 Task: Find connections with filter location Barakaldo with filter topic #Mobileapplicationswith filter profile language German with filter current company NXP Semiconductors with filter school Chetana's Institute of Management & Research with filter industry Abrasives and Nonmetallic Minerals Manufacturing with filter service category Video Editing with filter keywords title Painter
Action: Mouse moved to (694, 89)
Screenshot: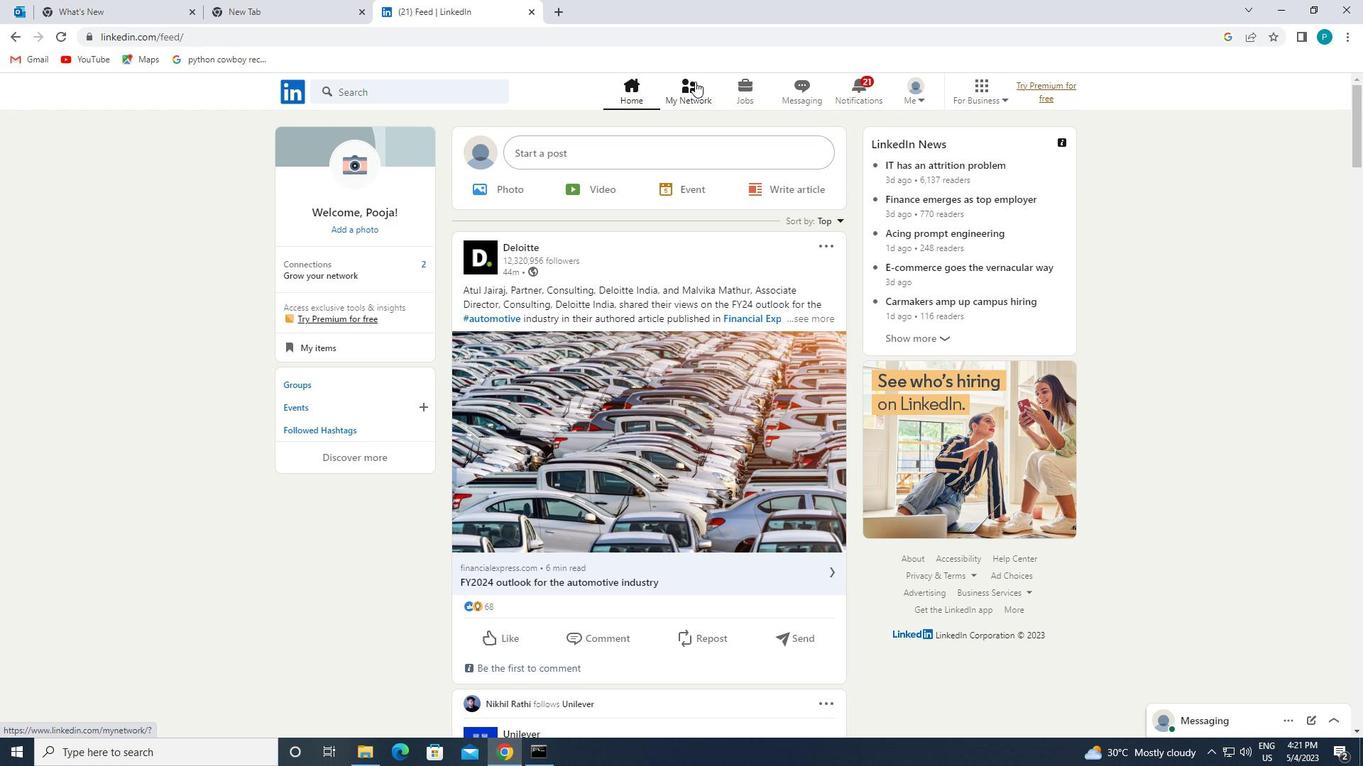 
Action: Mouse pressed left at (694, 89)
Screenshot: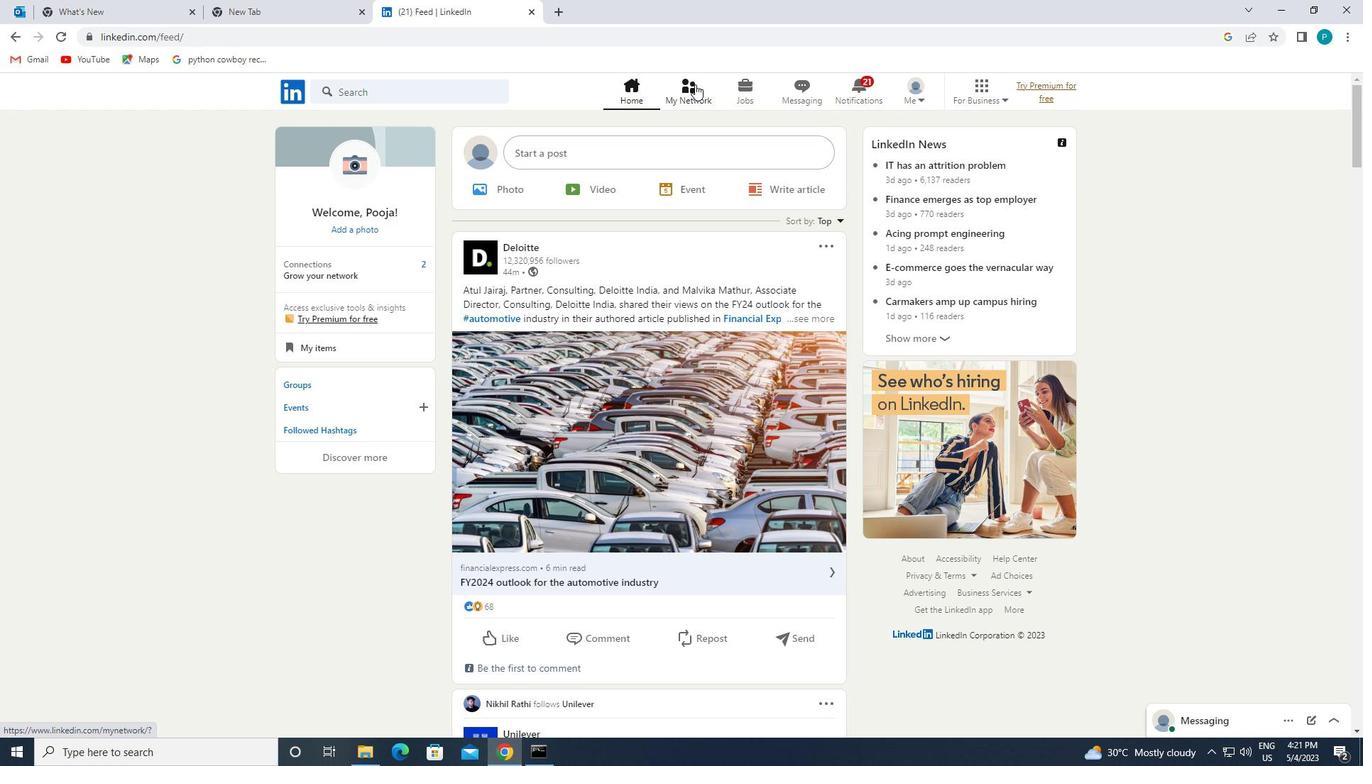 
Action: Mouse moved to (423, 169)
Screenshot: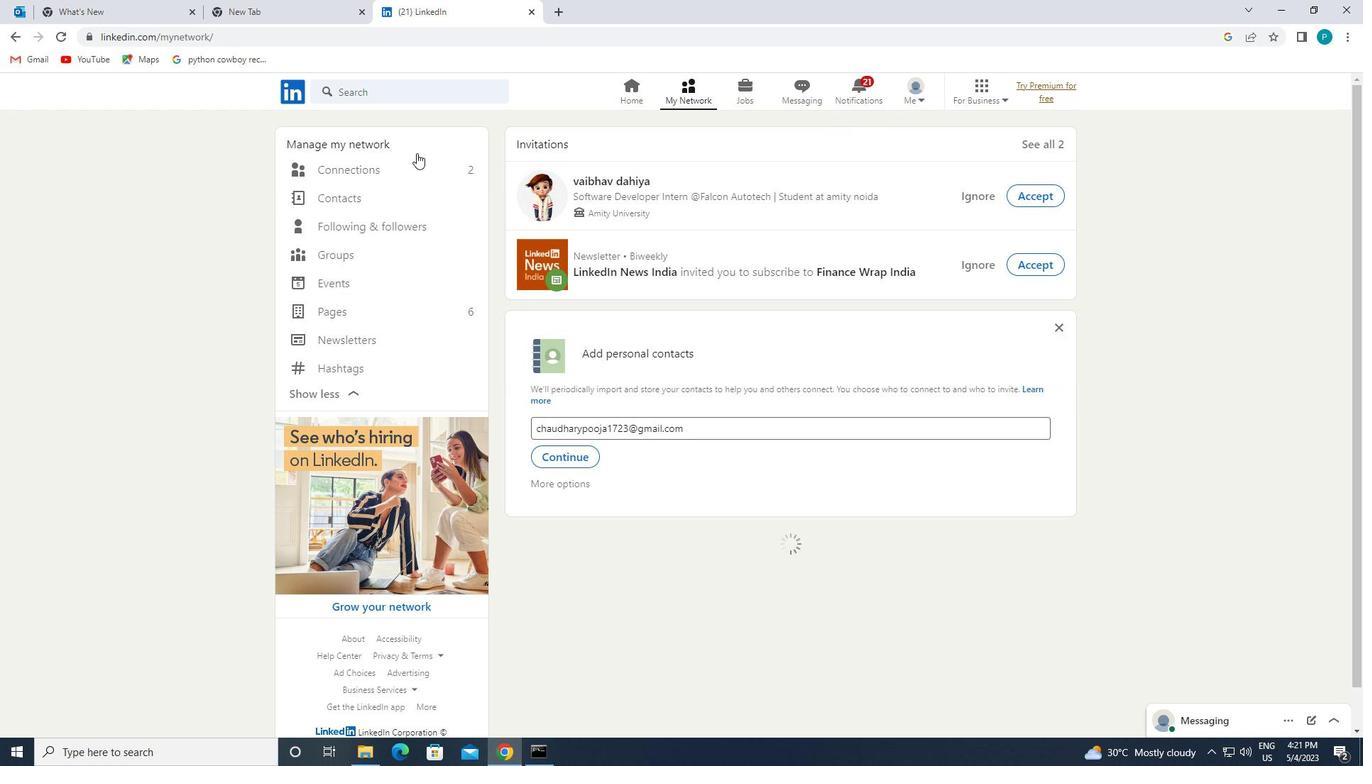 
Action: Mouse pressed left at (423, 169)
Screenshot: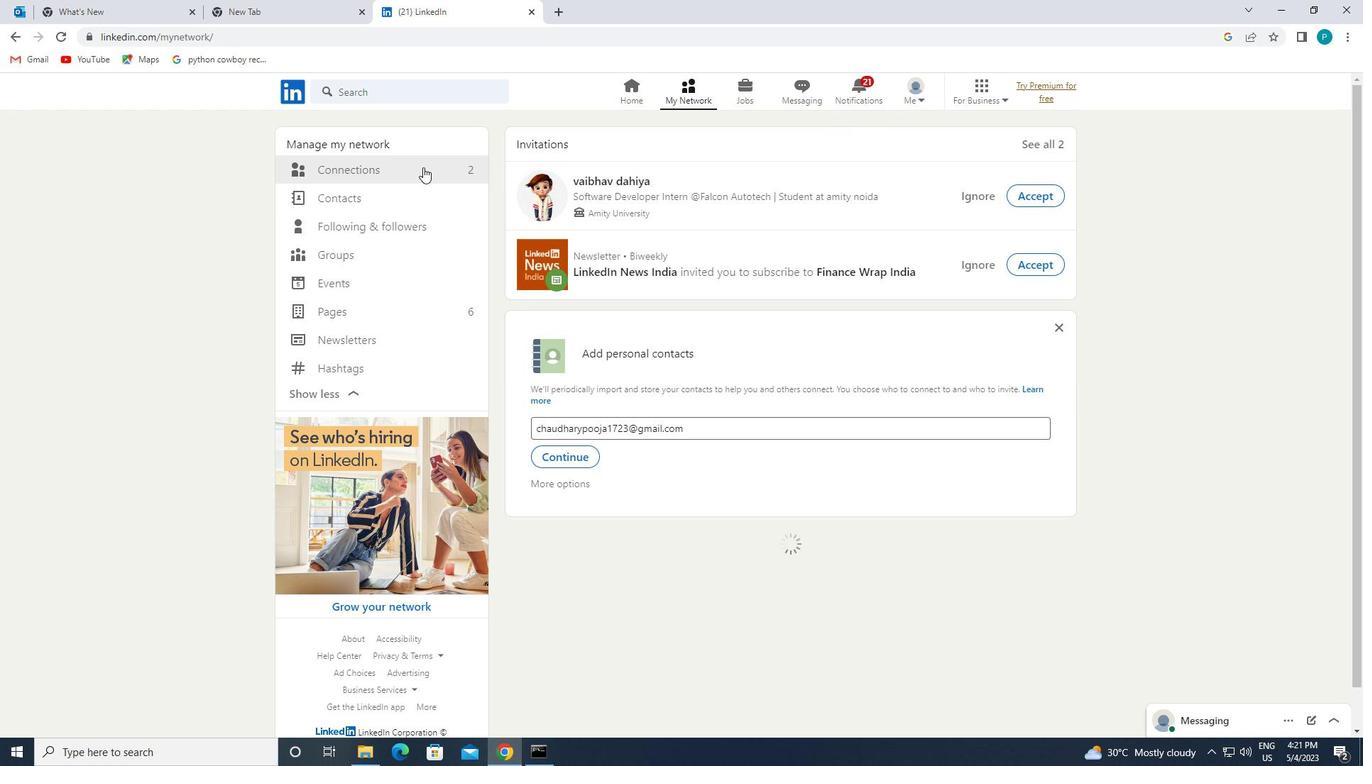
Action: Mouse moved to (785, 170)
Screenshot: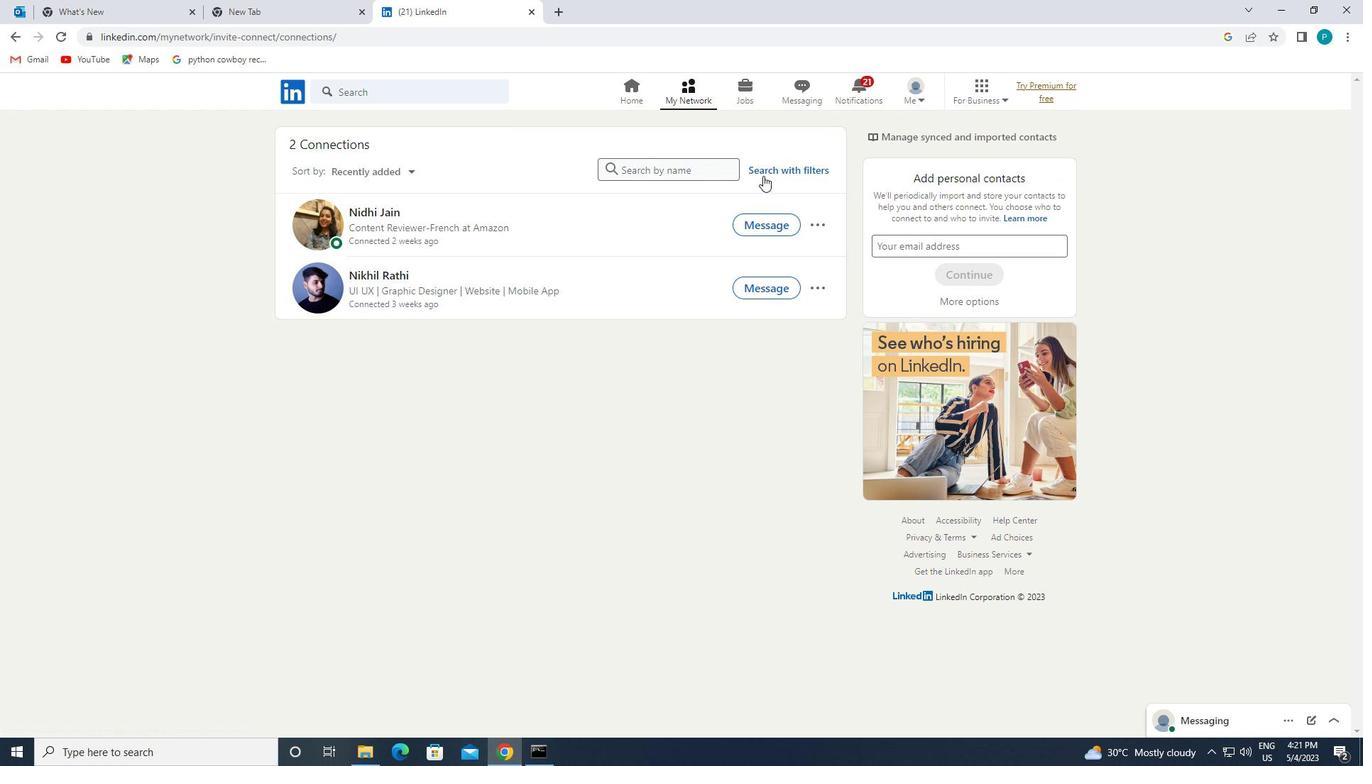 
Action: Mouse pressed left at (785, 170)
Screenshot: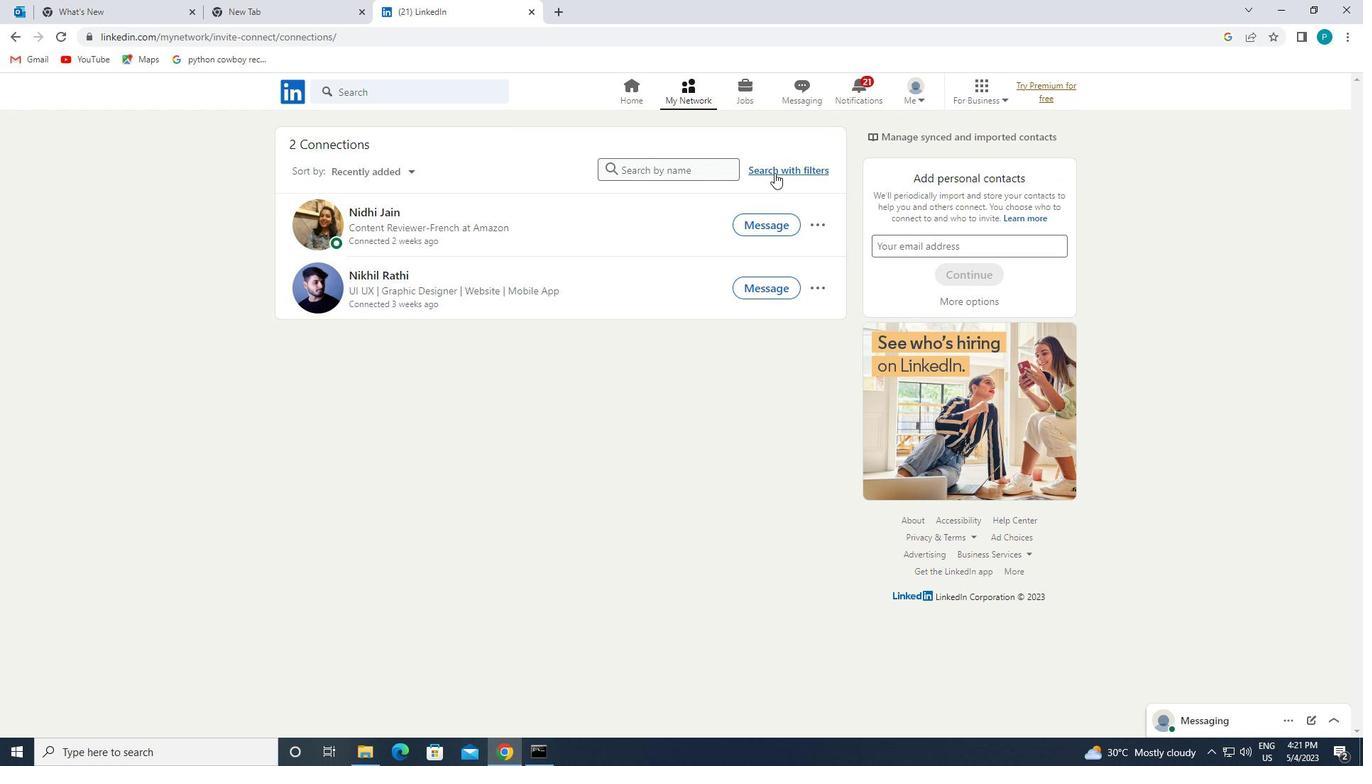 
Action: Mouse moved to (741, 130)
Screenshot: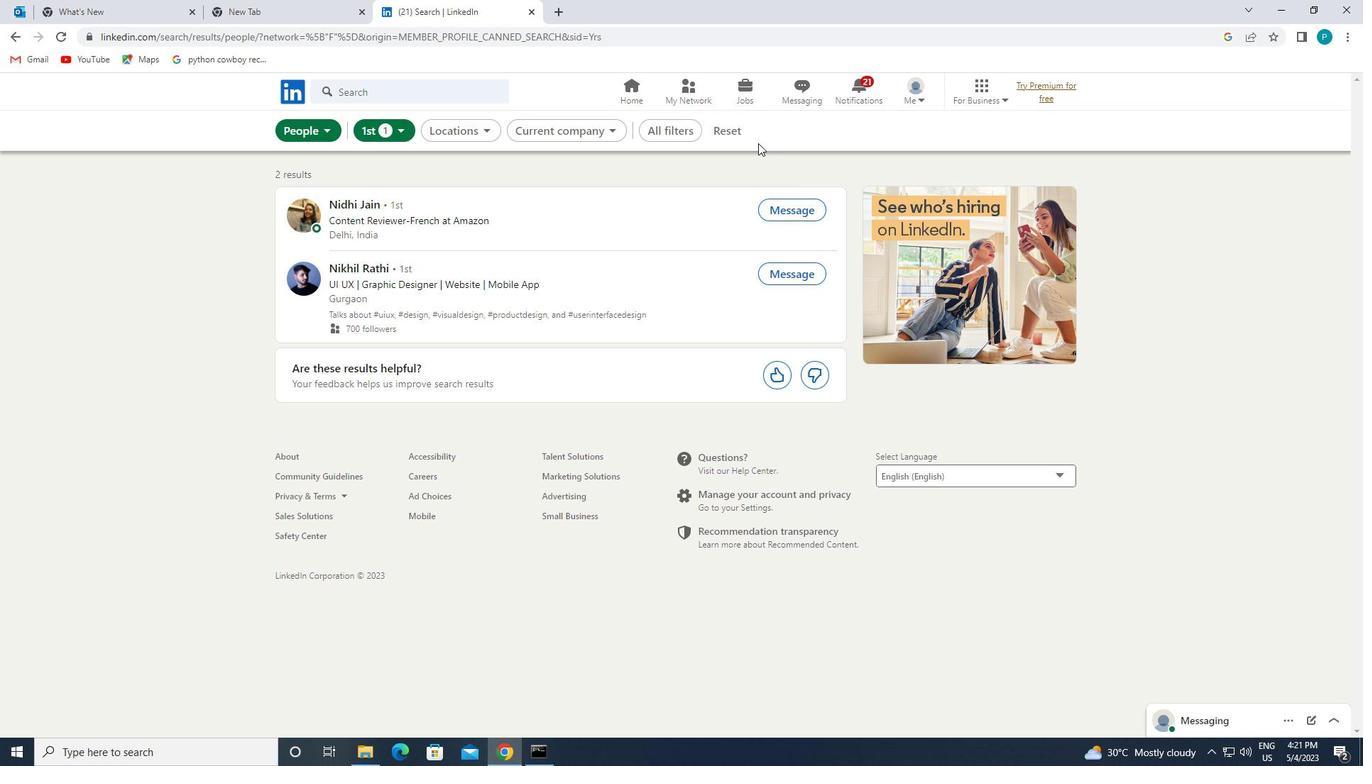 
Action: Mouse pressed left at (741, 130)
Screenshot: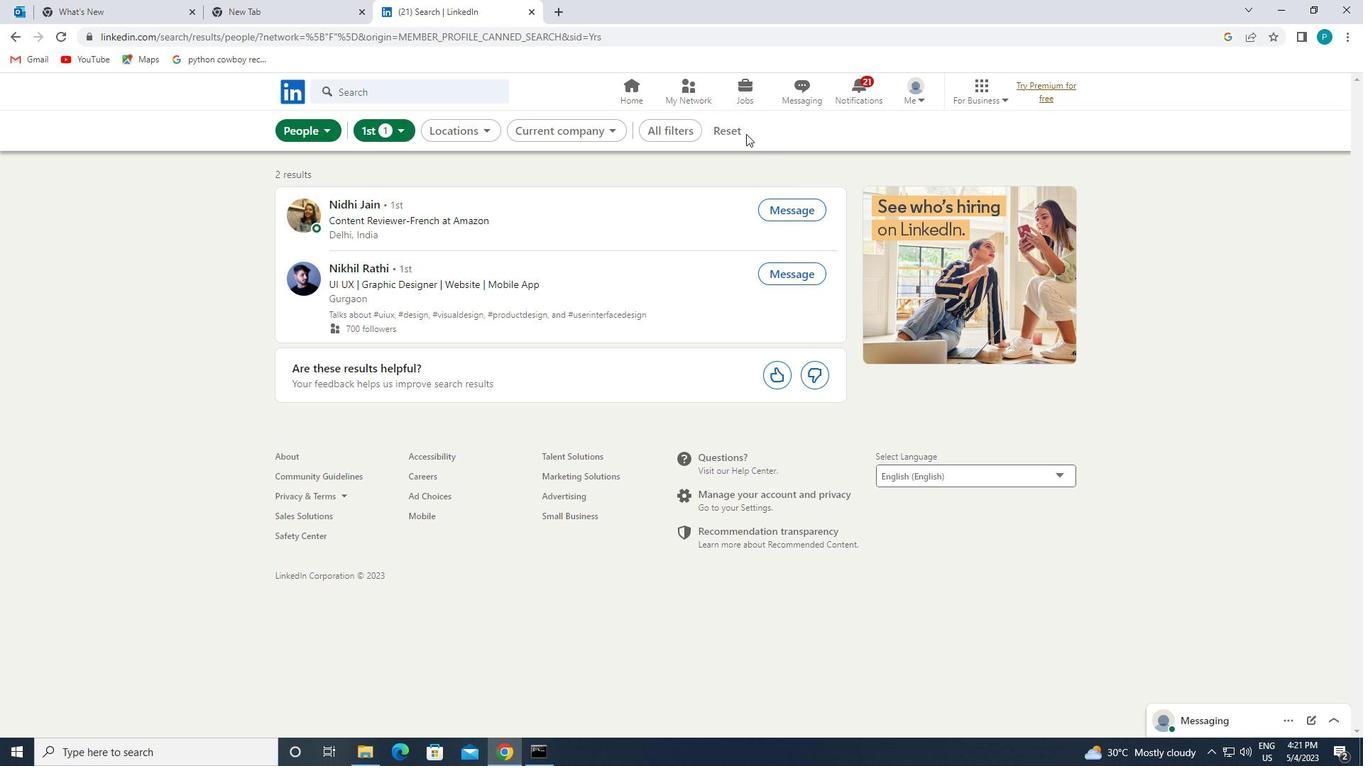 
Action: Mouse moved to (707, 134)
Screenshot: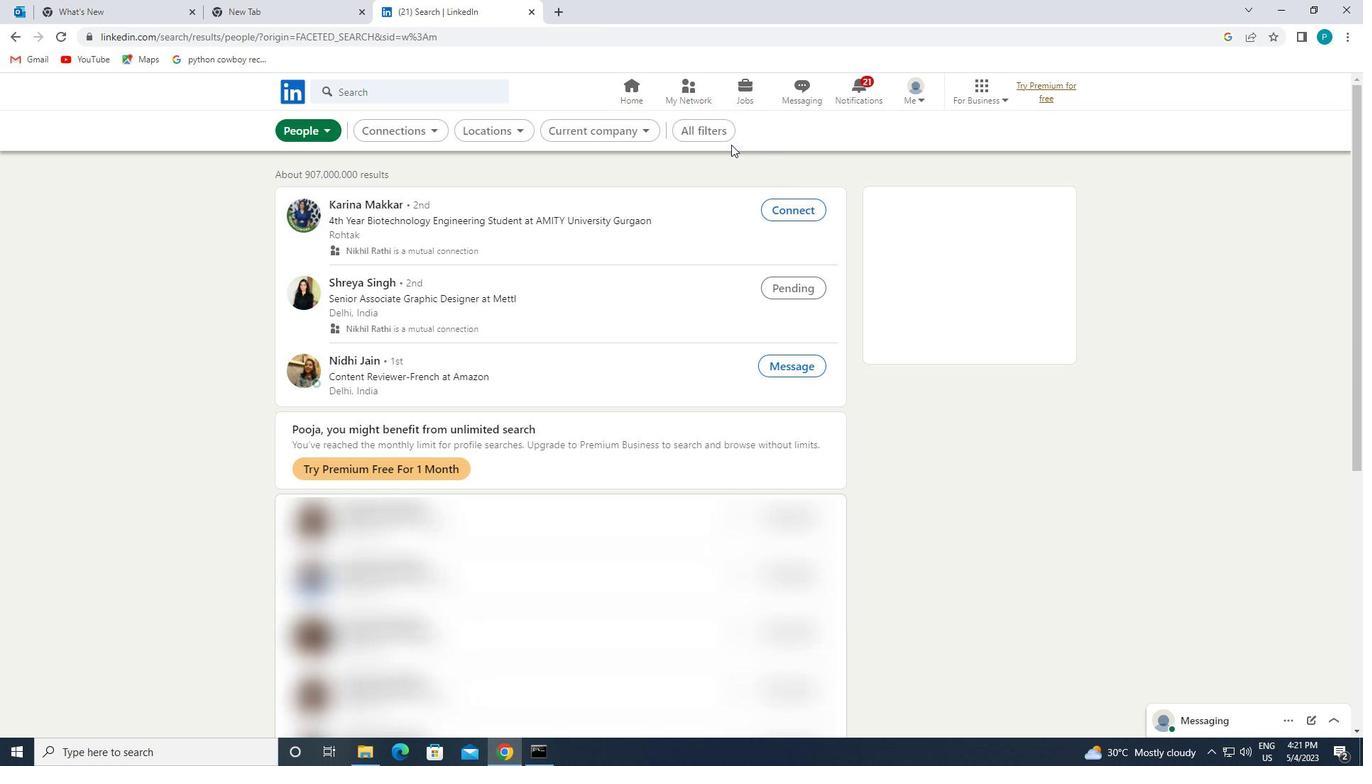 
Action: Mouse pressed left at (707, 134)
Screenshot: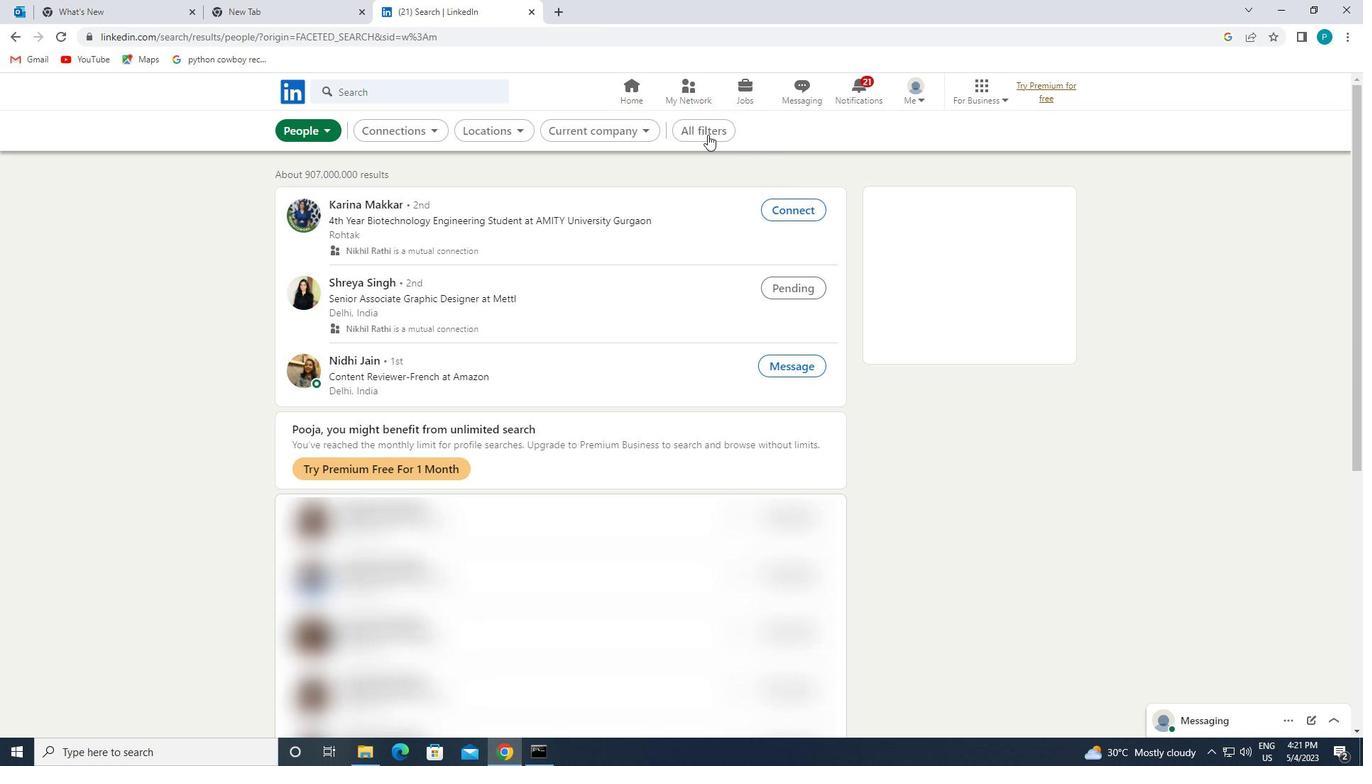 
Action: Mouse moved to (1061, 391)
Screenshot: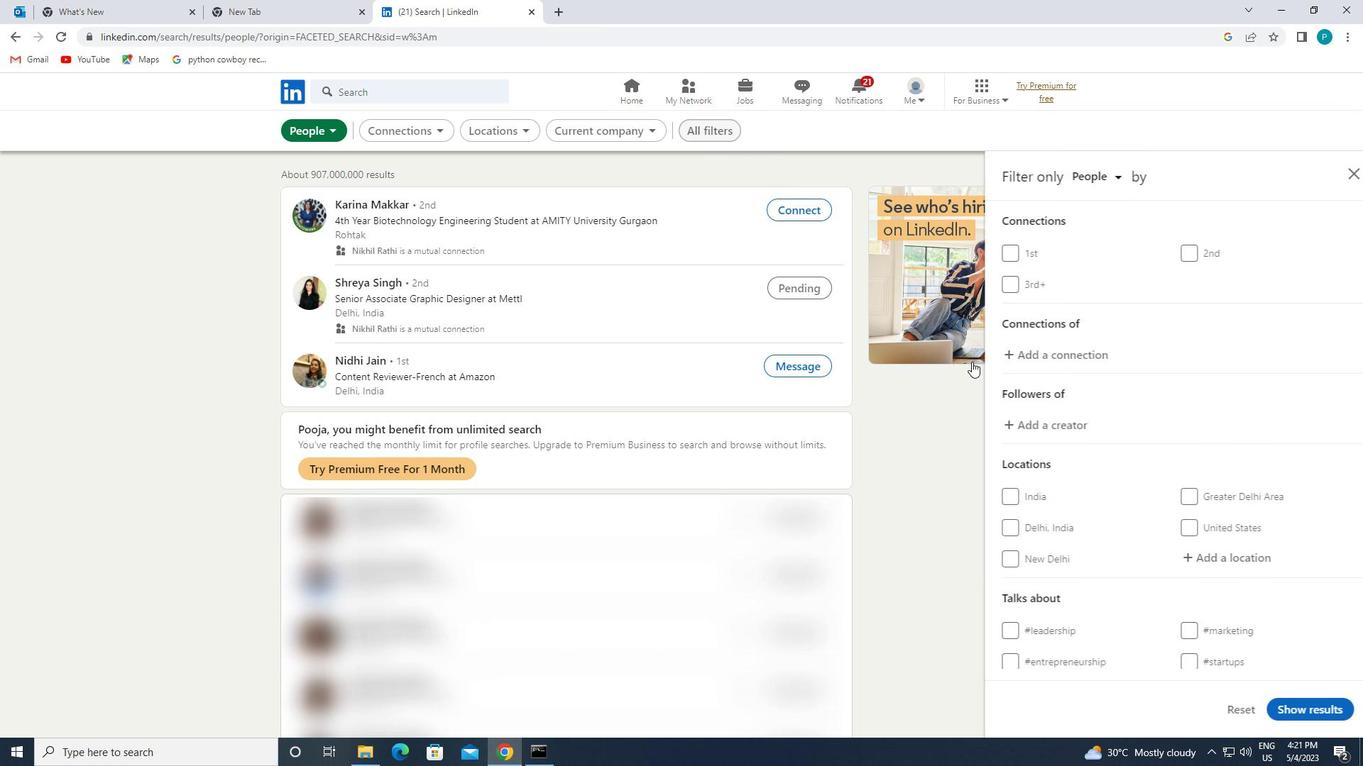 
Action: Mouse scrolled (1061, 391) with delta (0, 0)
Screenshot: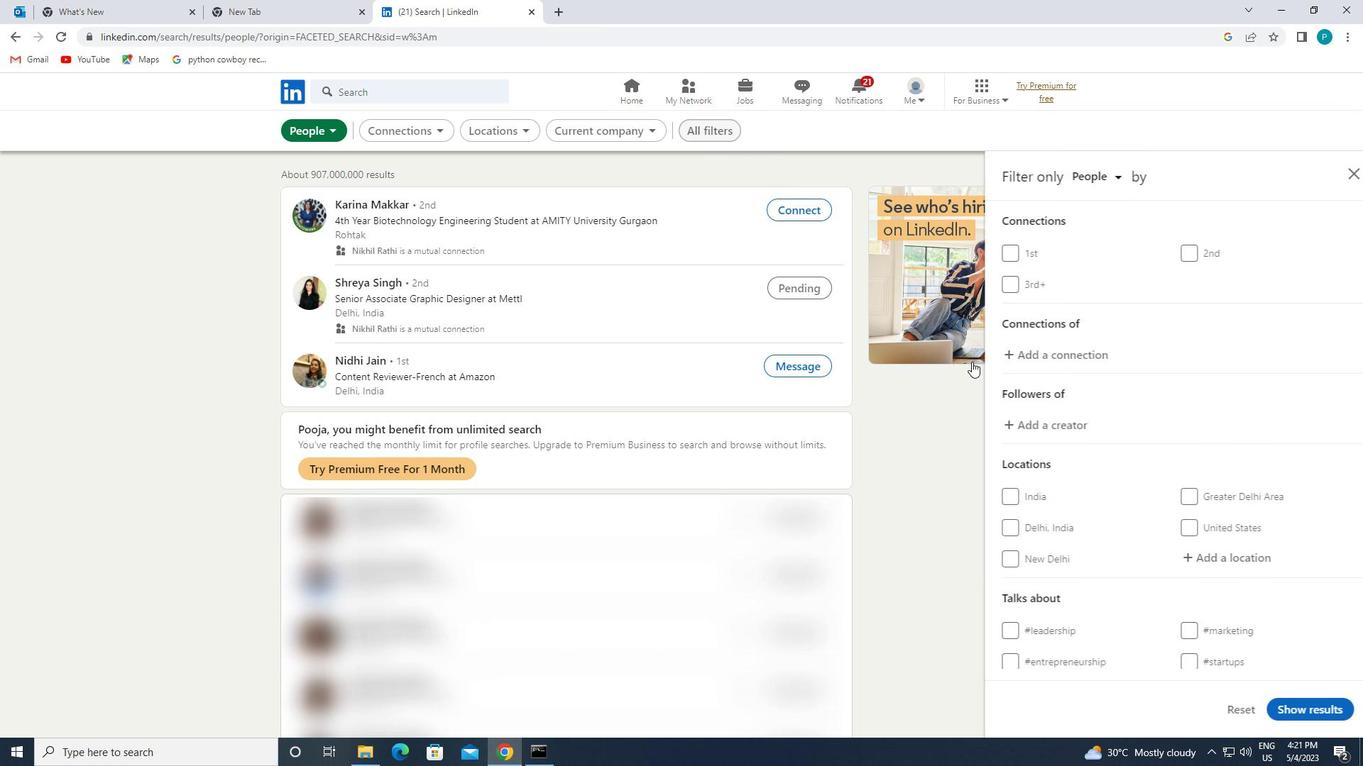 
Action: Mouse scrolled (1061, 391) with delta (0, 0)
Screenshot: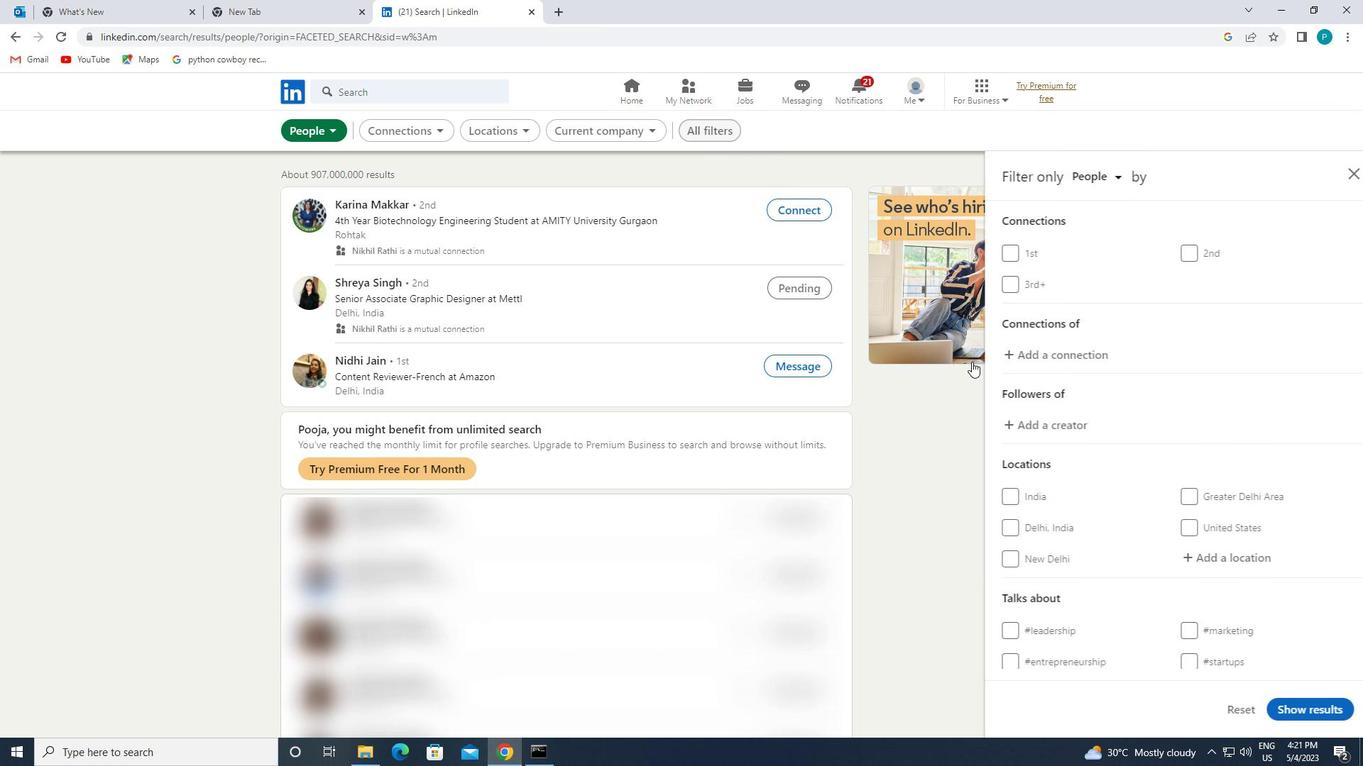 
Action: Mouse moved to (1062, 391)
Screenshot: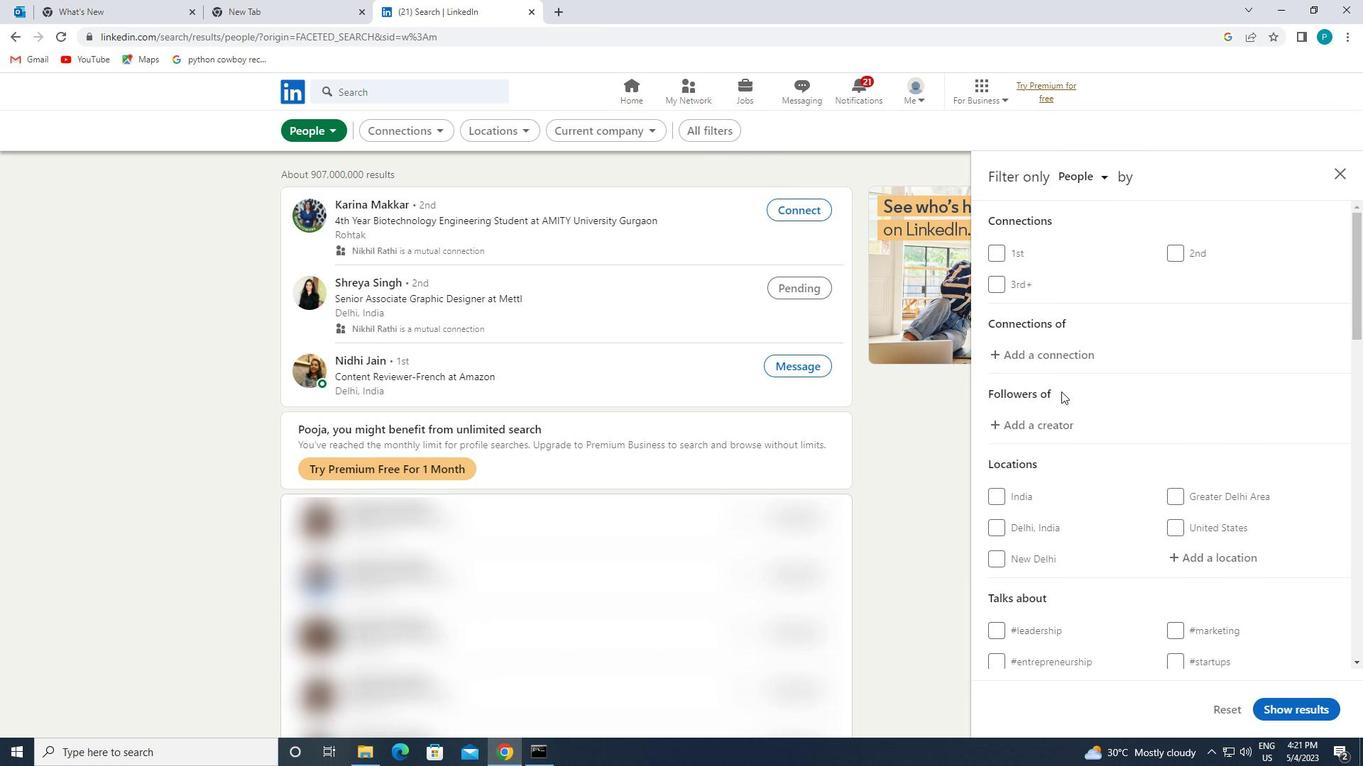 
Action: Mouse scrolled (1062, 390) with delta (0, 0)
Screenshot: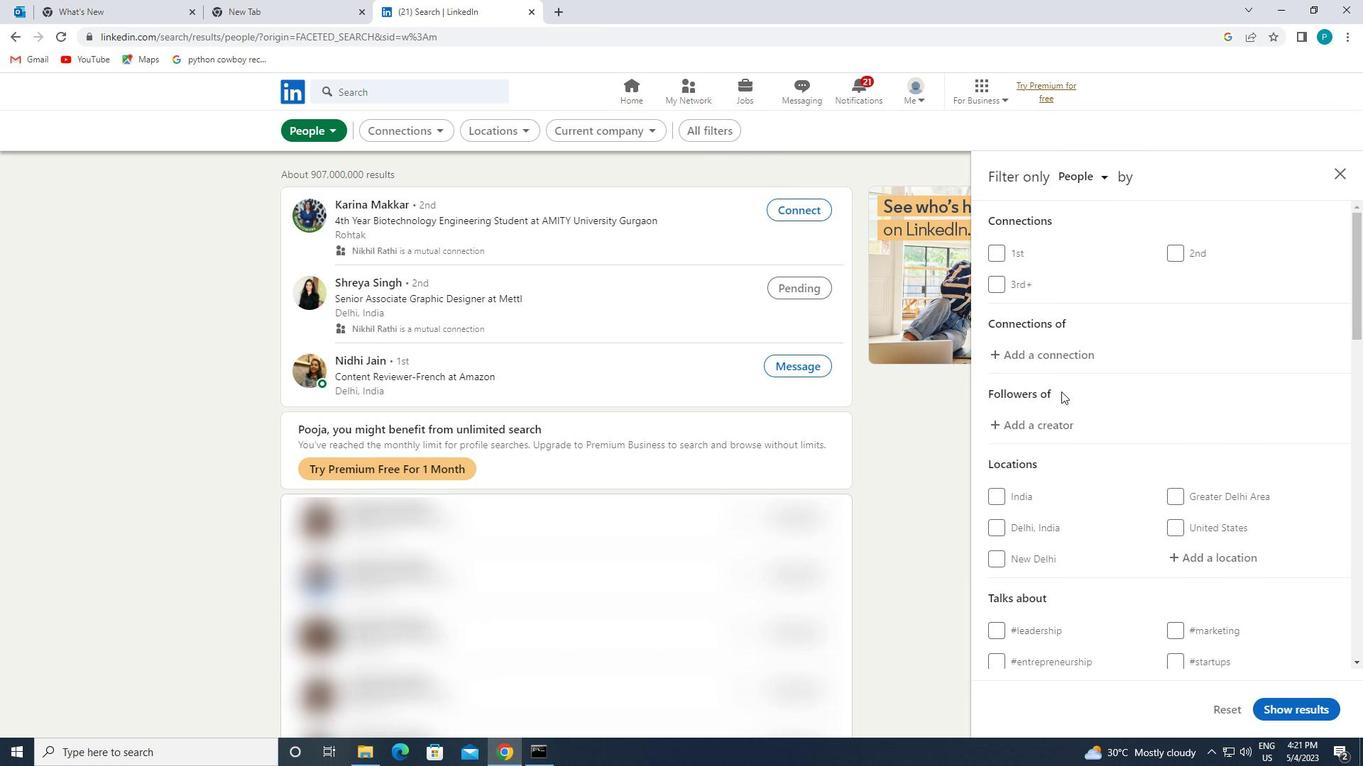 
Action: Mouse moved to (1207, 350)
Screenshot: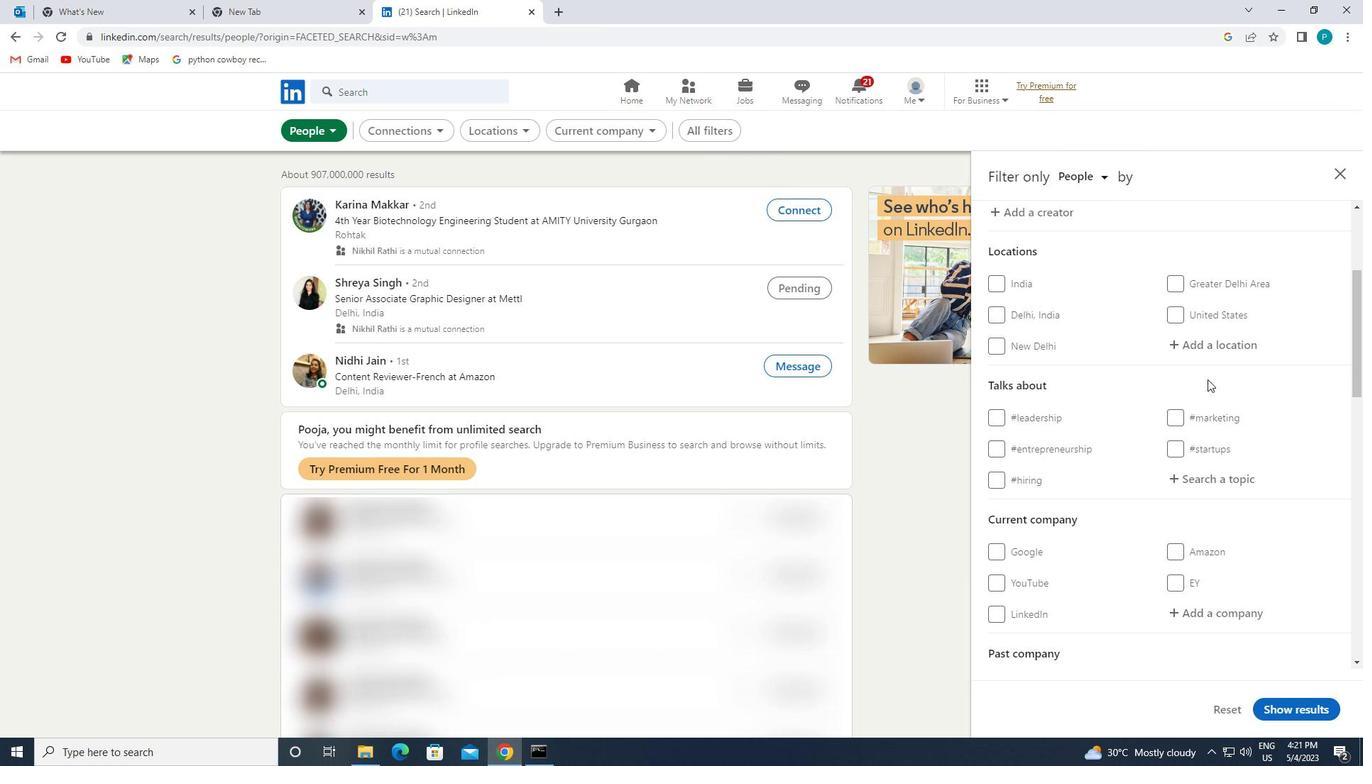 
Action: Mouse pressed left at (1207, 350)
Screenshot: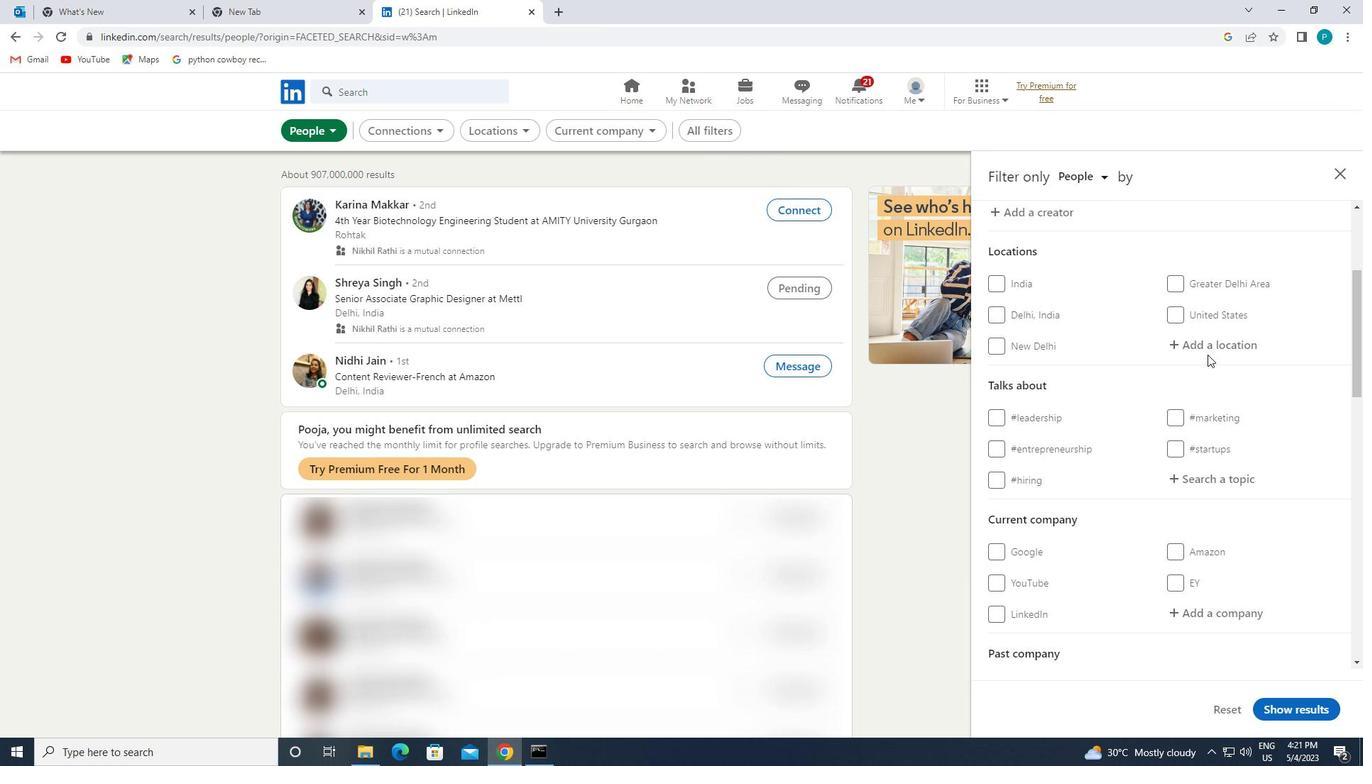 
Action: Key pressed <Key.caps_lock>b<Key.caps_lock>arakaldo
Screenshot: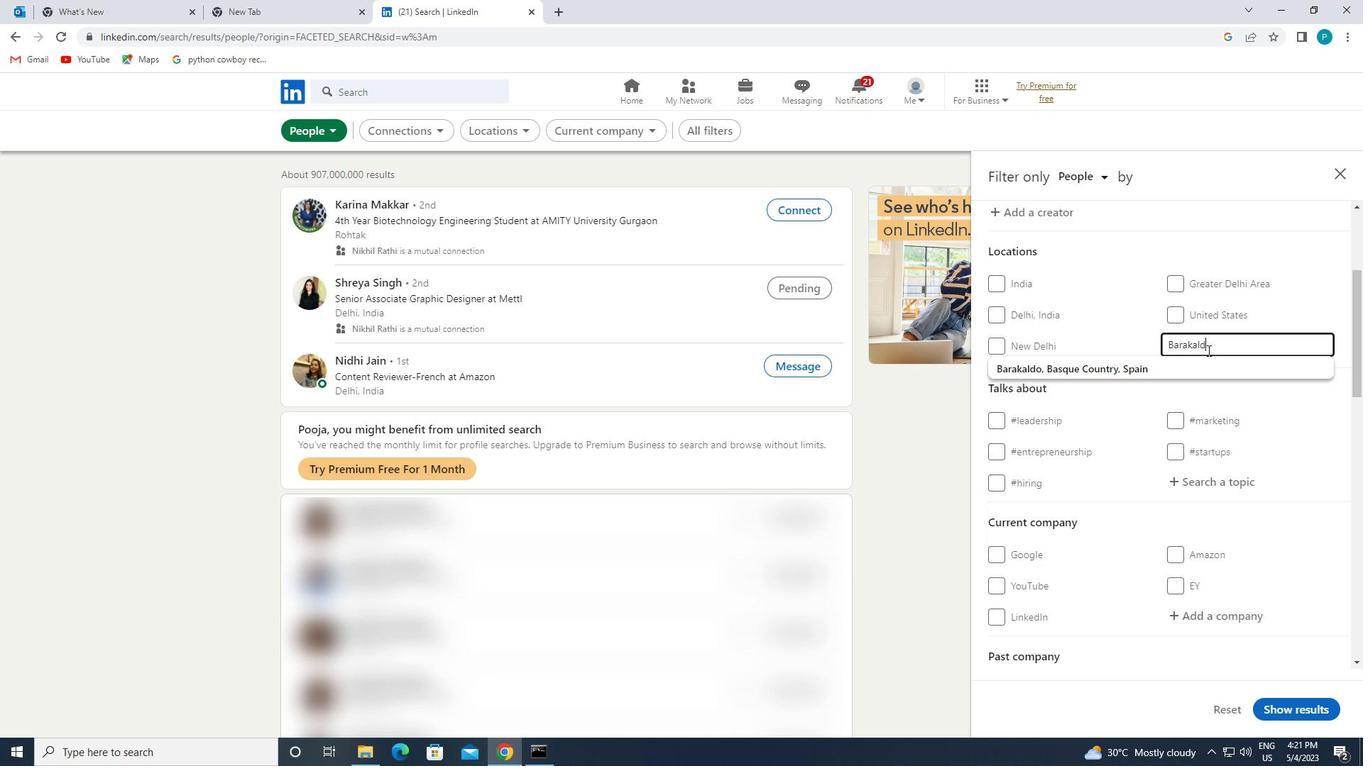 
Action: Mouse moved to (1189, 364)
Screenshot: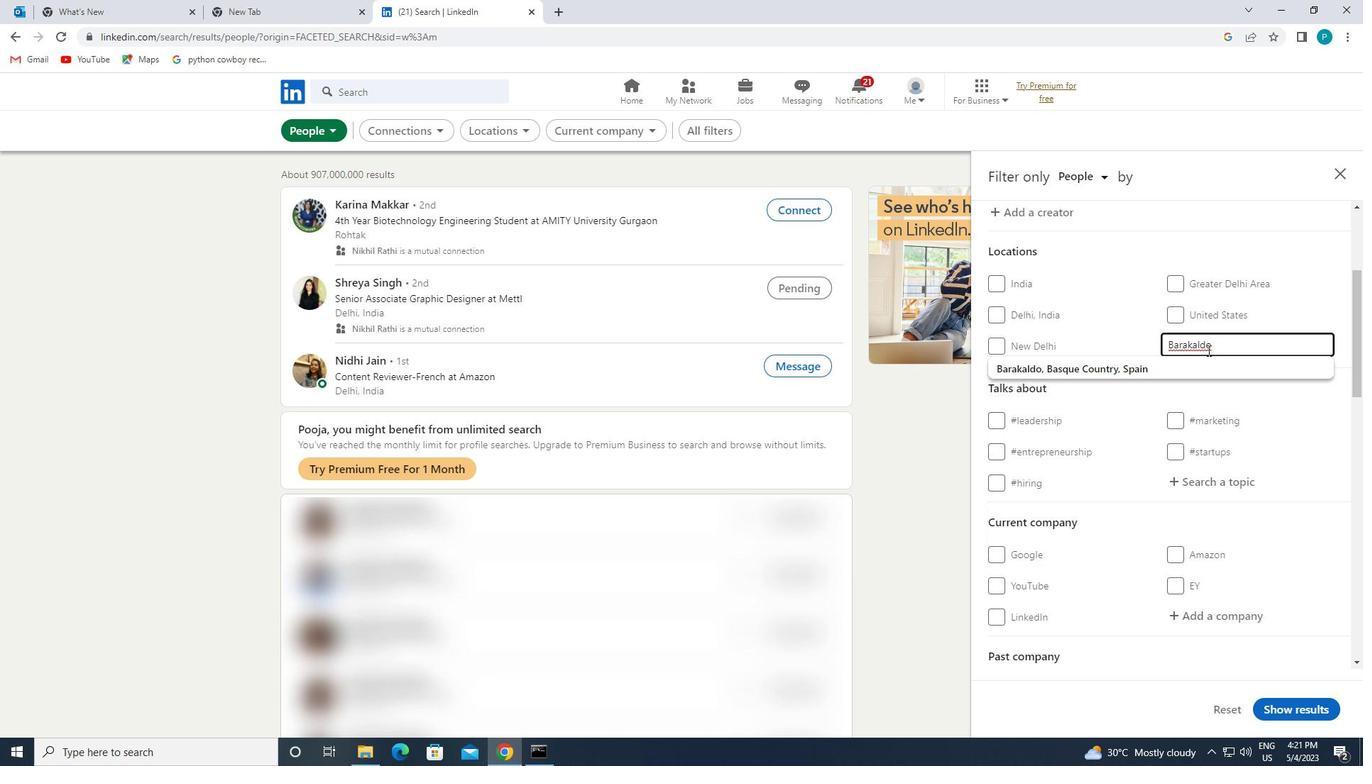 
Action: Mouse pressed left at (1189, 364)
Screenshot: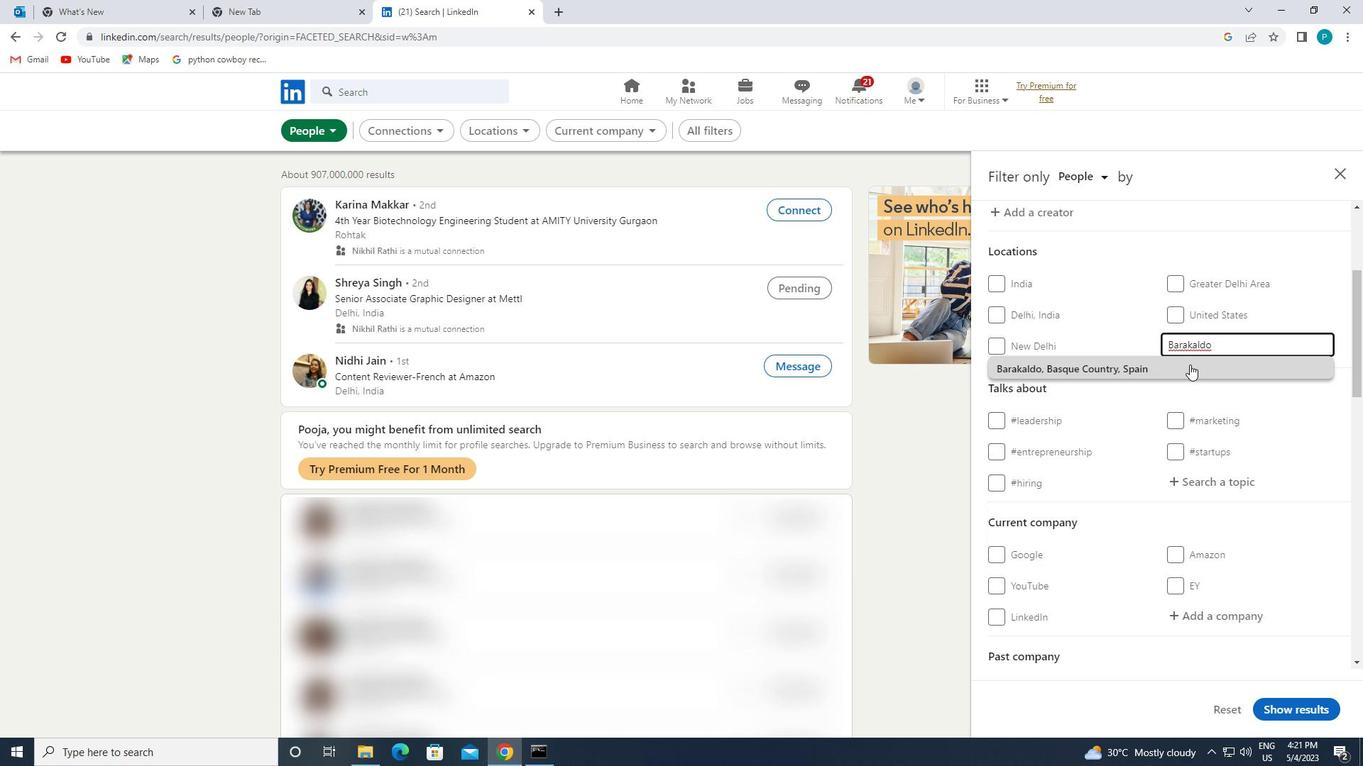 
Action: Mouse moved to (1185, 399)
Screenshot: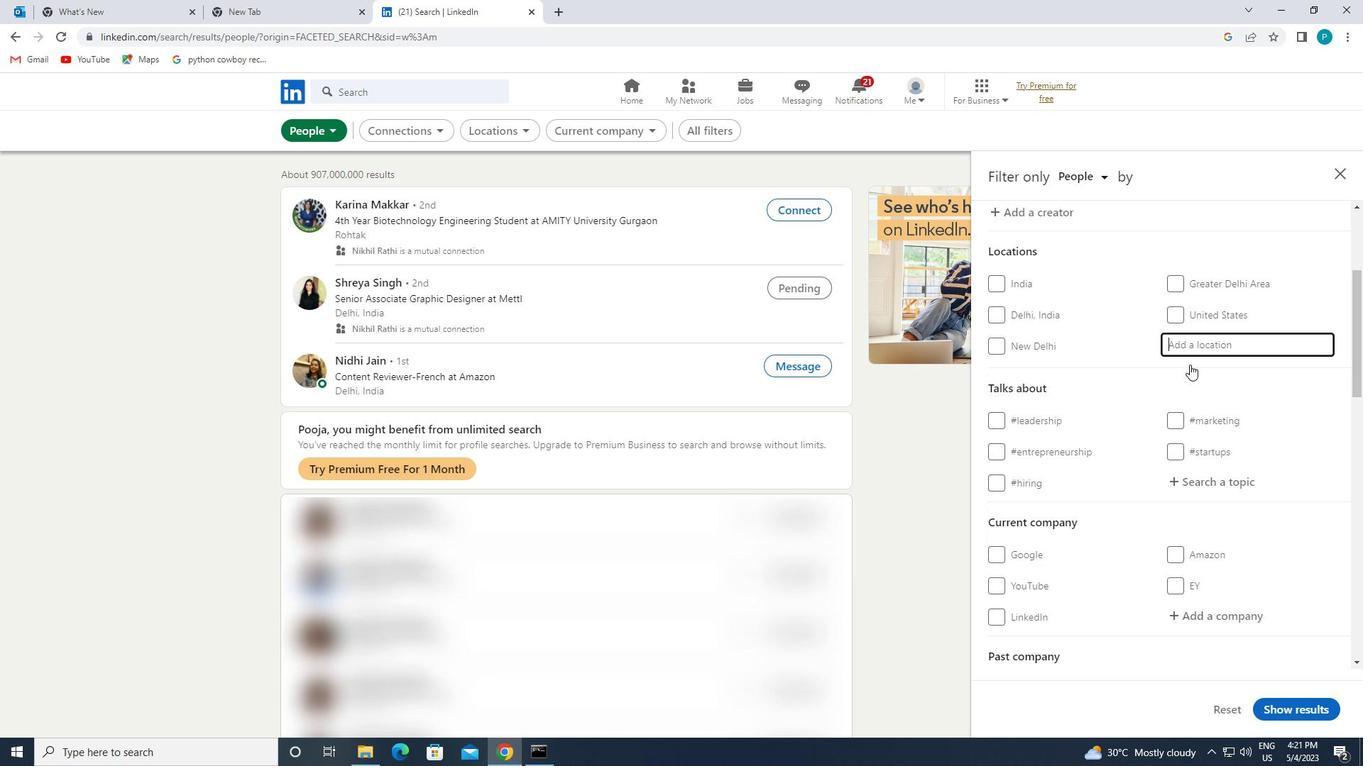 
Action: Mouse scrolled (1185, 398) with delta (0, 0)
Screenshot: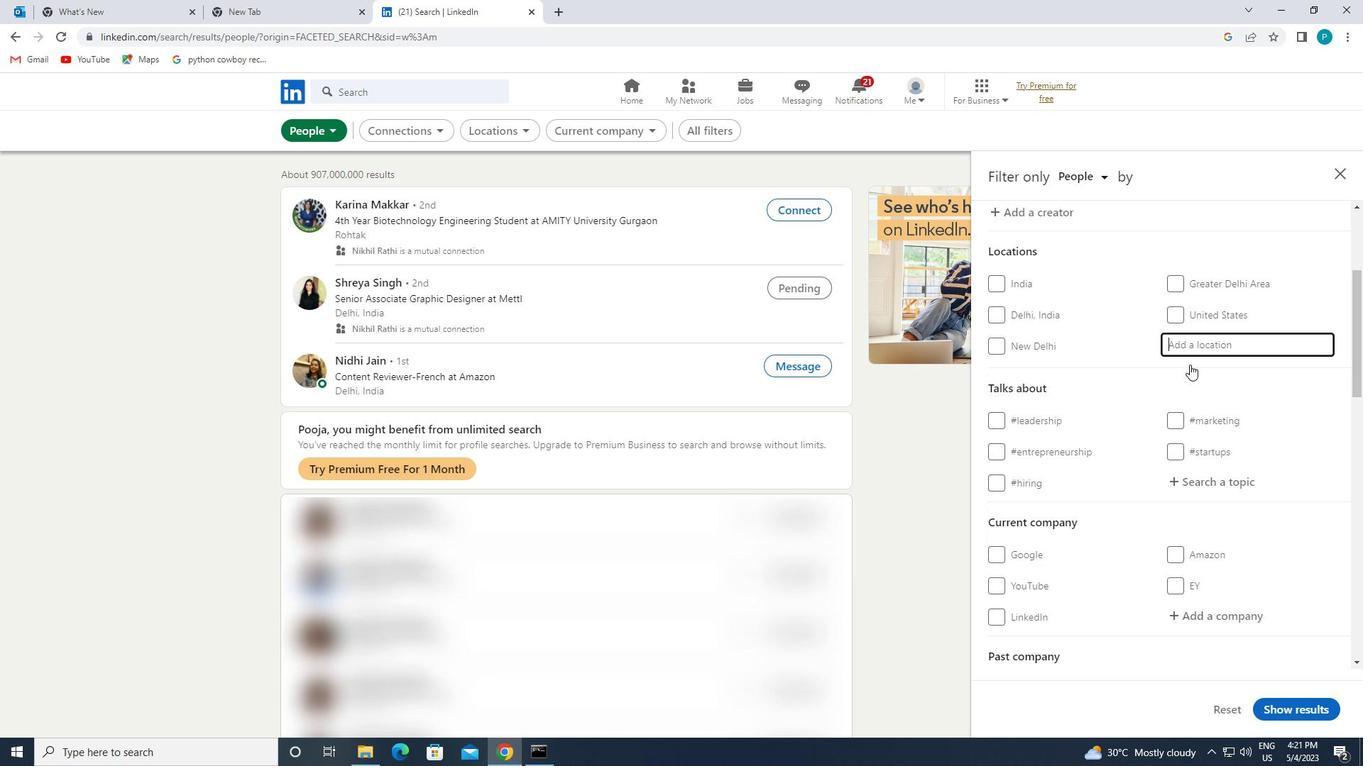 
Action: Mouse moved to (1181, 413)
Screenshot: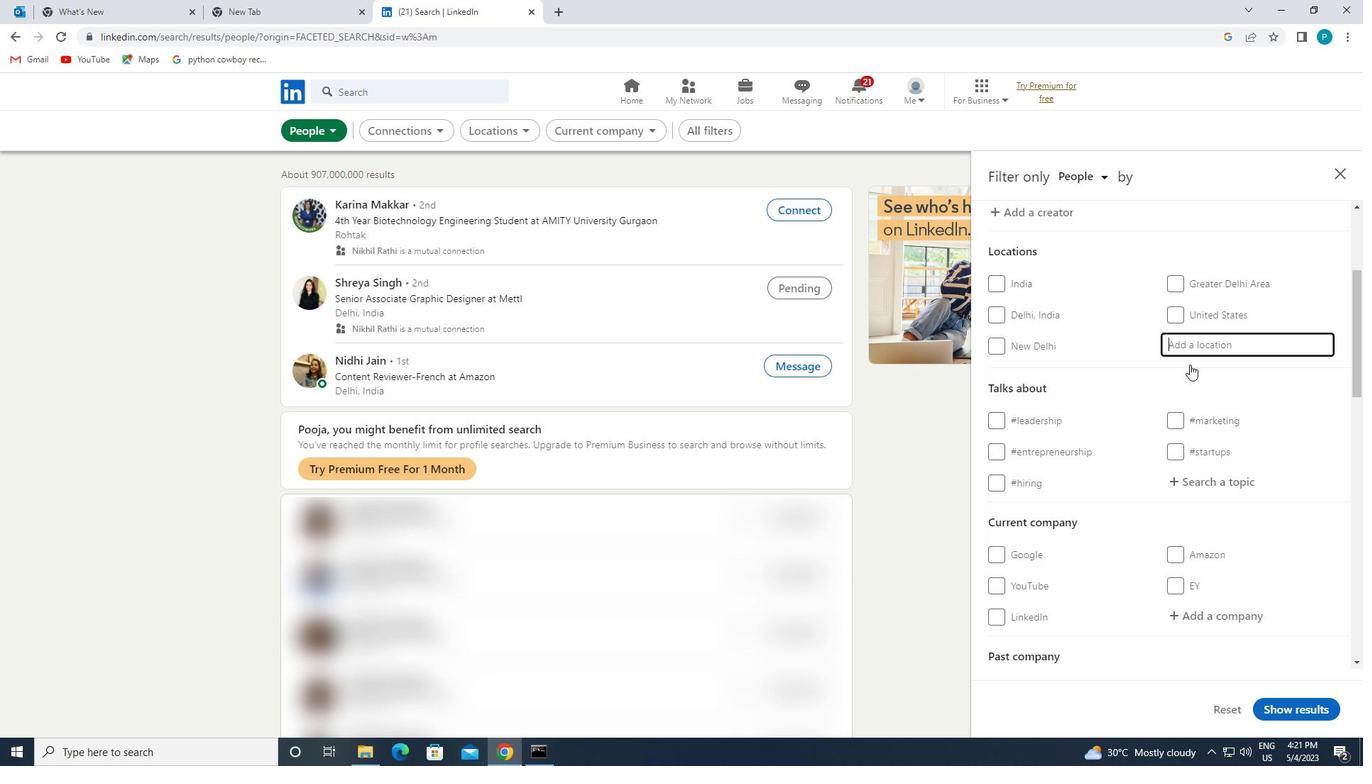
Action: Mouse scrolled (1181, 413) with delta (0, 0)
Screenshot: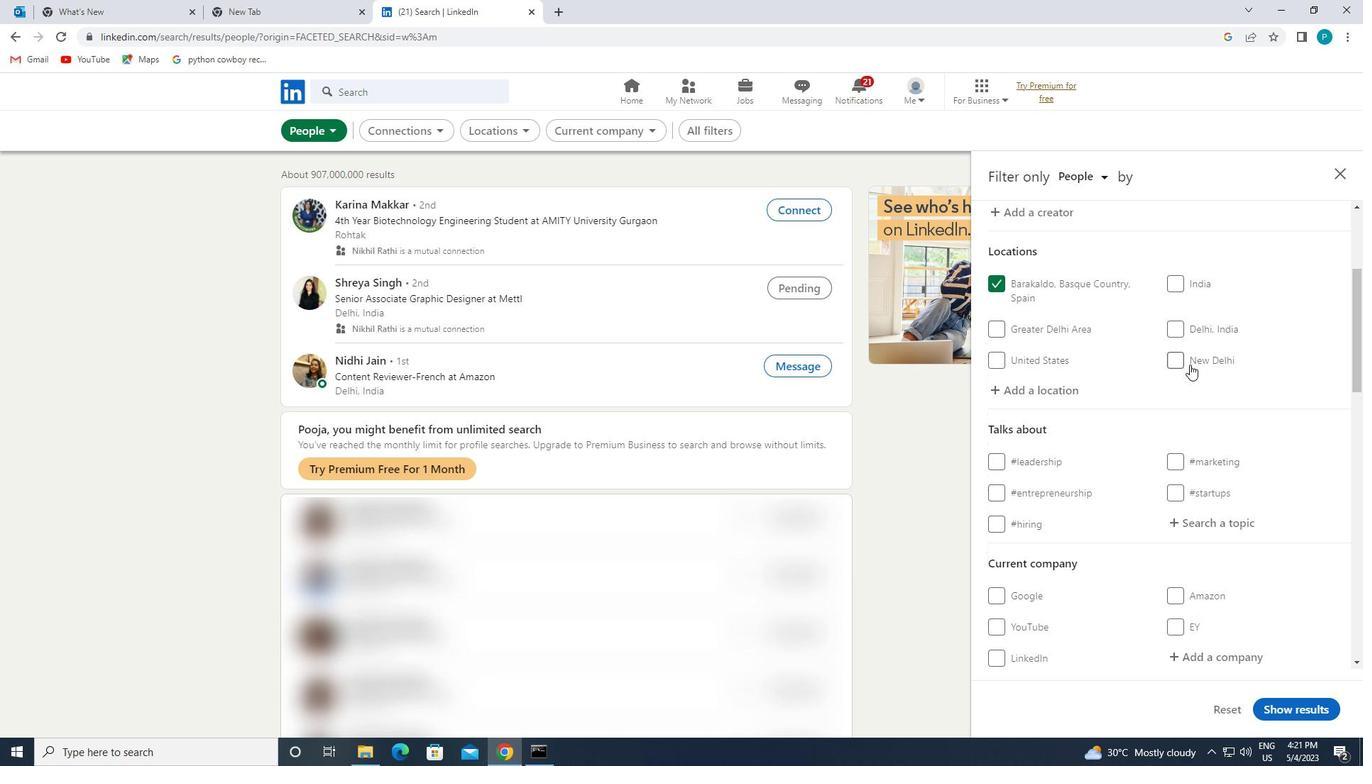 
Action: Mouse moved to (1189, 429)
Screenshot: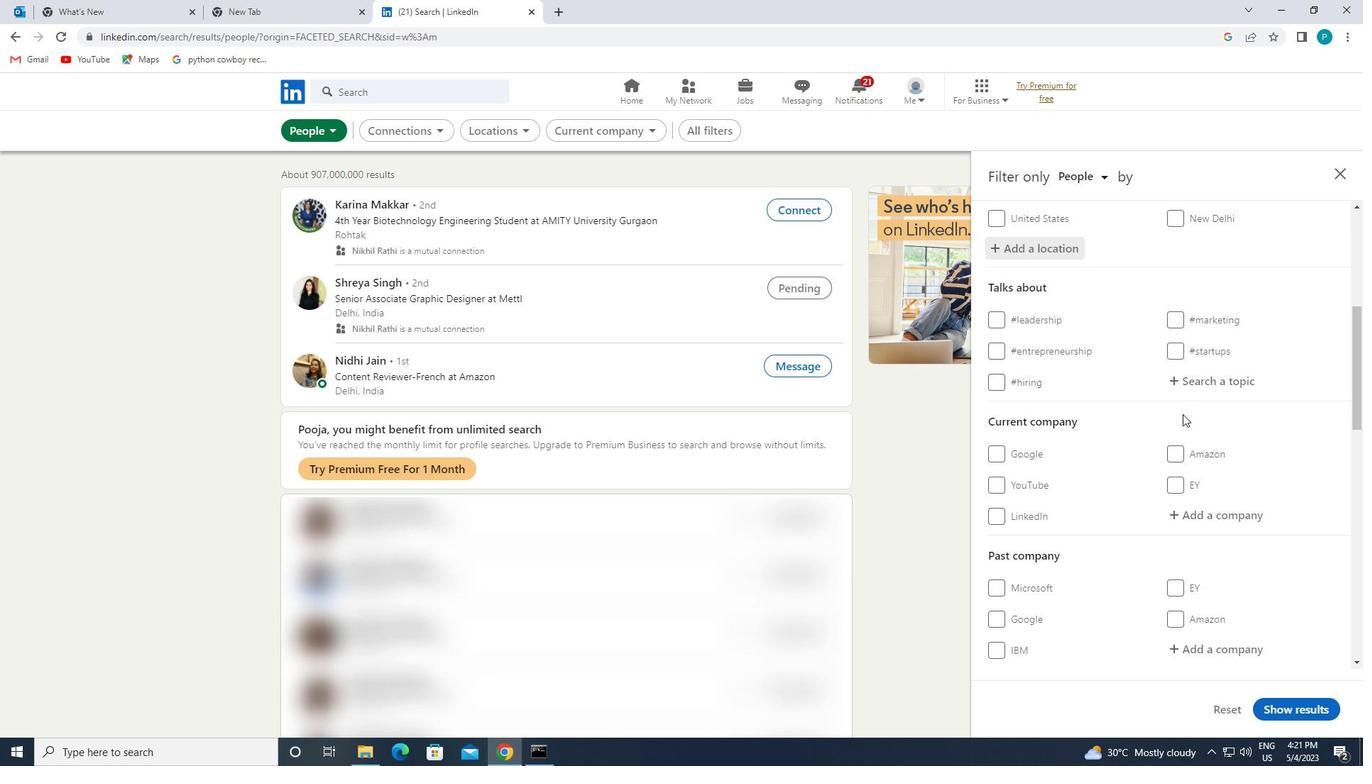 
Action: Mouse scrolled (1189, 428) with delta (0, 0)
Screenshot: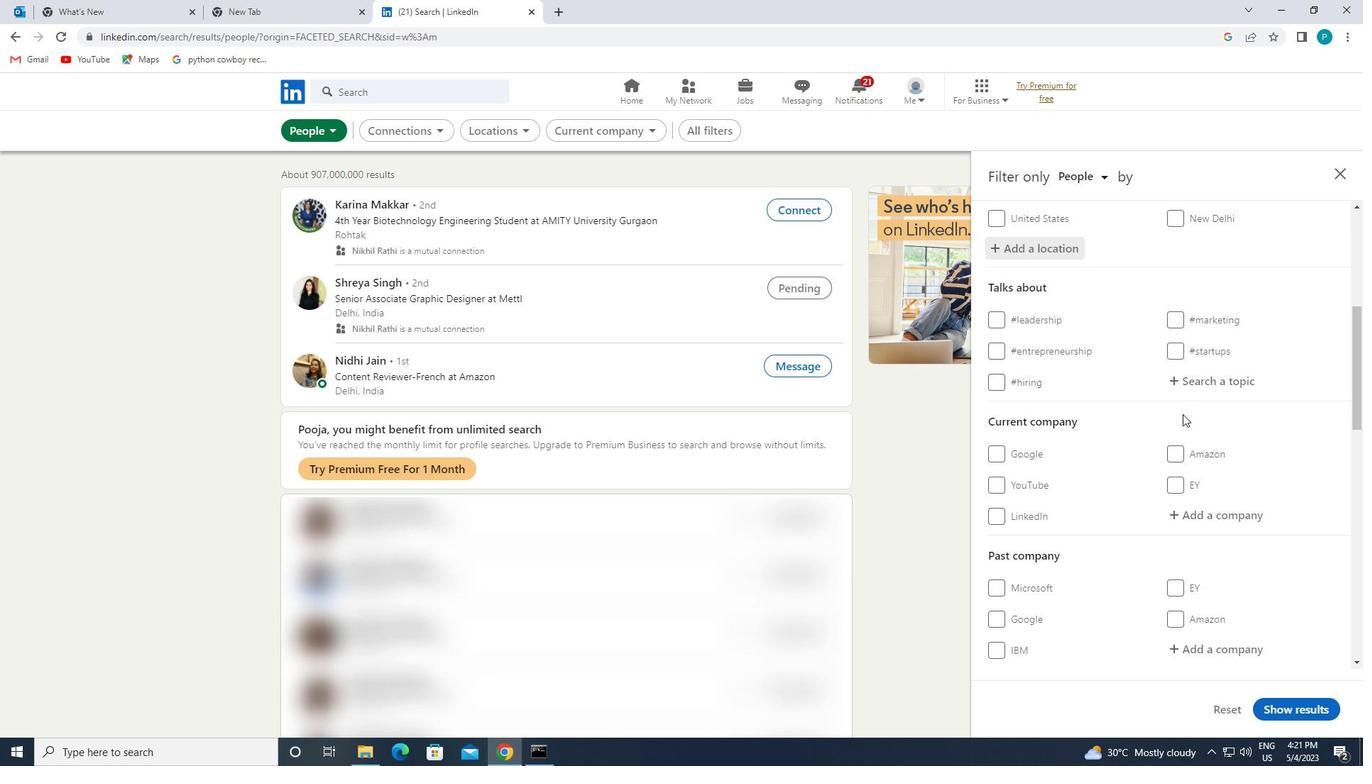 
Action: Mouse scrolled (1189, 428) with delta (0, 0)
Screenshot: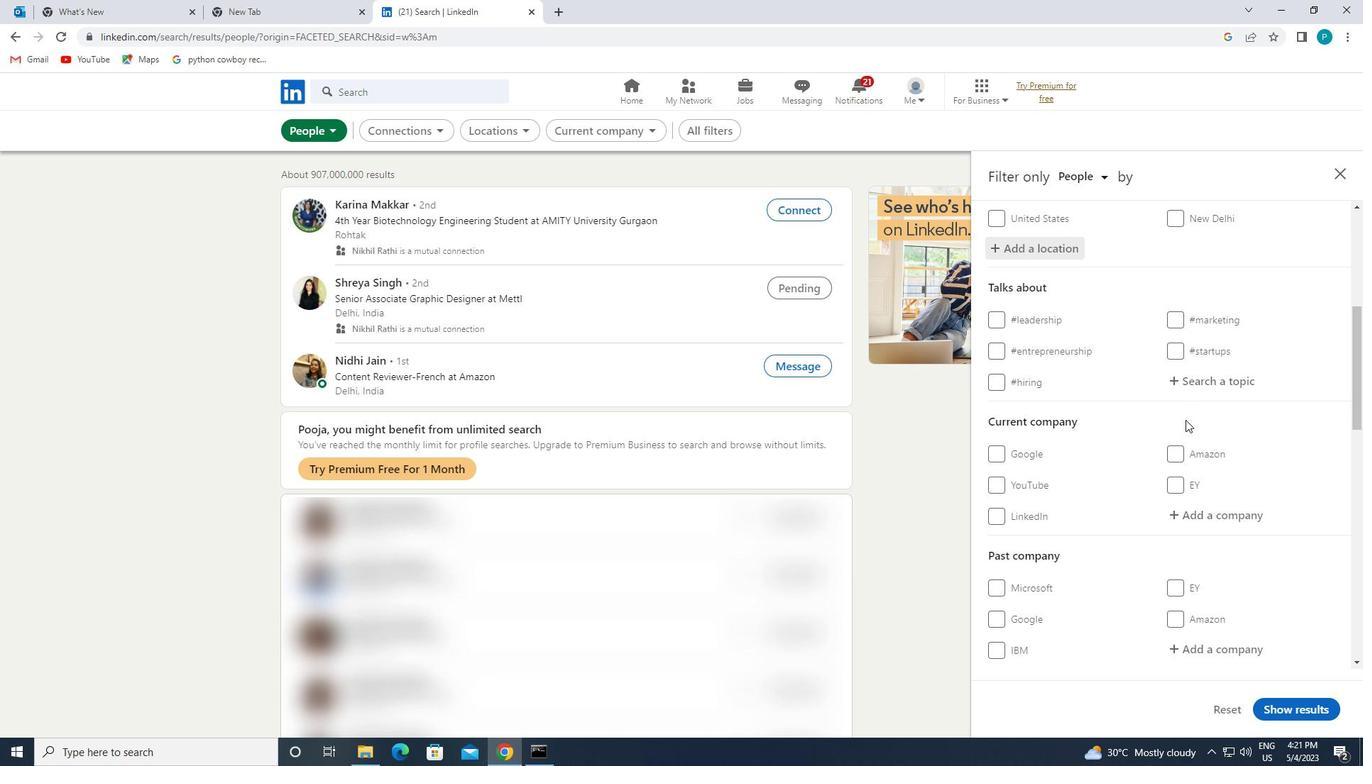 
Action: Mouse scrolled (1189, 428) with delta (0, 0)
Screenshot: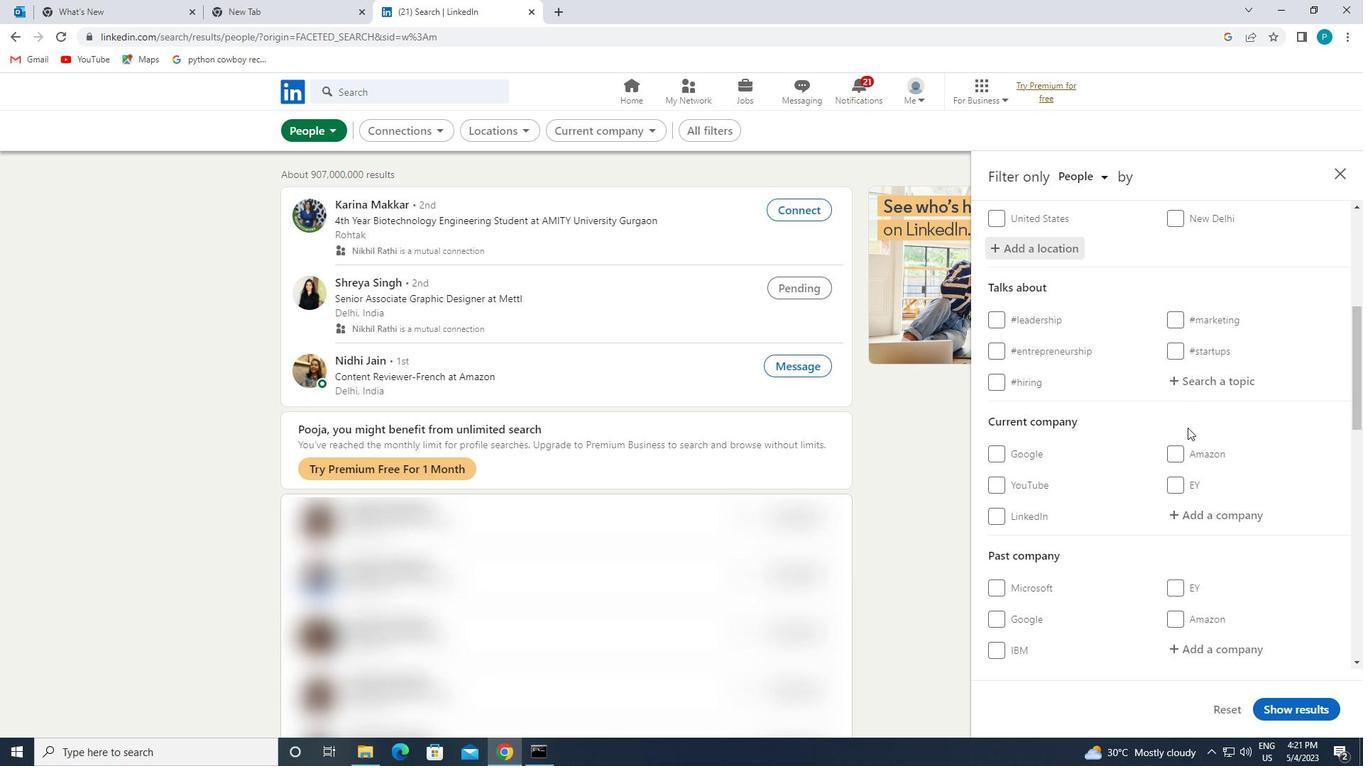 
Action: Mouse moved to (1191, 333)
Screenshot: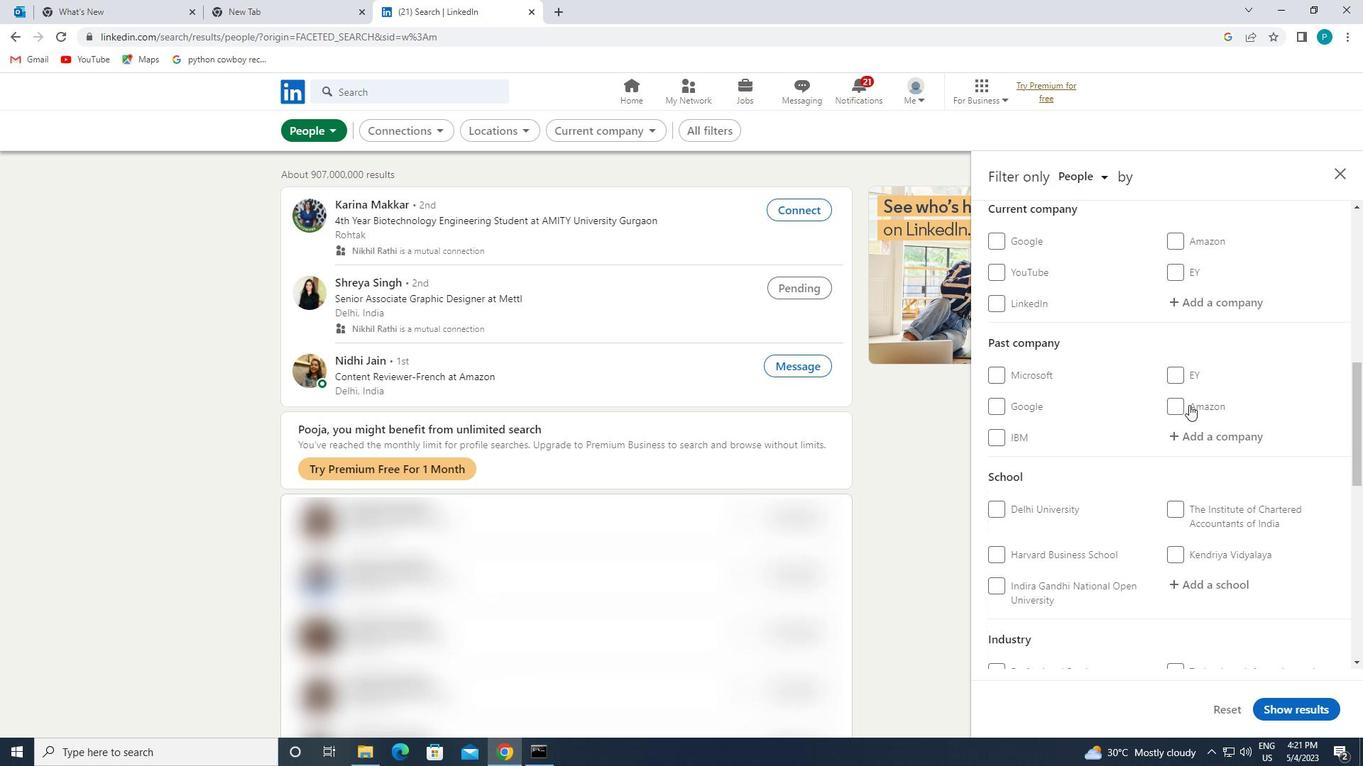 
Action: Mouse scrolled (1191, 334) with delta (0, 0)
Screenshot: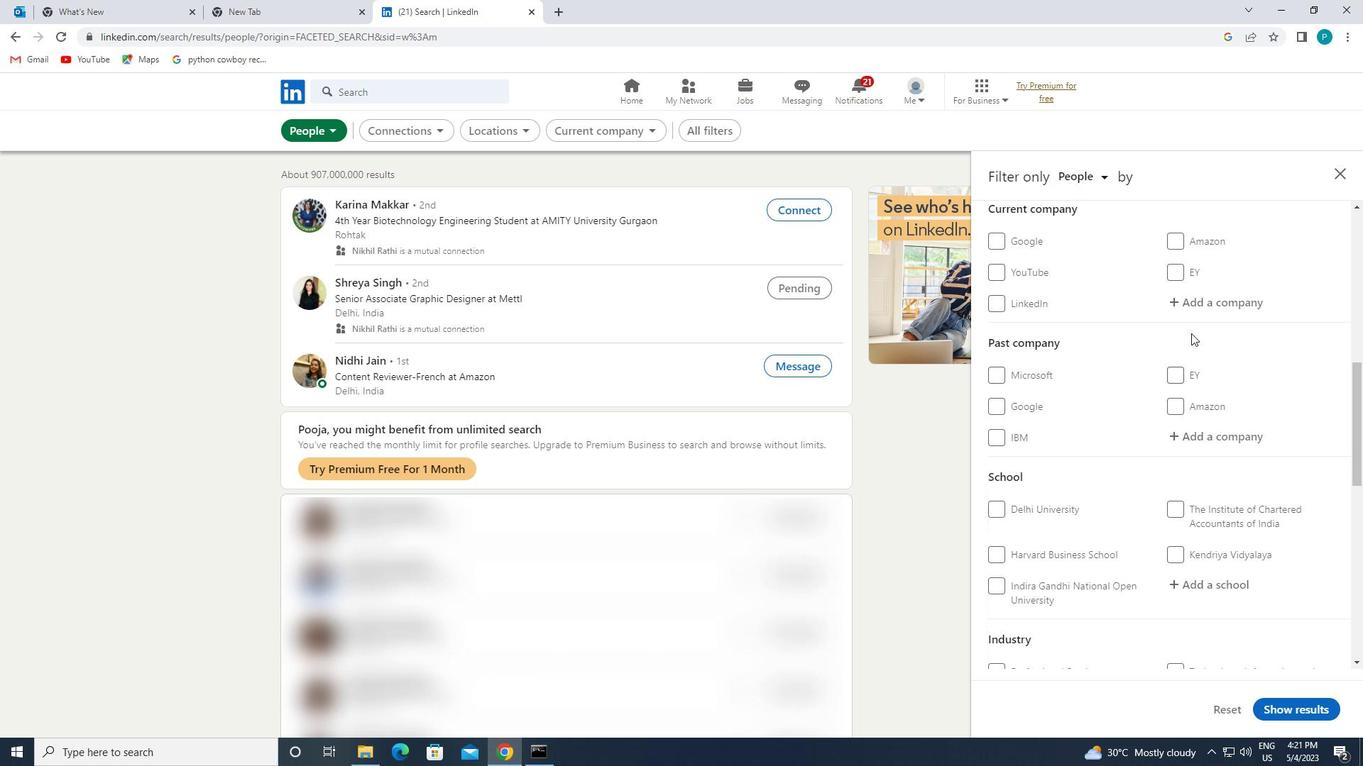
Action: Mouse scrolled (1191, 334) with delta (0, 0)
Screenshot: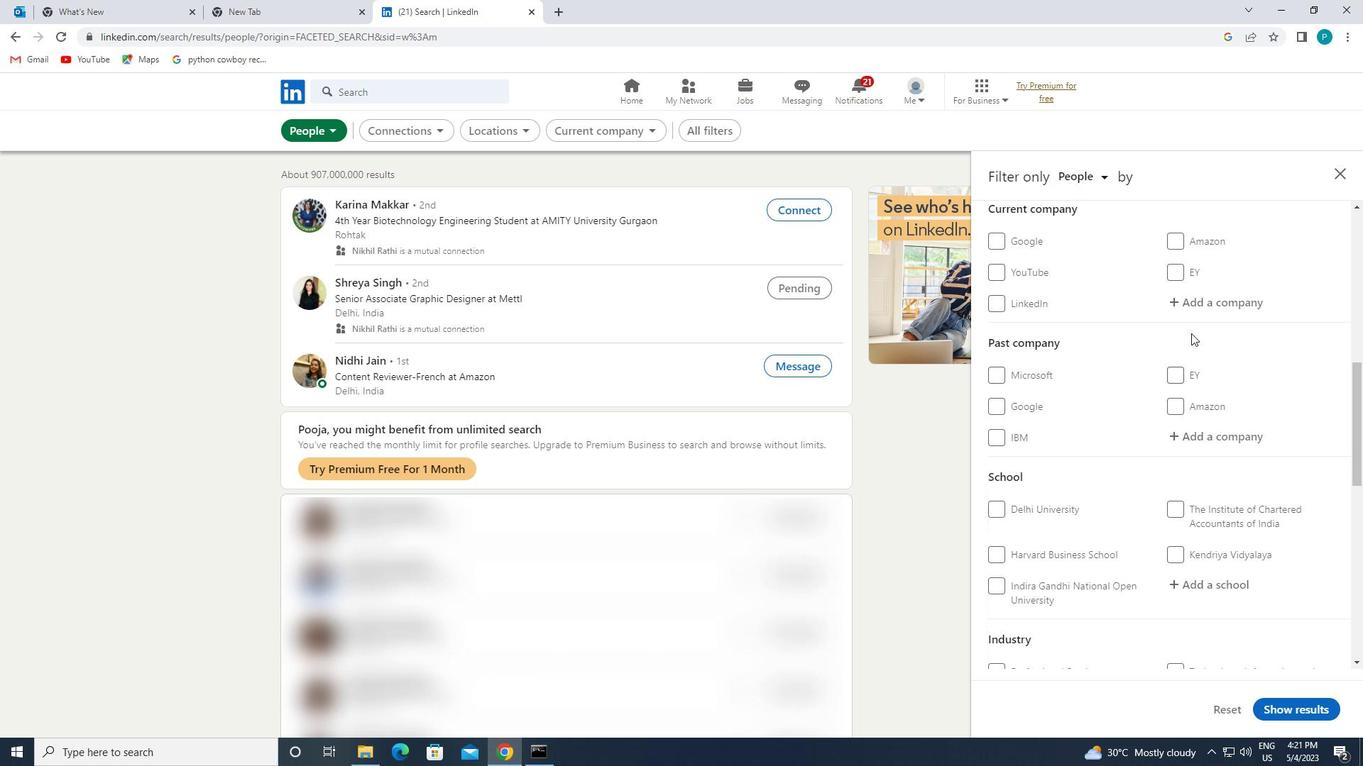 
Action: Mouse moved to (1179, 301)
Screenshot: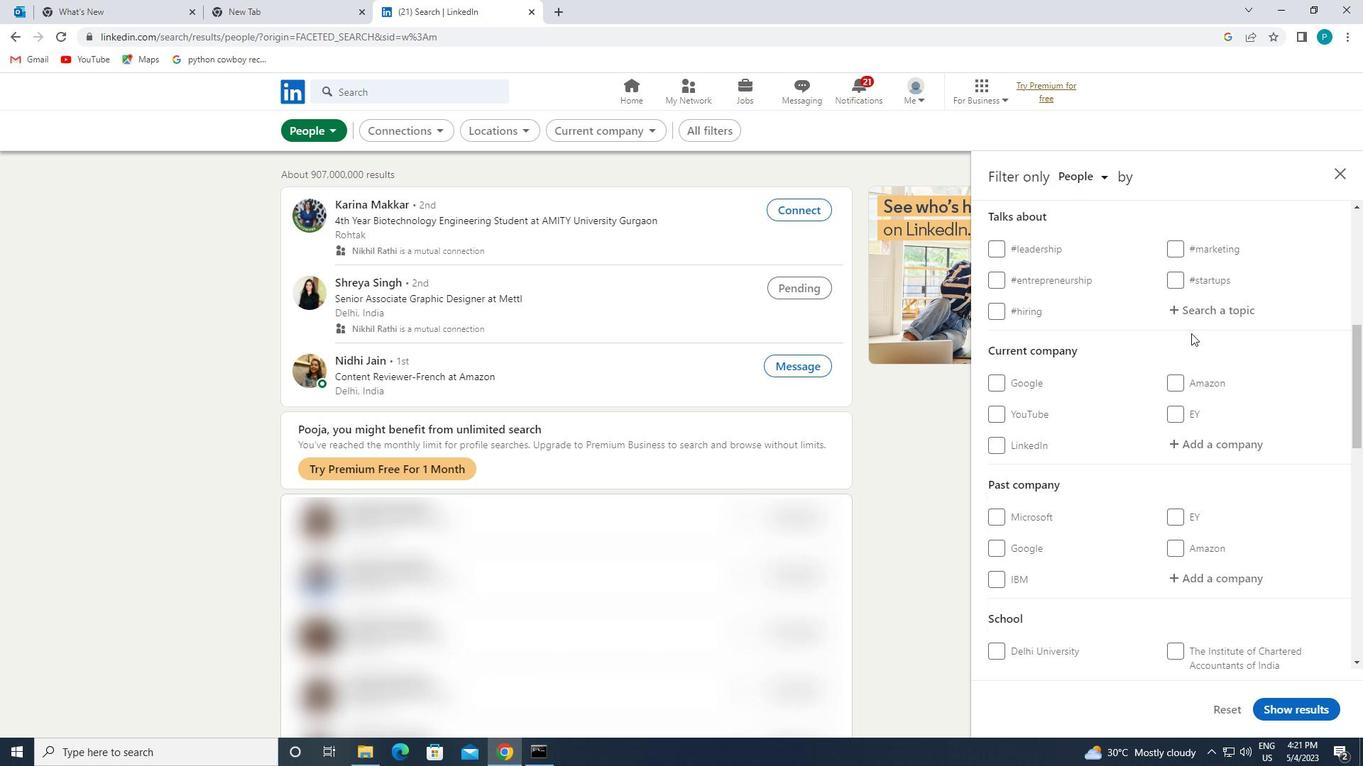 
Action: Mouse pressed left at (1179, 301)
Screenshot: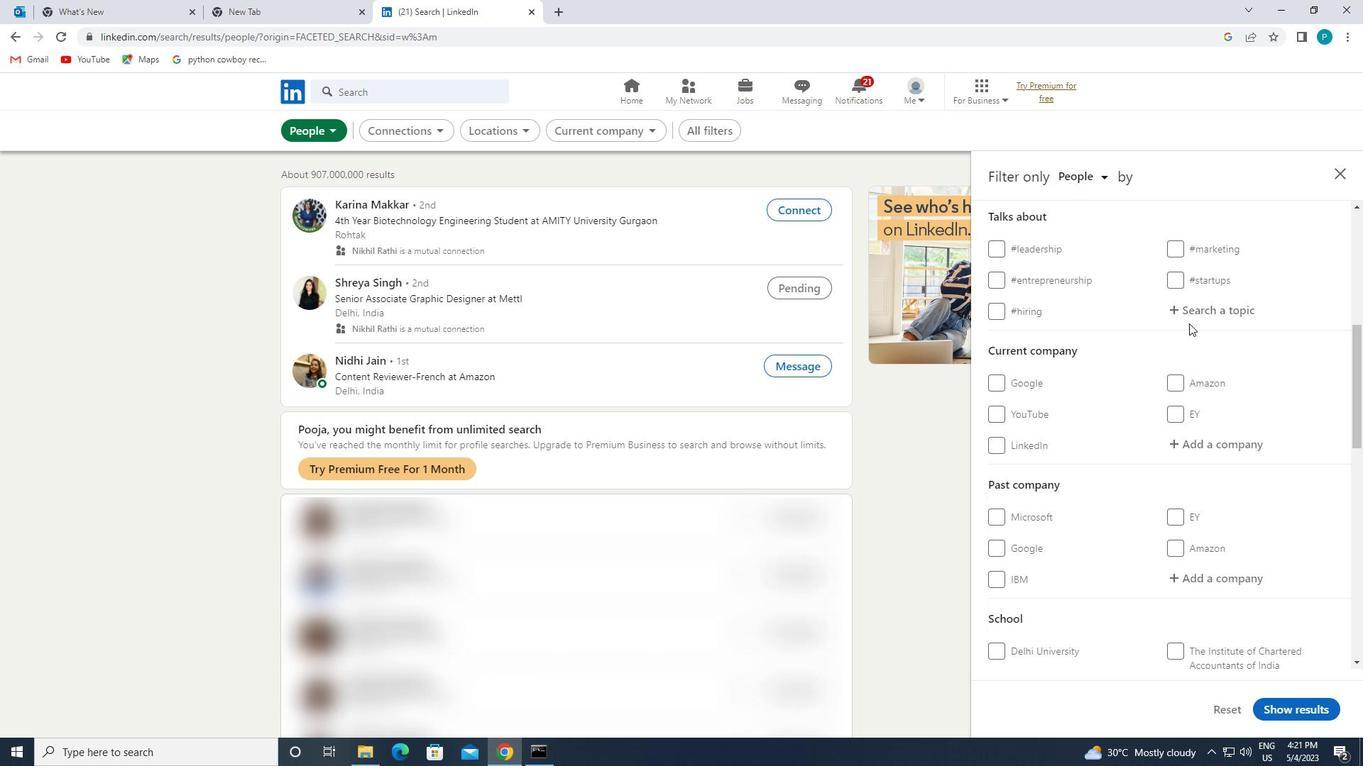 
Action: Key pressed <Key.shift>#<Key.caps_lock>M<Key.caps_lock>ON<Key.backspace>BILEAPPLICATIONS
Screenshot: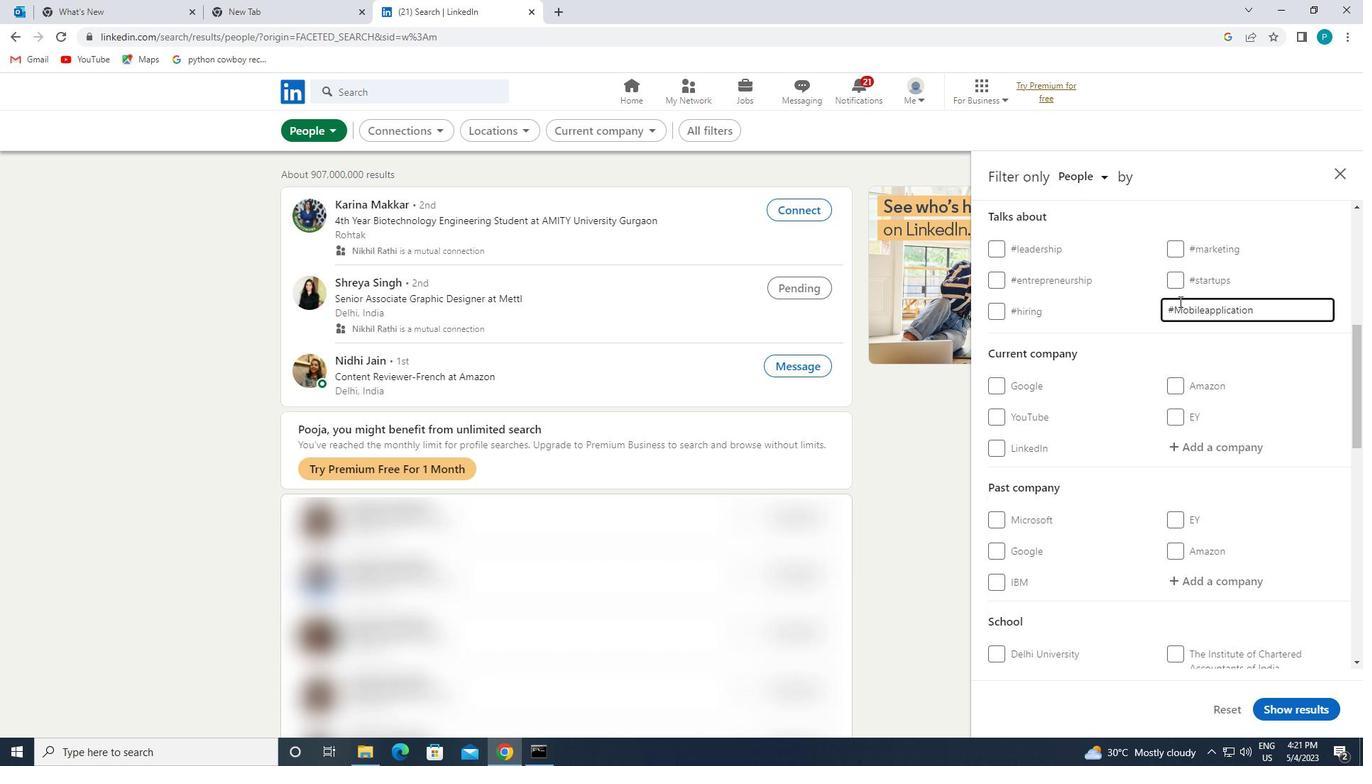 
Action: Mouse moved to (1212, 420)
Screenshot: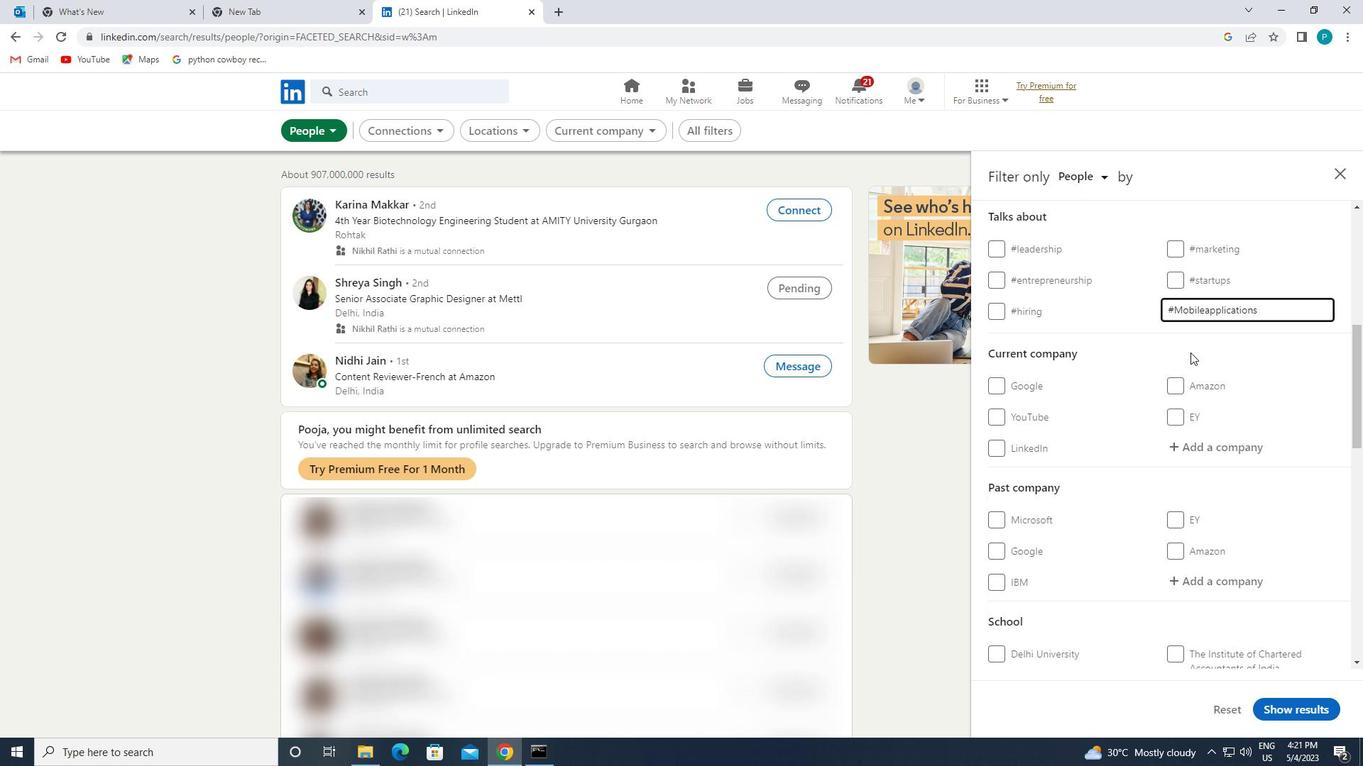 
Action: Mouse scrolled (1212, 420) with delta (0, 0)
Screenshot: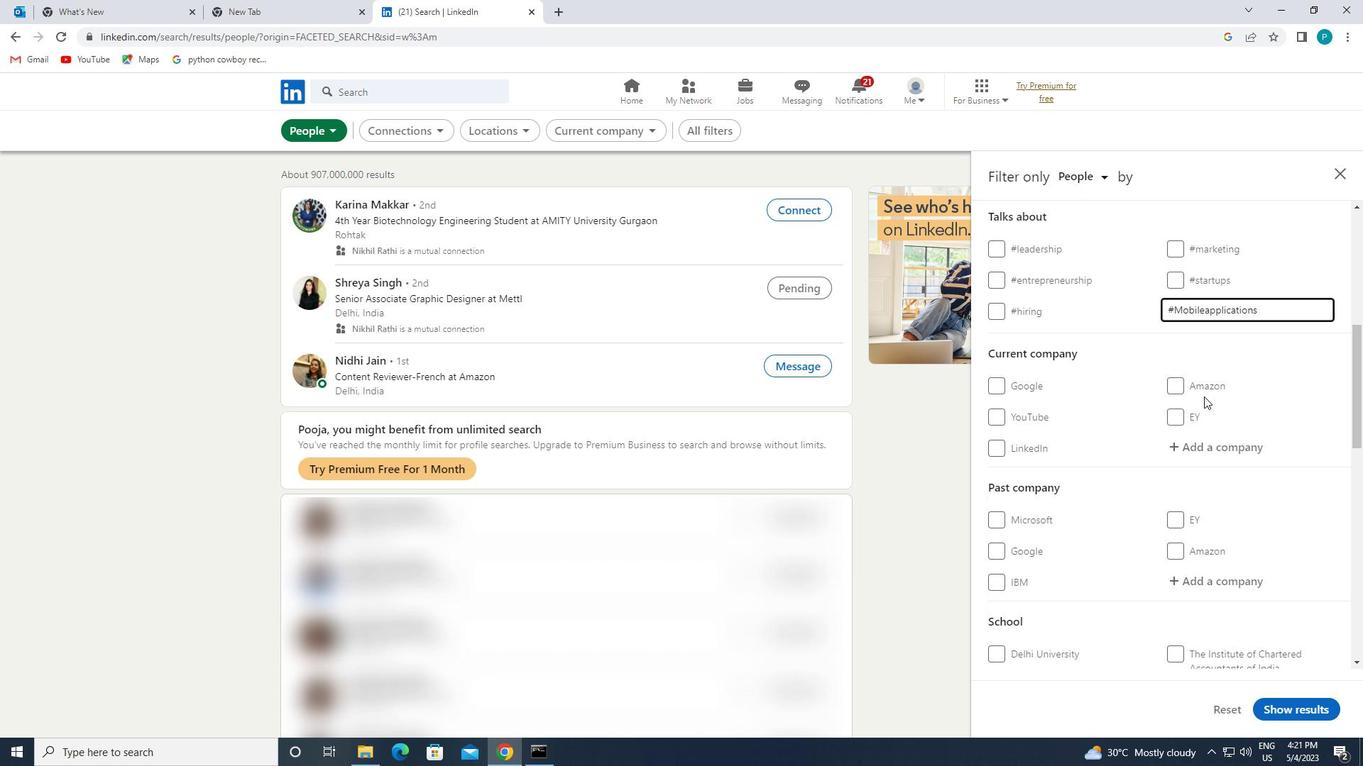 
Action: Mouse moved to (1212, 421)
Screenshot: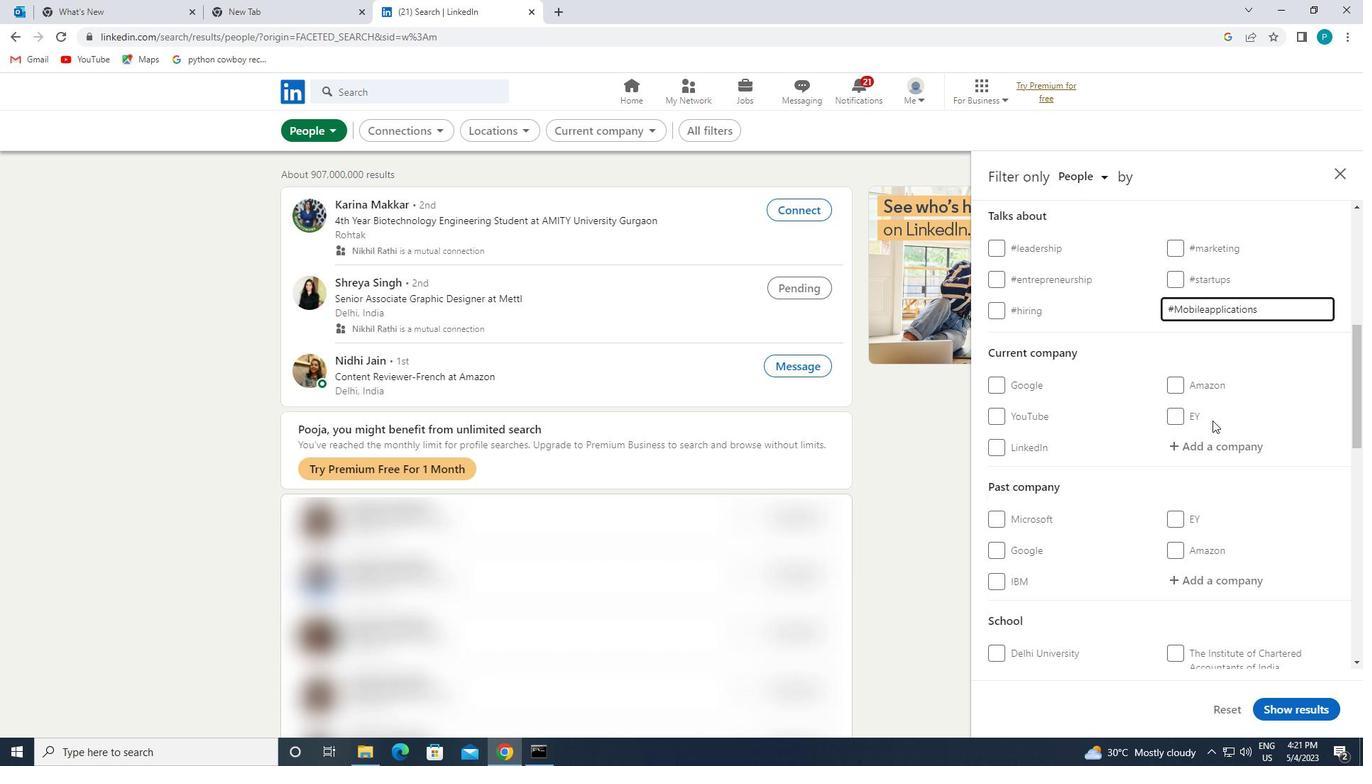 
Action: Mouse scrolled (1212, 420) with delta (0, 0)
Screenshot: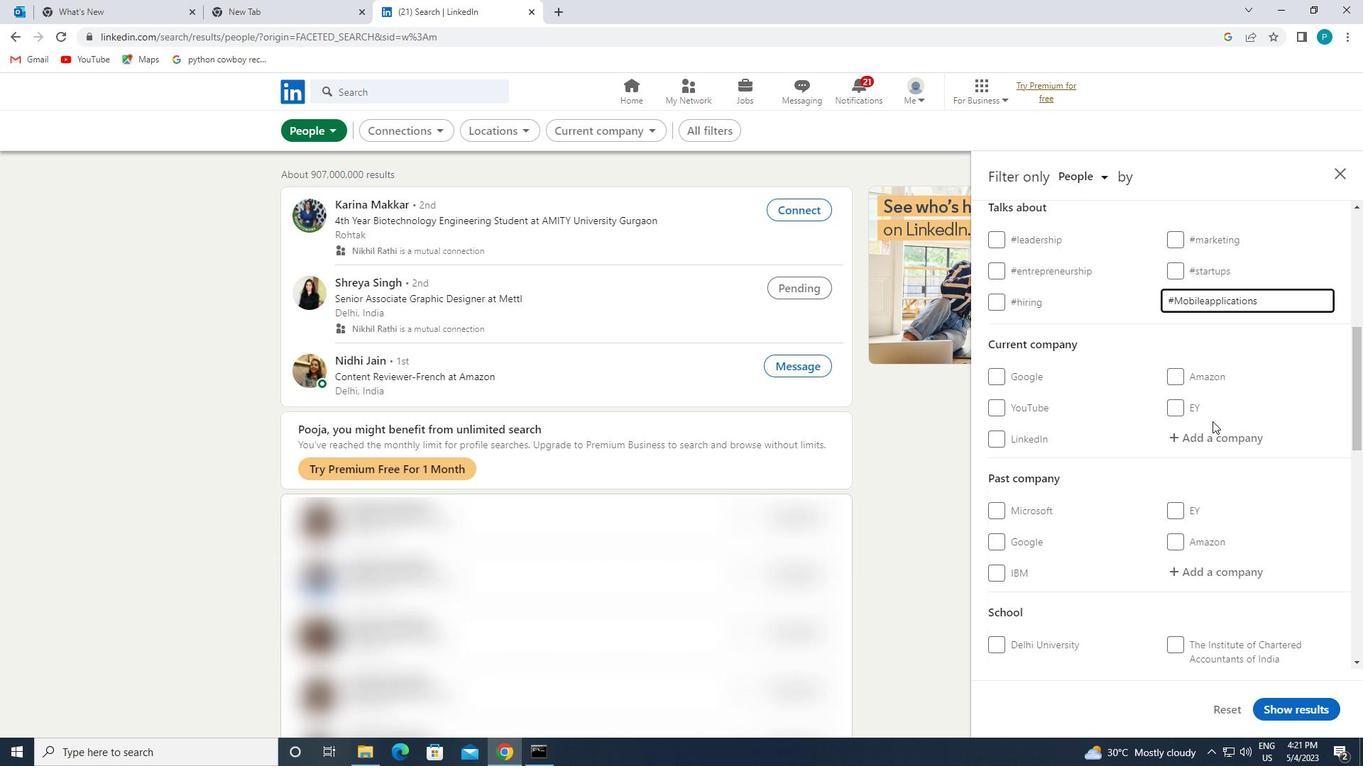 
Action: Mouse scrolled (1212, 420) with delta (0, 0)
Screenshot: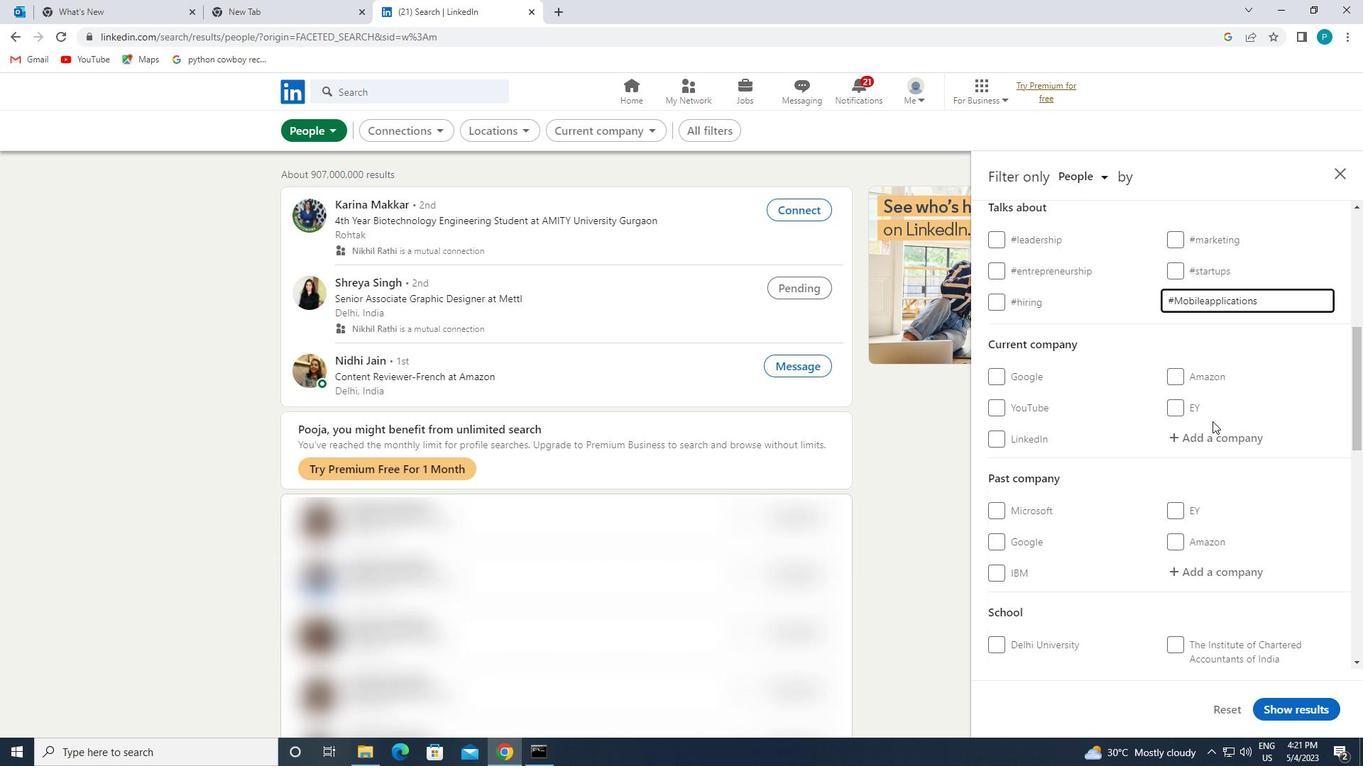 
Action: Mouse scrolled (1212, 420) with delta (0, 0)
Screenshot: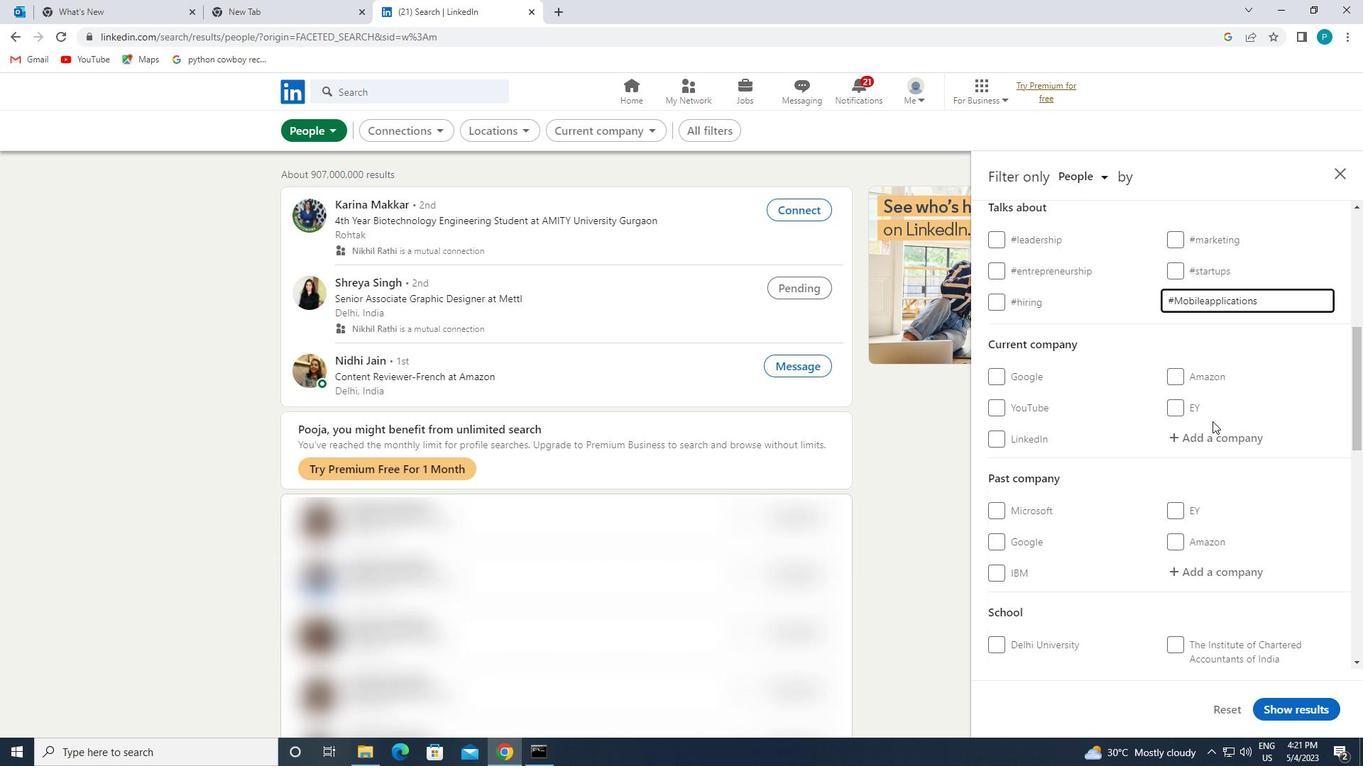 
Action: Mouse moved to (1116, 494)
Screenshot: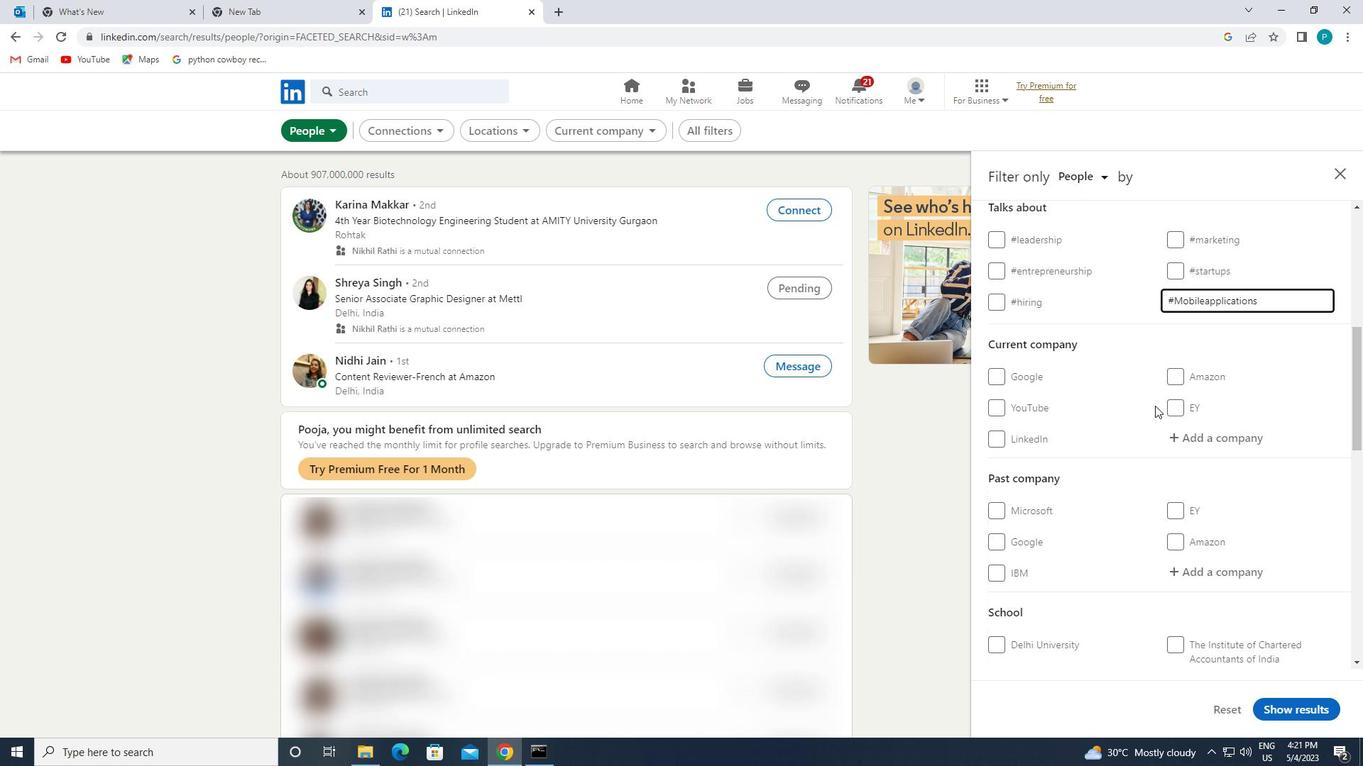 
Action: Mouse scrolled (1116, 493) with delta (0, 0)
Screenshot: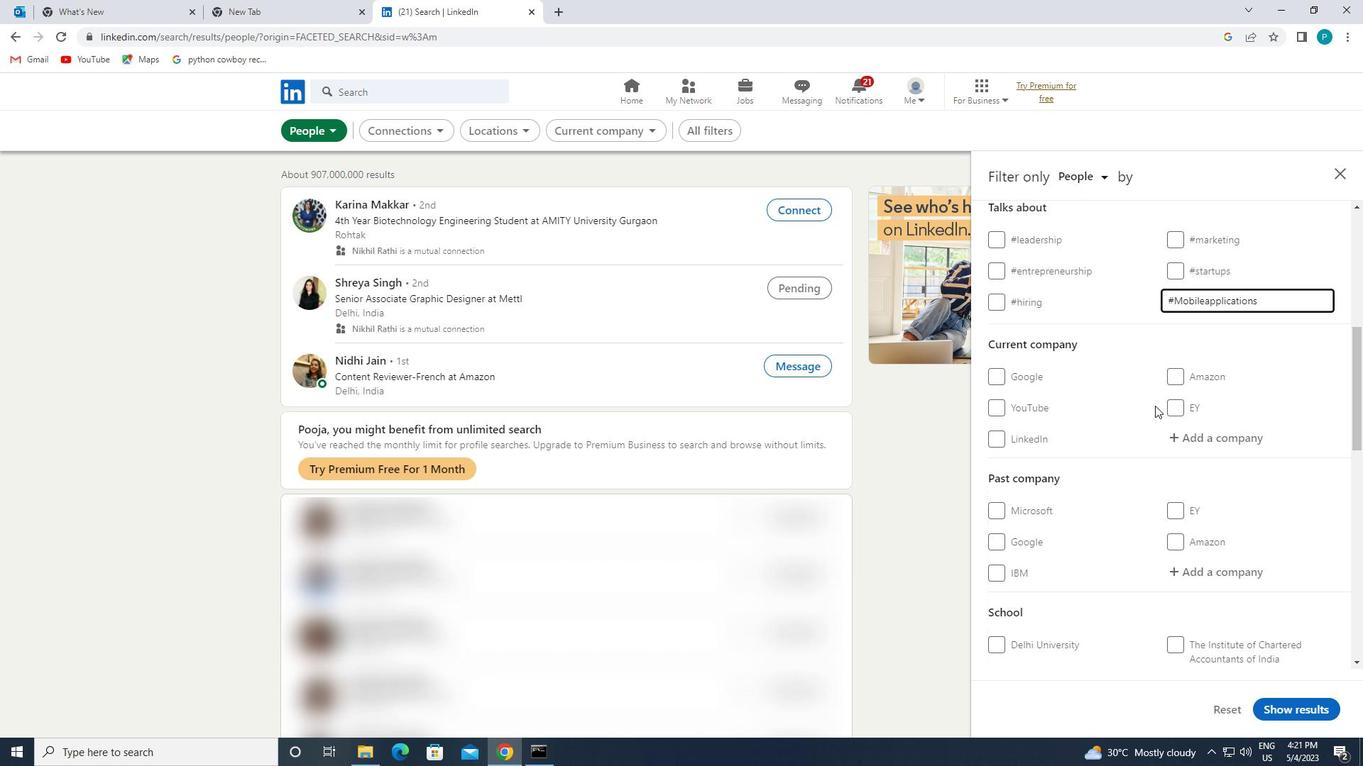 
Action: Mouse moved to (1107, 506)
Screenshot: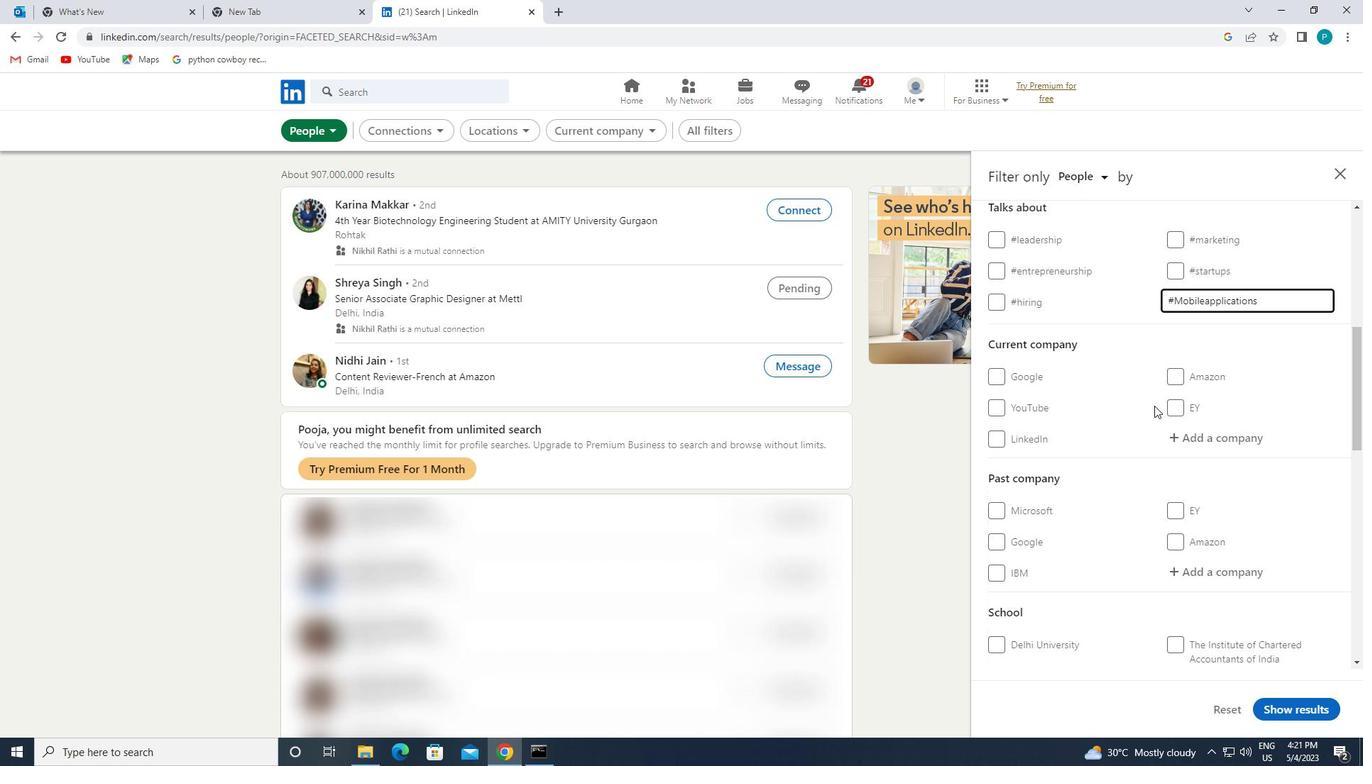 
Action: Mouse scrolled (1107, 506) with delta (0, 0)
Screenshot: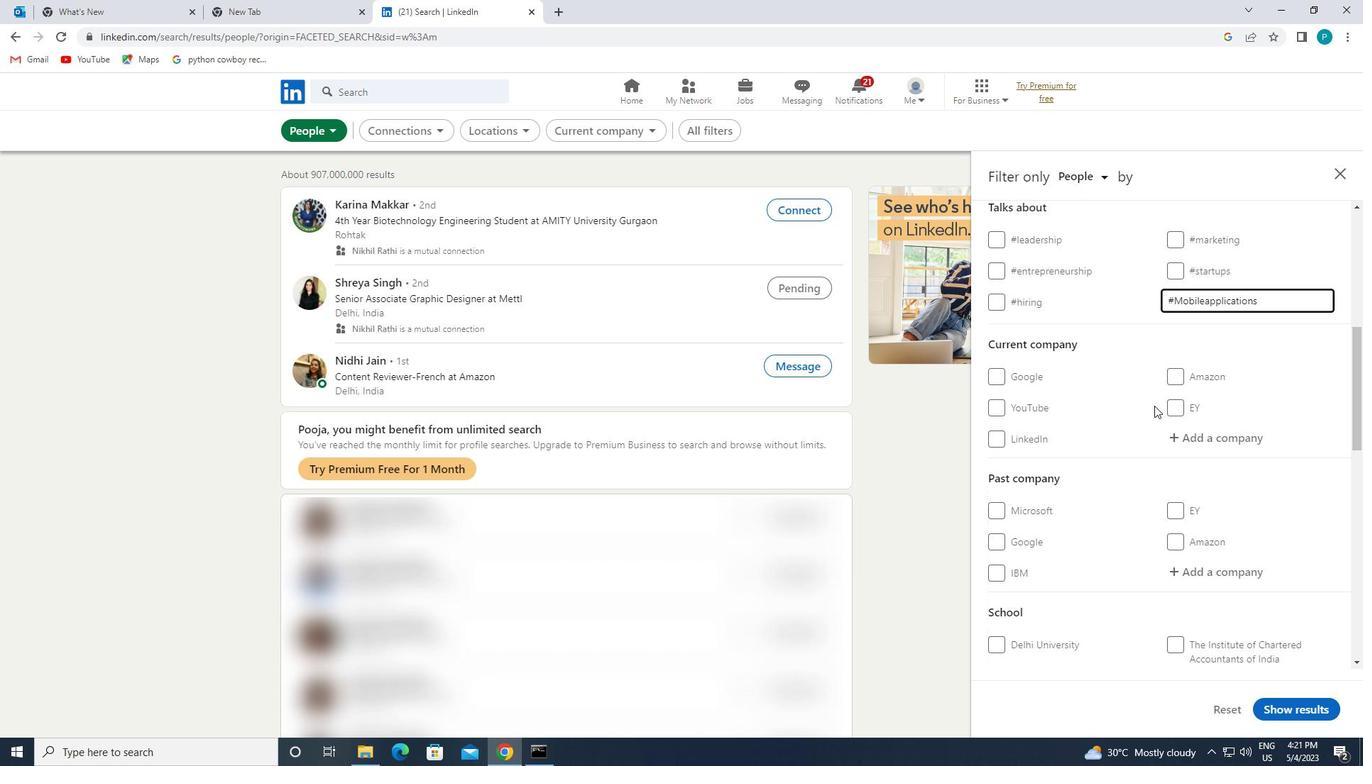 
Action: Mouse moved to (1096, 516)
Screenshot: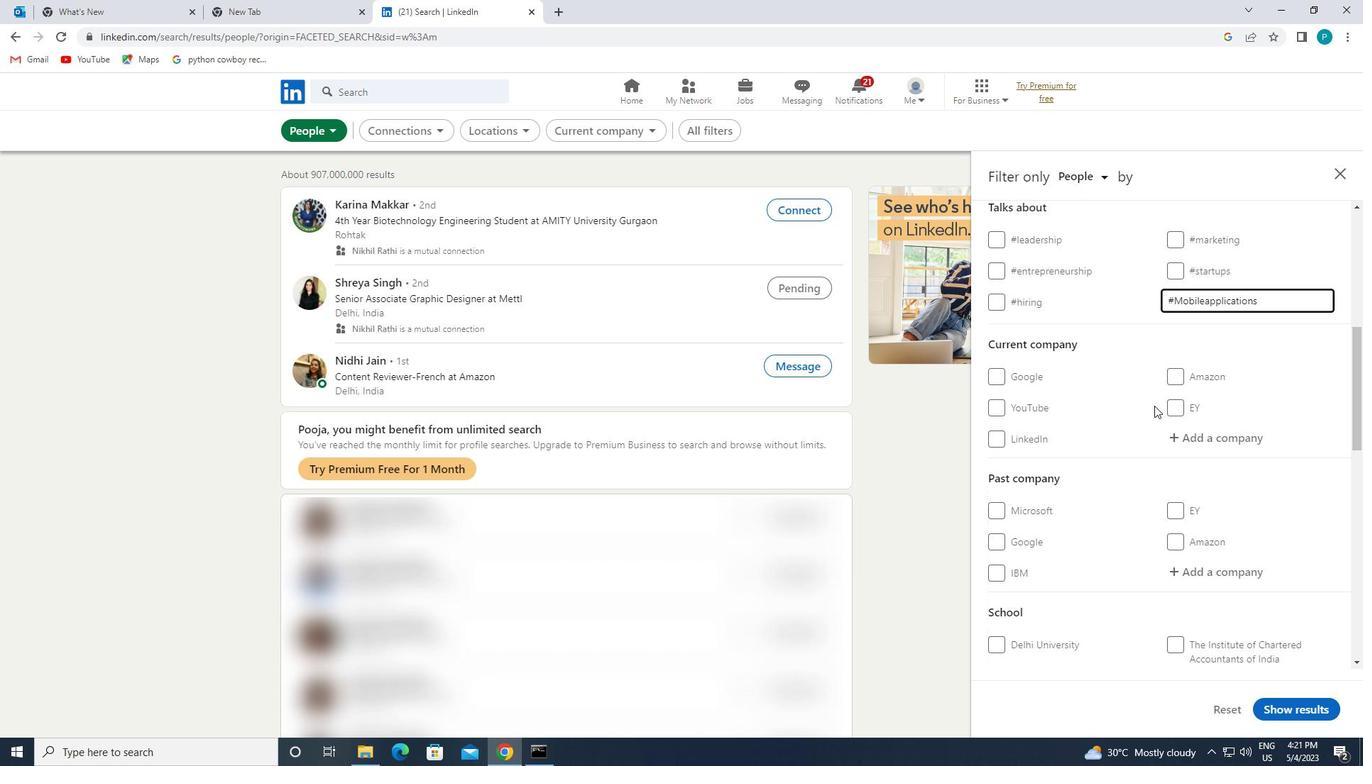 
Action: Mouse scrolled (1096, 516) with delta (0, 0)
Screenshot: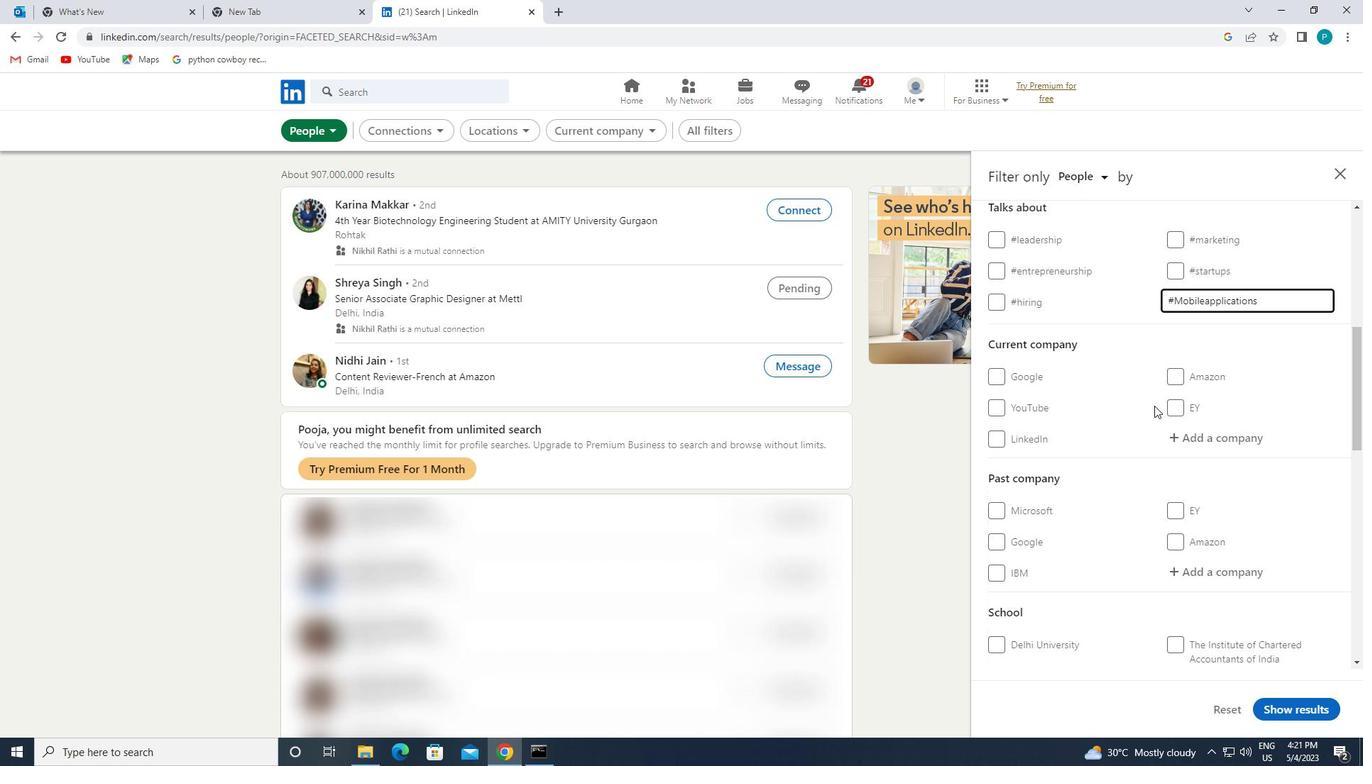 
Action: Mouse moved to (1012, 551)
Screenshot: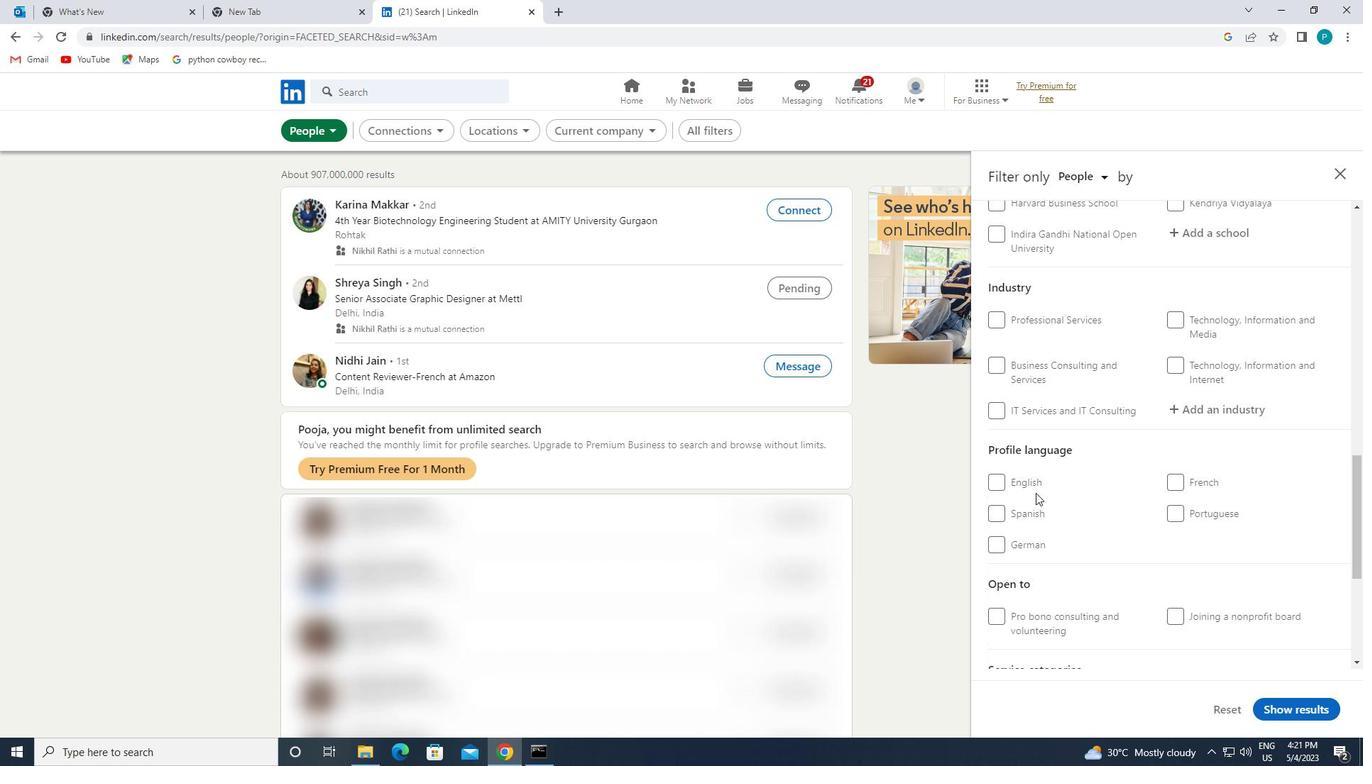 
Action: Mouse pressed left at (1012, 551)
Screenshot: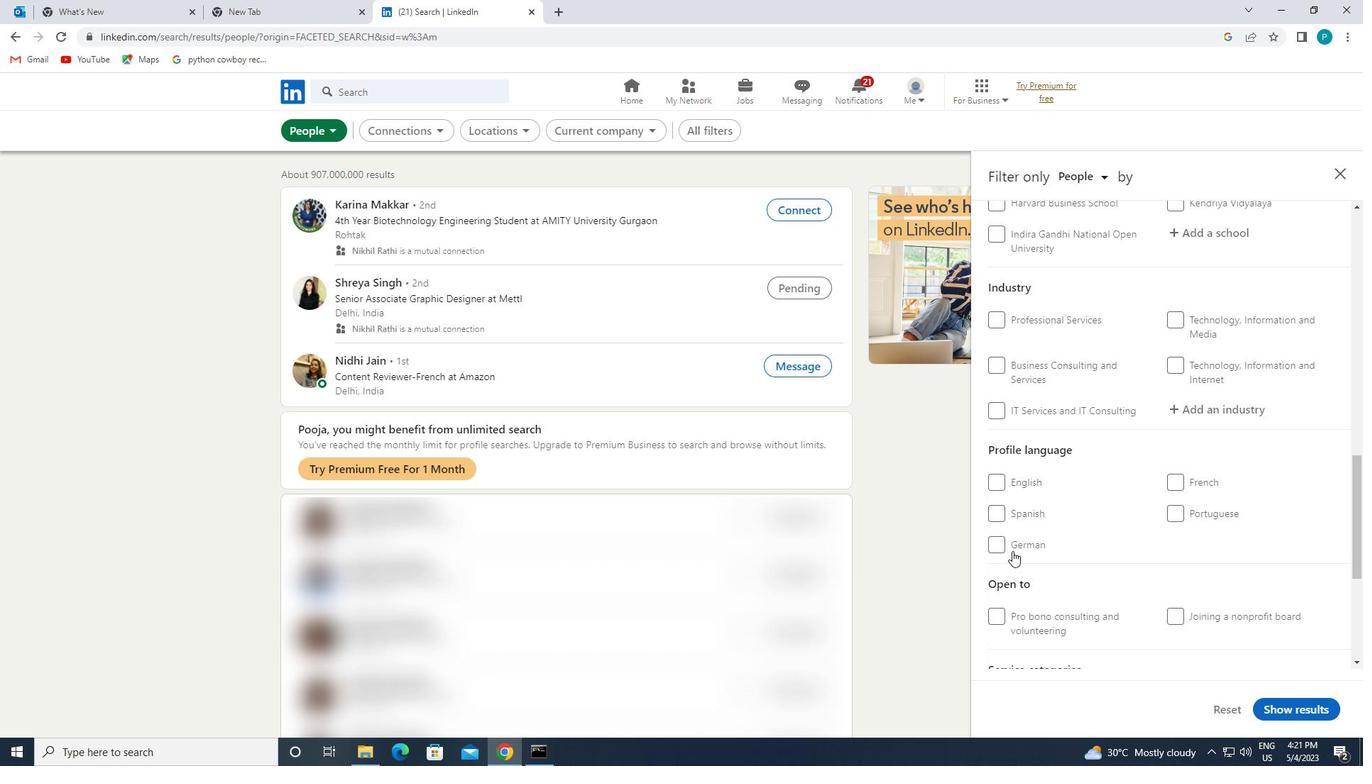 
Action: Mouse moved to (1076, 516)
Screenshot: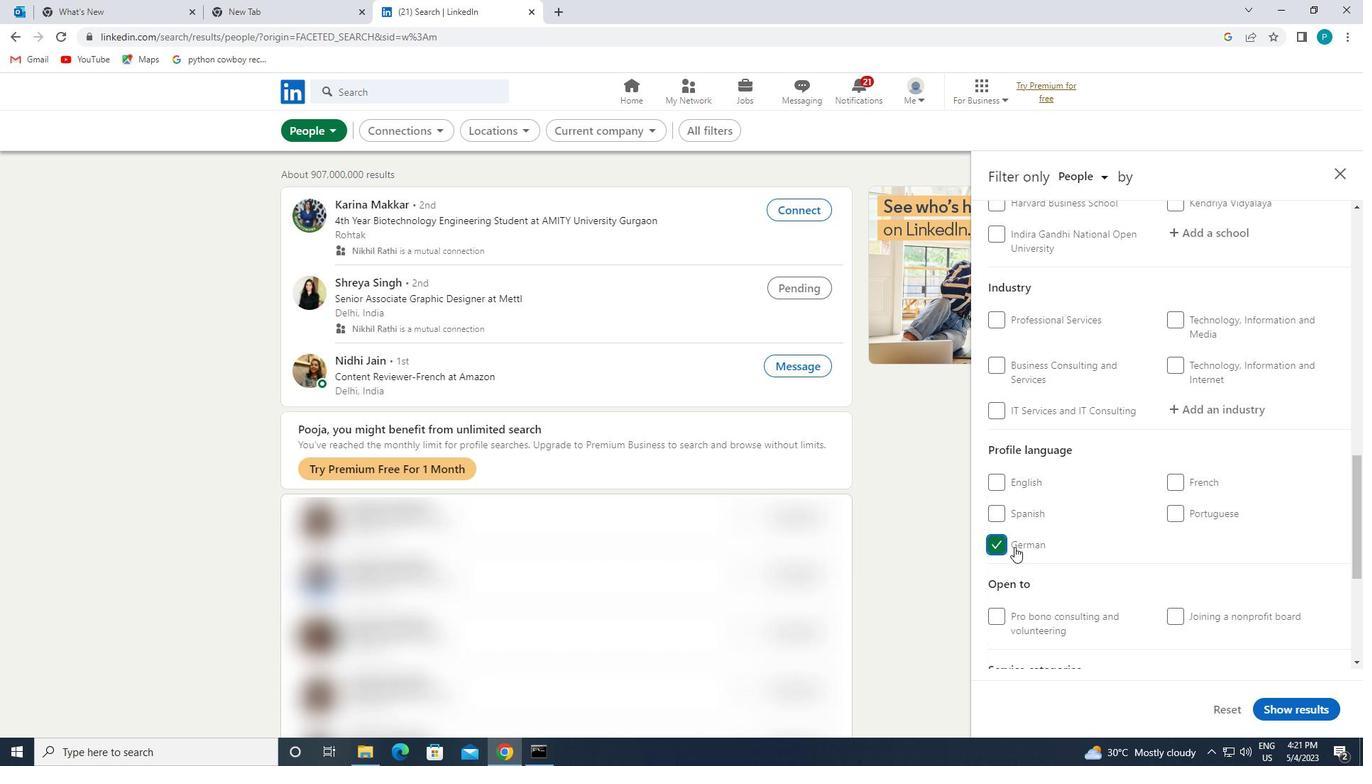 
Action: Mouse scrolled (1076, 516) with delta (0, 0)
Screenshot: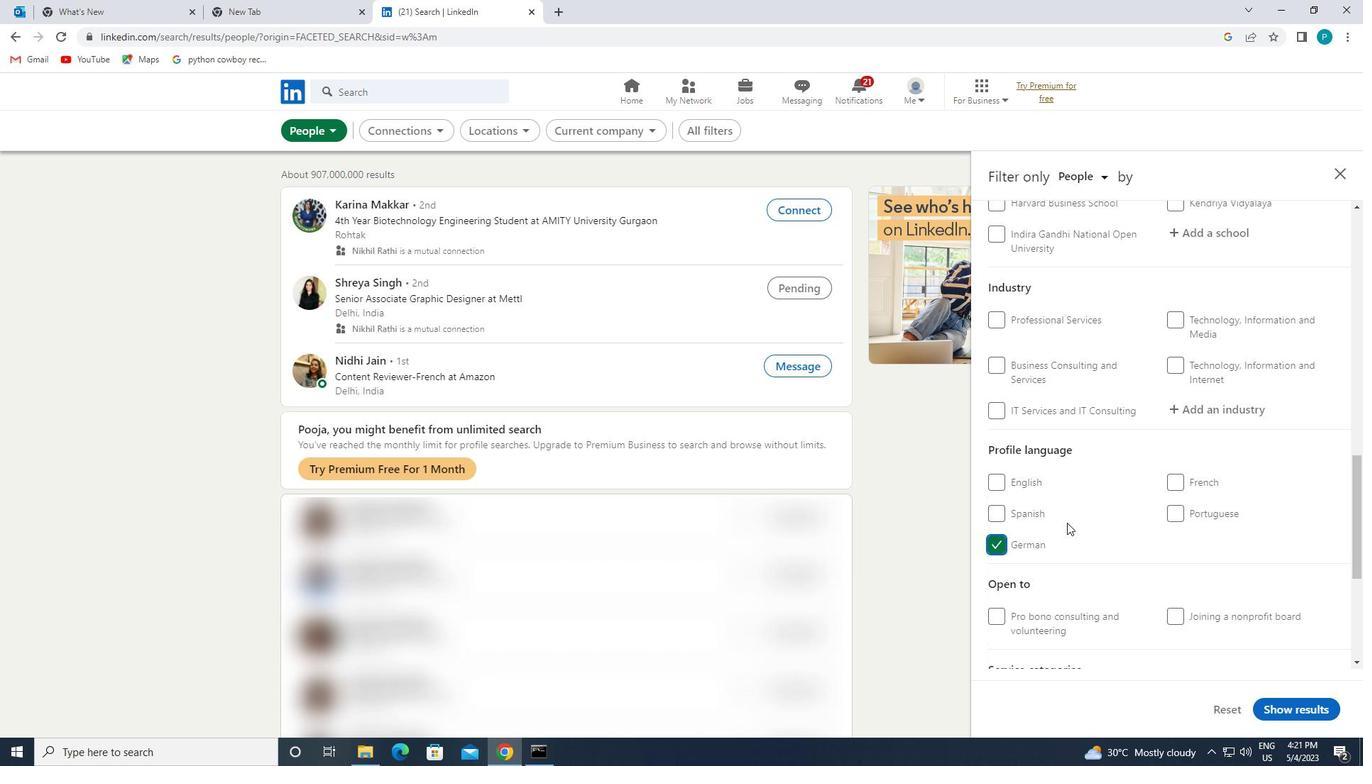 
Action: Mouse moved to (1077, 513)
Screenshot: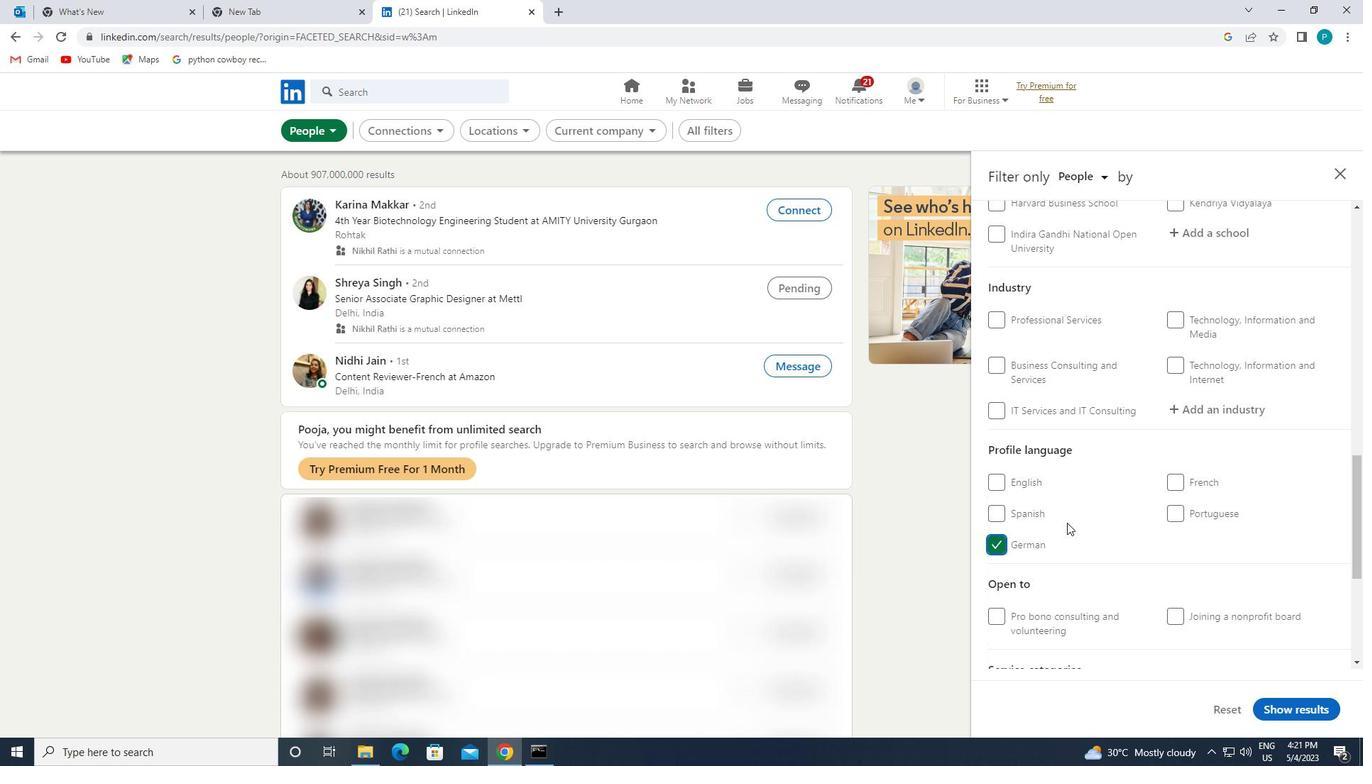 
Action: Mouse scrolled (1077, 513) with delta (0, 0)
Screenshot: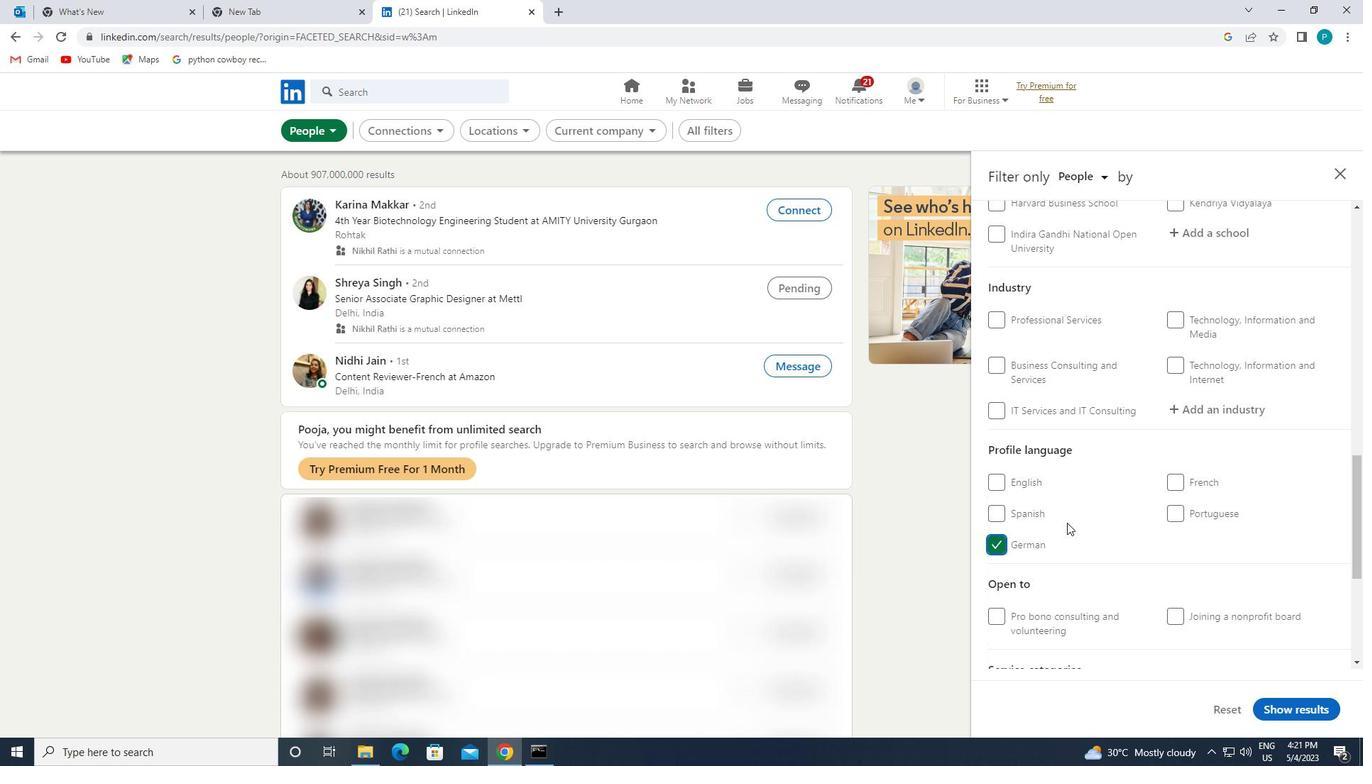 
Action: Mouse moved to (1077, 510)
Screenshot: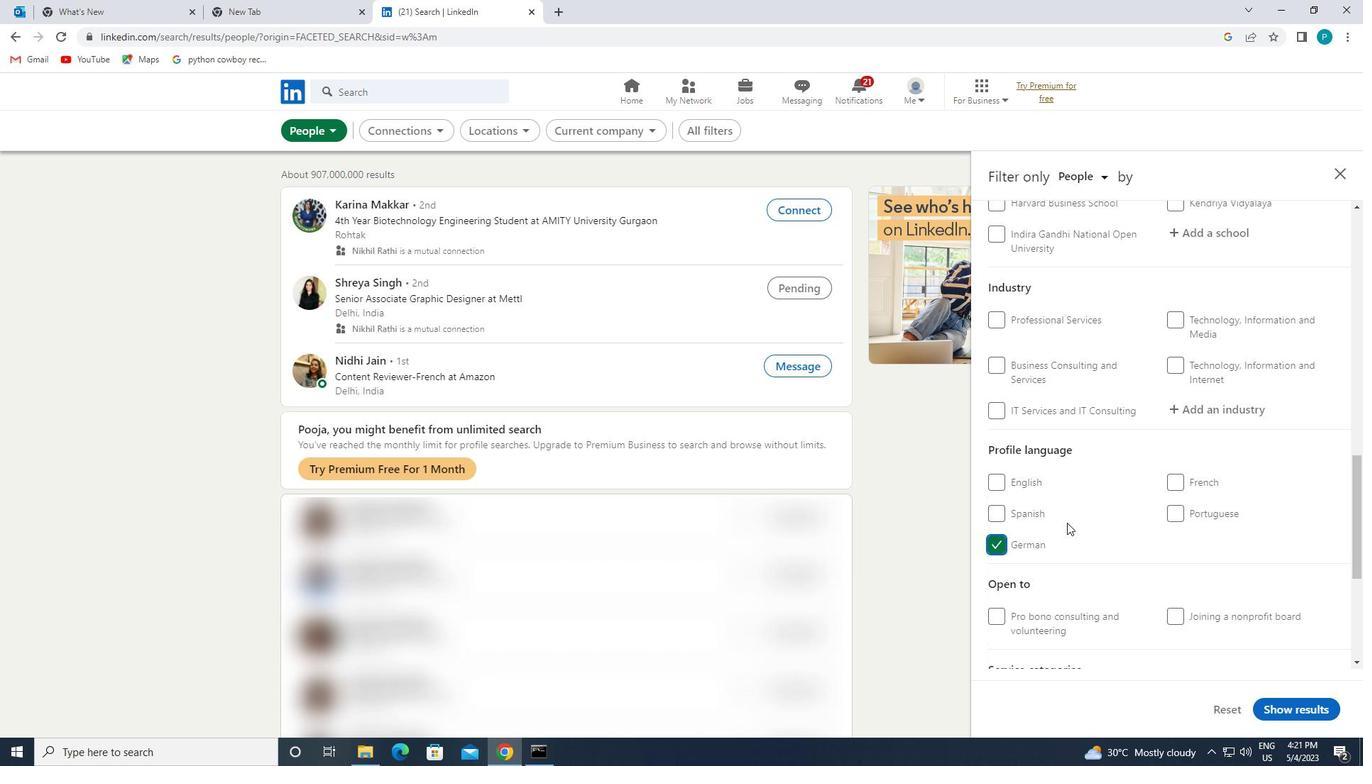 
Action: Mouse scrolled (1077, 511) with delta (0, 0)
Screenshot: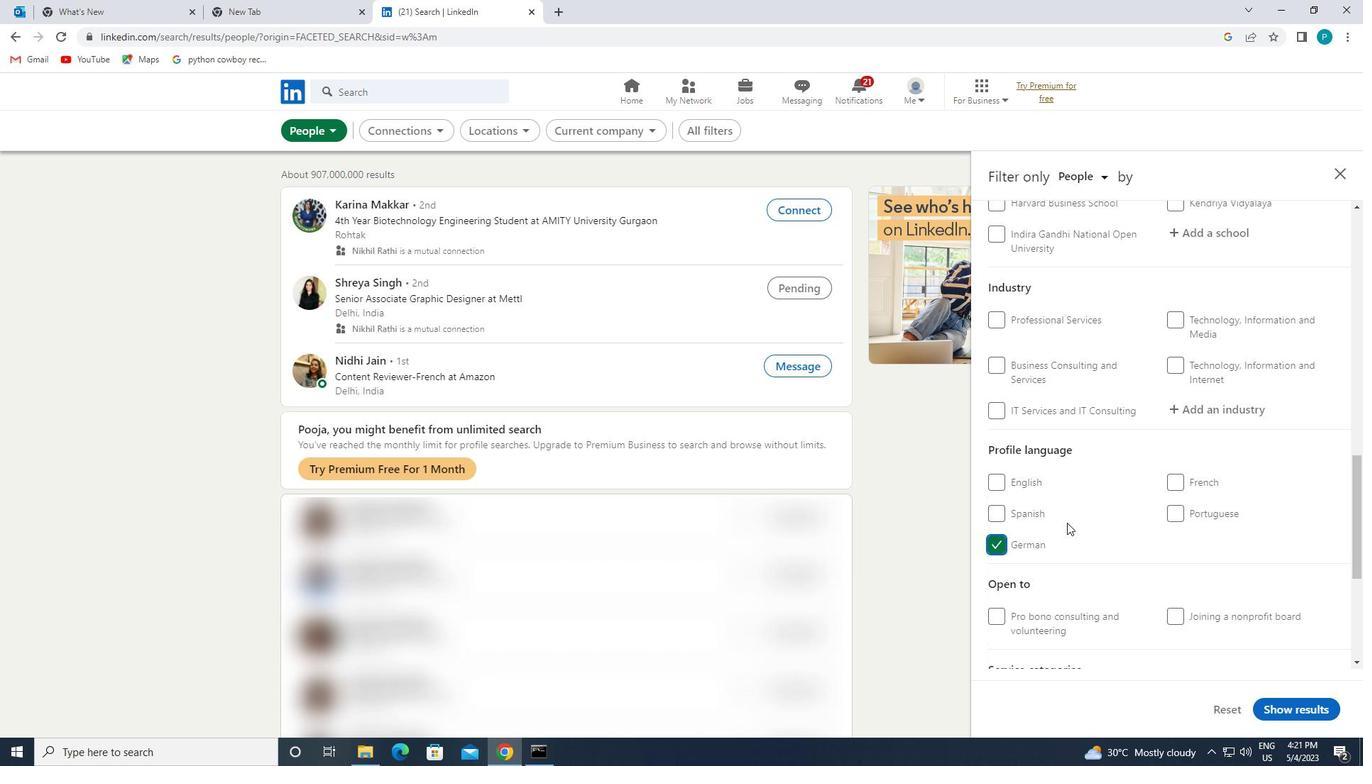 
Action: Mouse moved to (1080, 502)
Screenshot: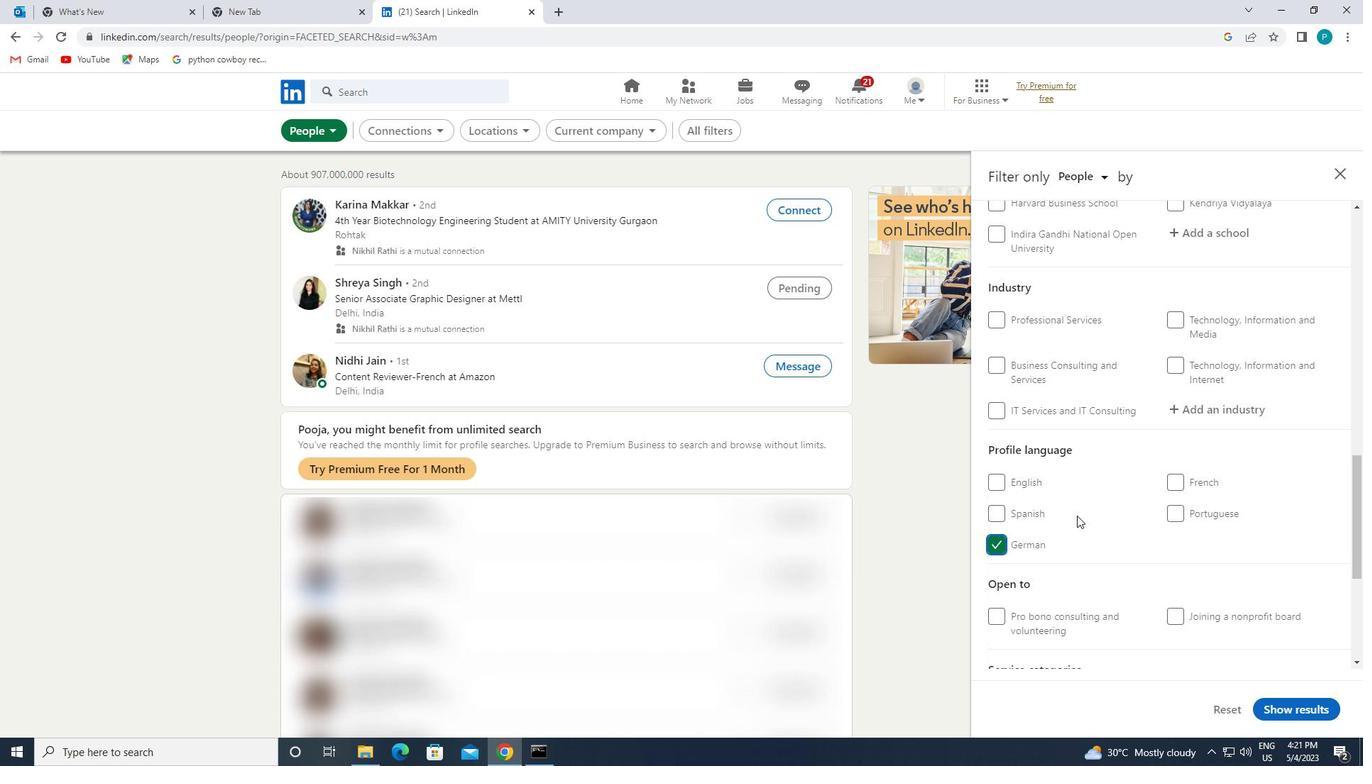 
Action: Mouse scrolled (1080, 503) with delta (0, 0)
Screenshot: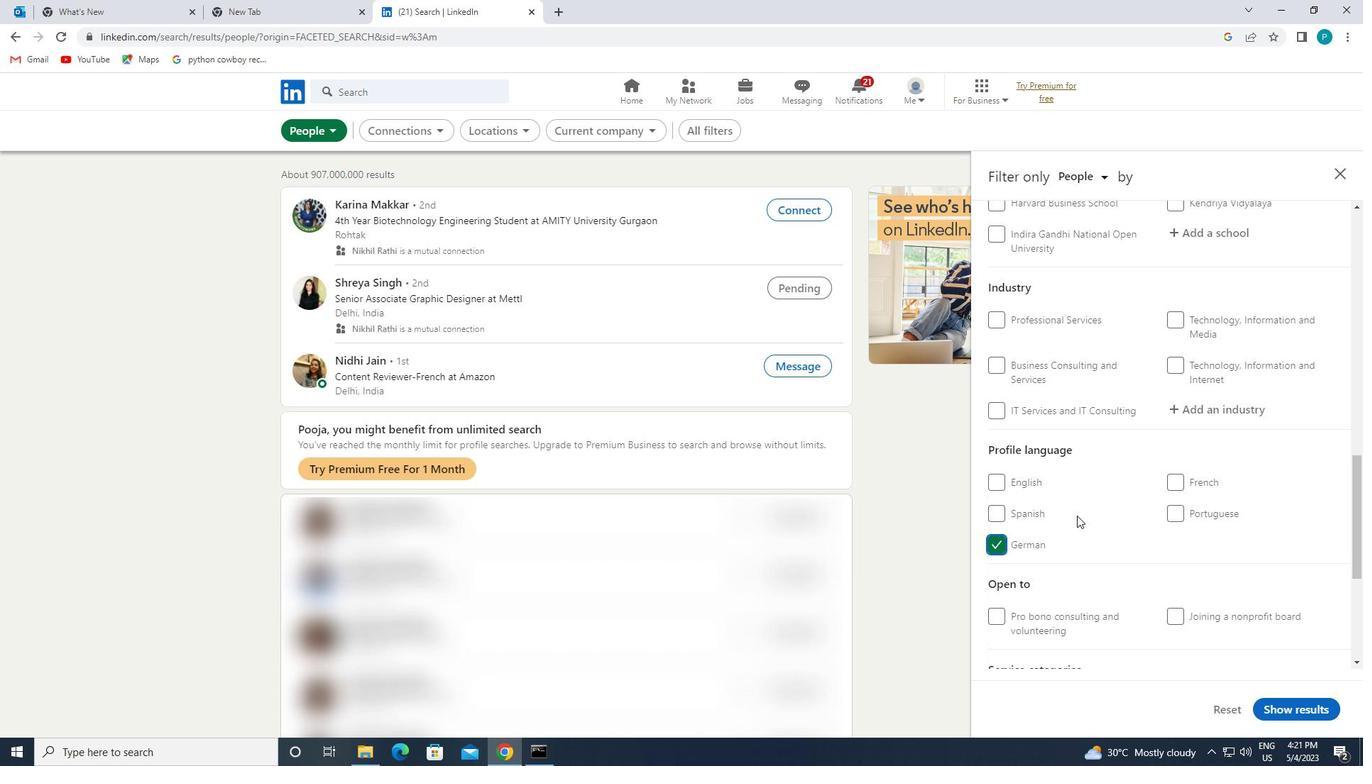 
Action: Mouse moved to (1106, 433)
Screenshot: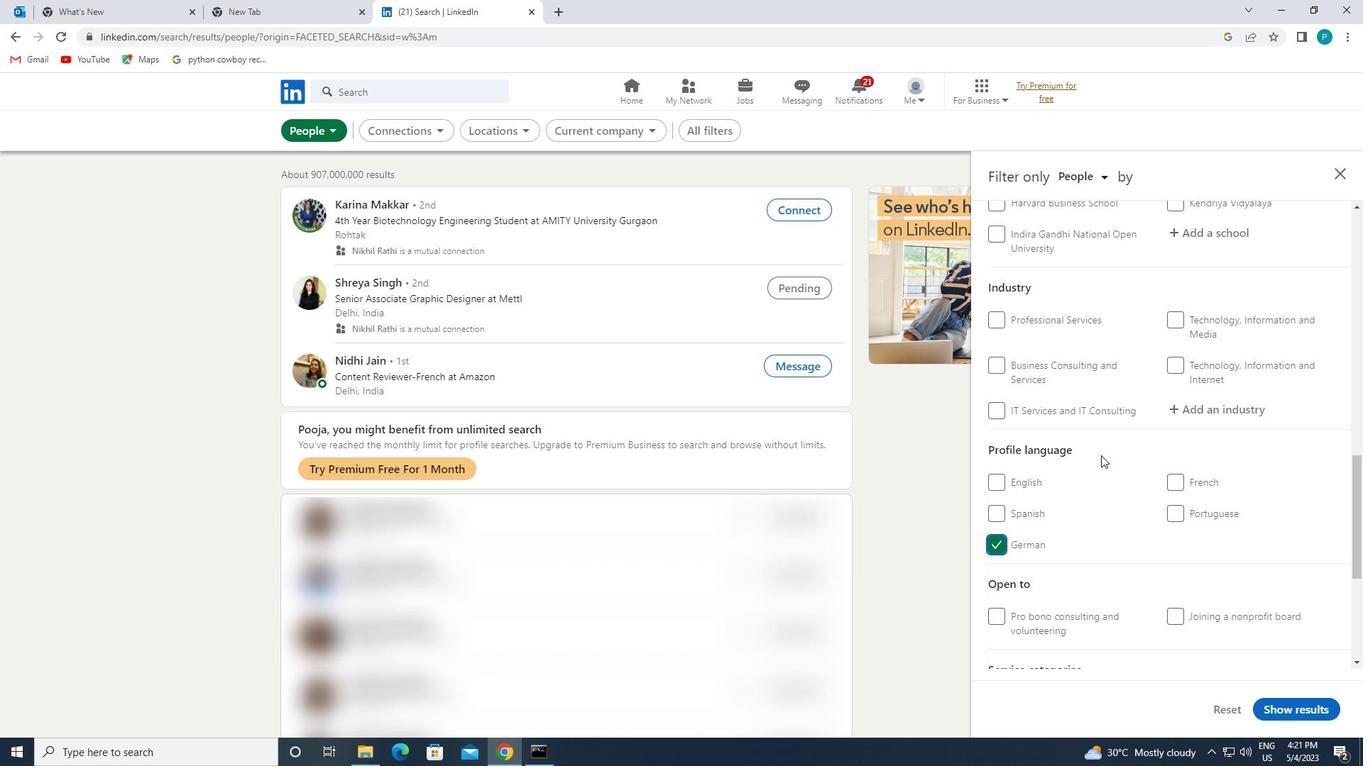 
Action: Mouse scrolled (1106, 434) with delta (0, 0)
Screenshot: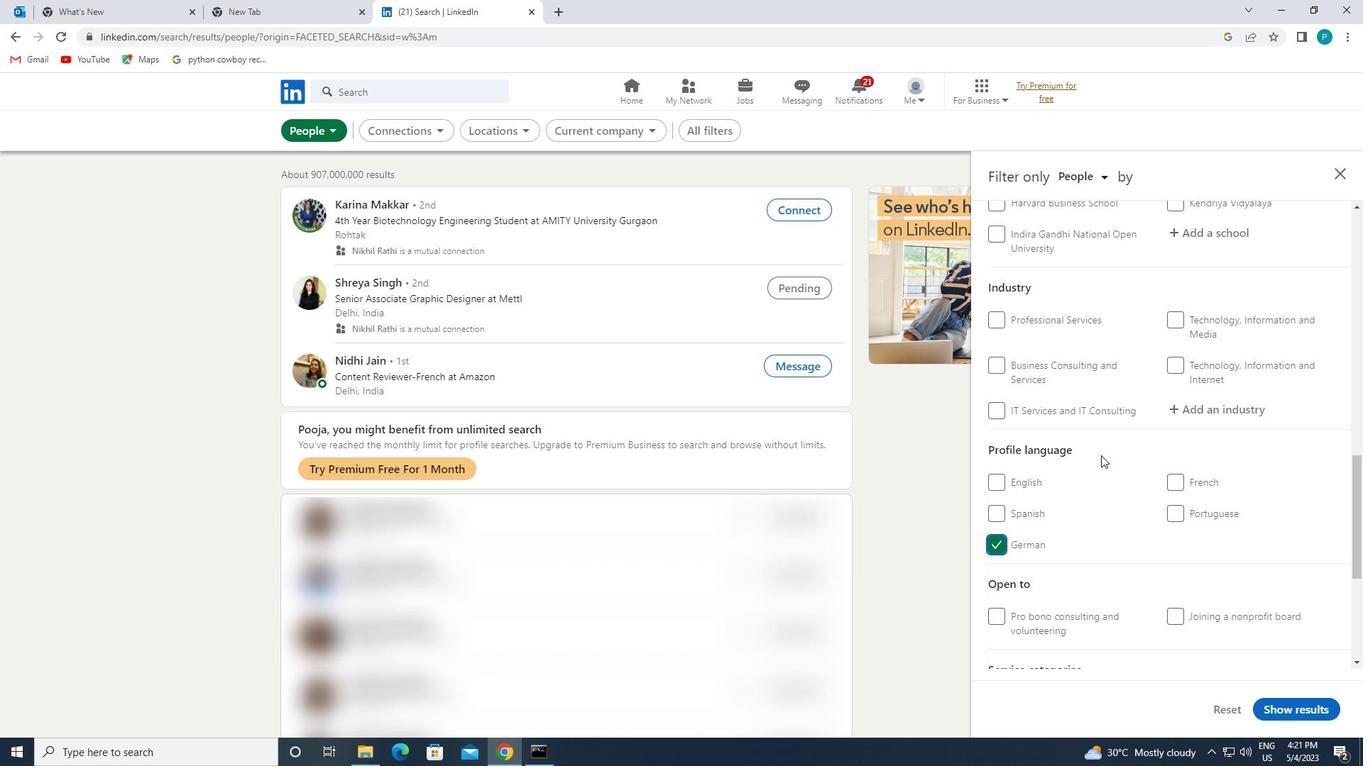 
Action: Mouse moved to (1106, 433)
Screenshot: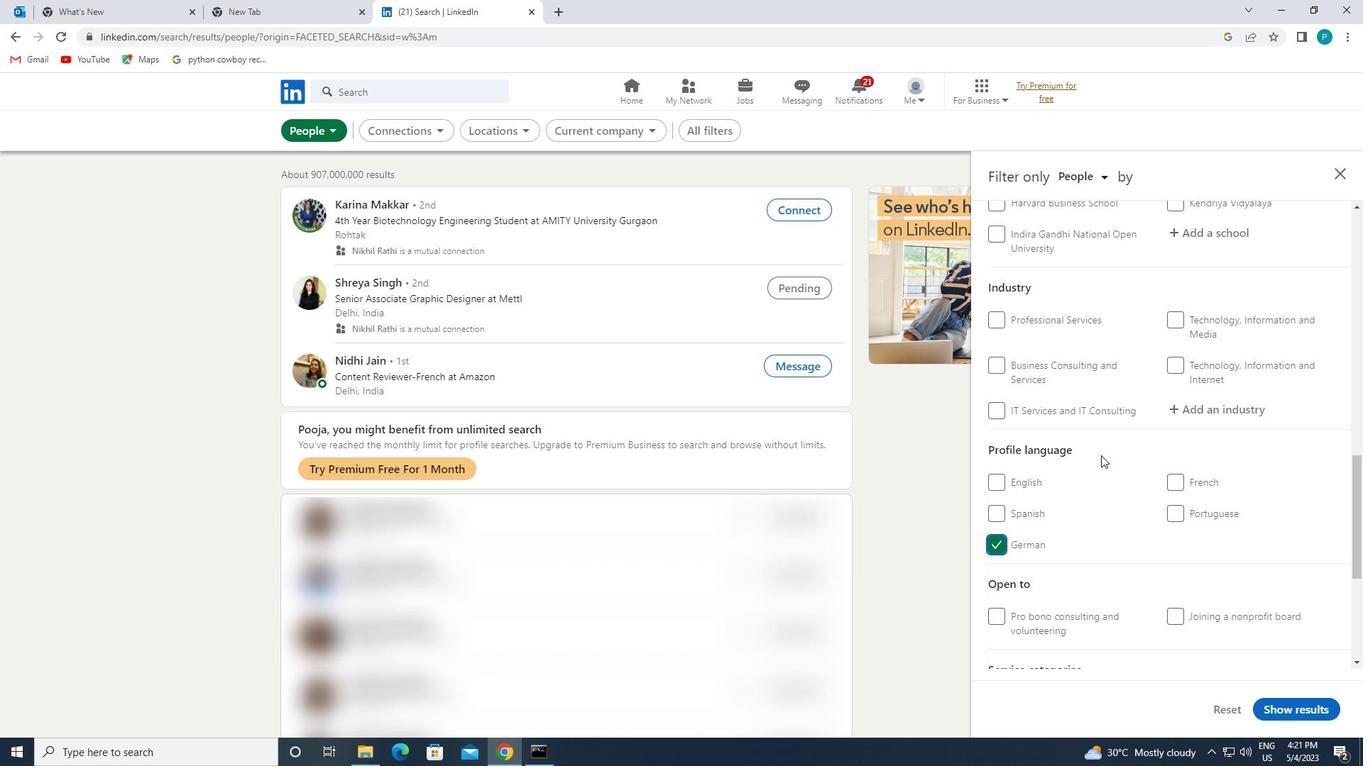 
Action: Mouse scrolled (1106, 433) with delta (0, 0)
Screenshot: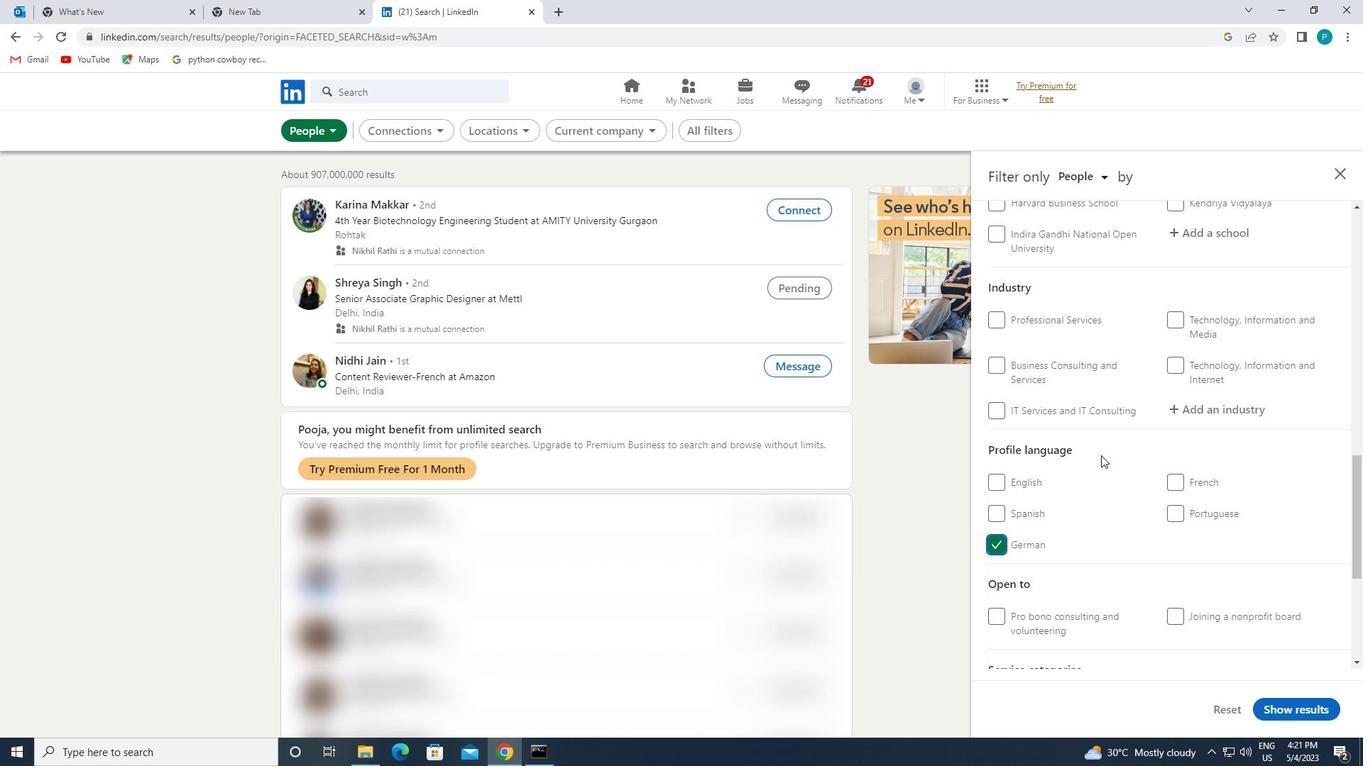 
Action: Mouse scrolled (1106, 433) with delta (0, 0)
Screenshot: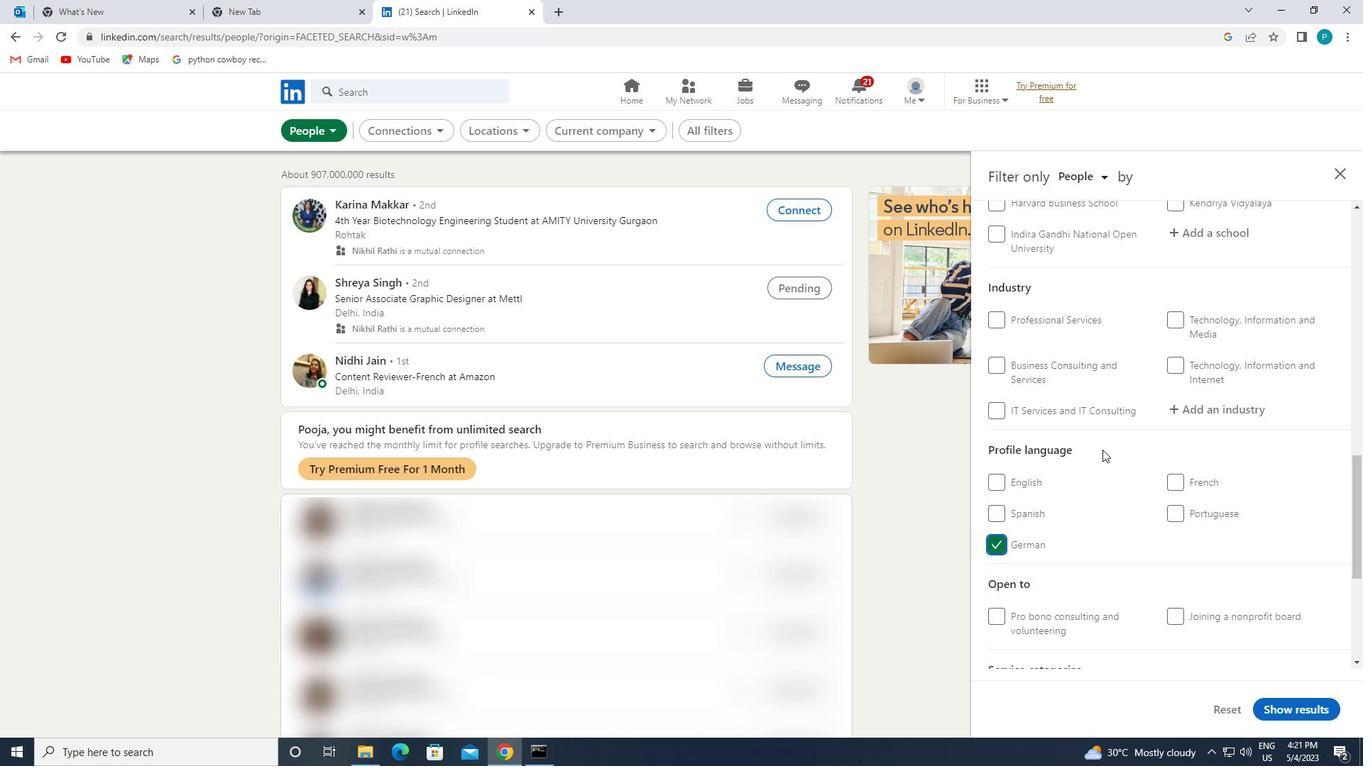 
Action: Mouse moved to (1277, 381)
Screenshot: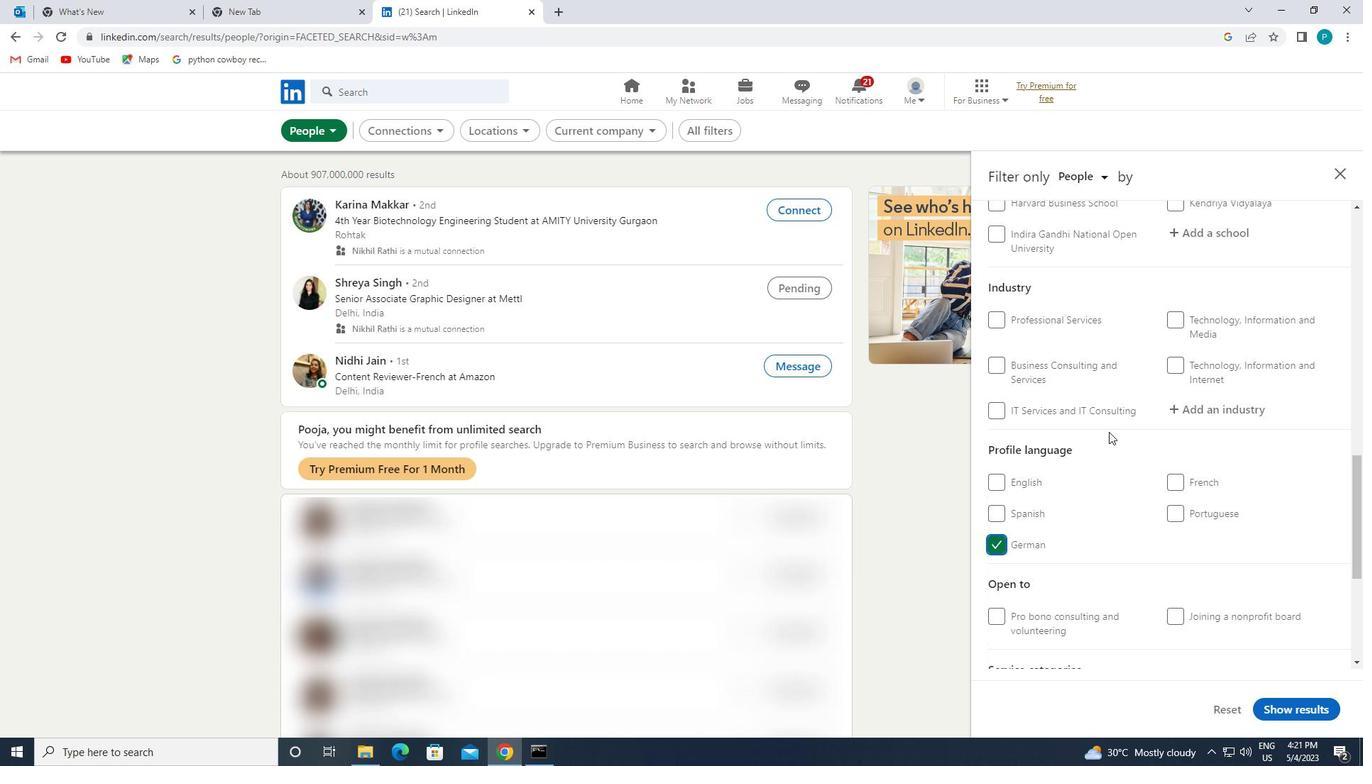 
Action: Mouse scrolled (1277, 382) with delta (0, 0)
Screenshot: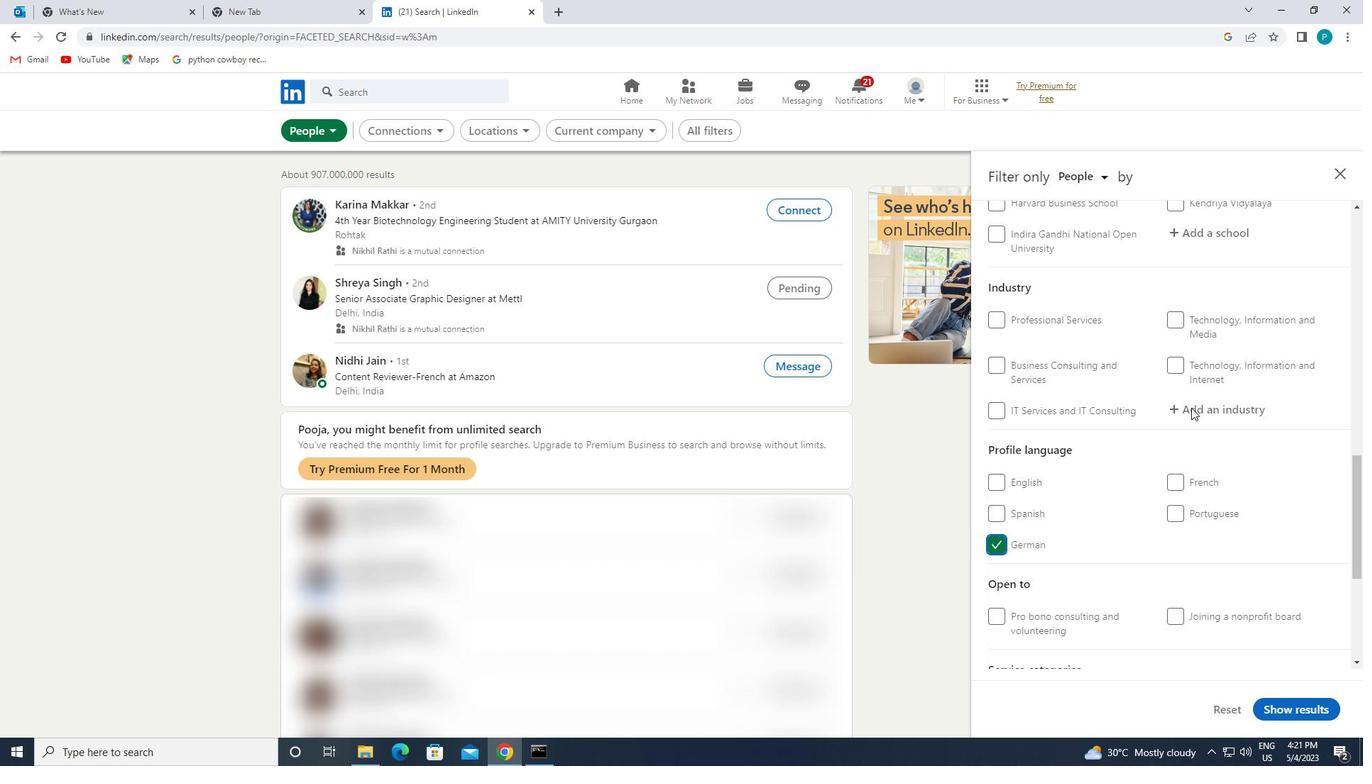 
Action: Mouse moved to (1277, 380)
Screenshot: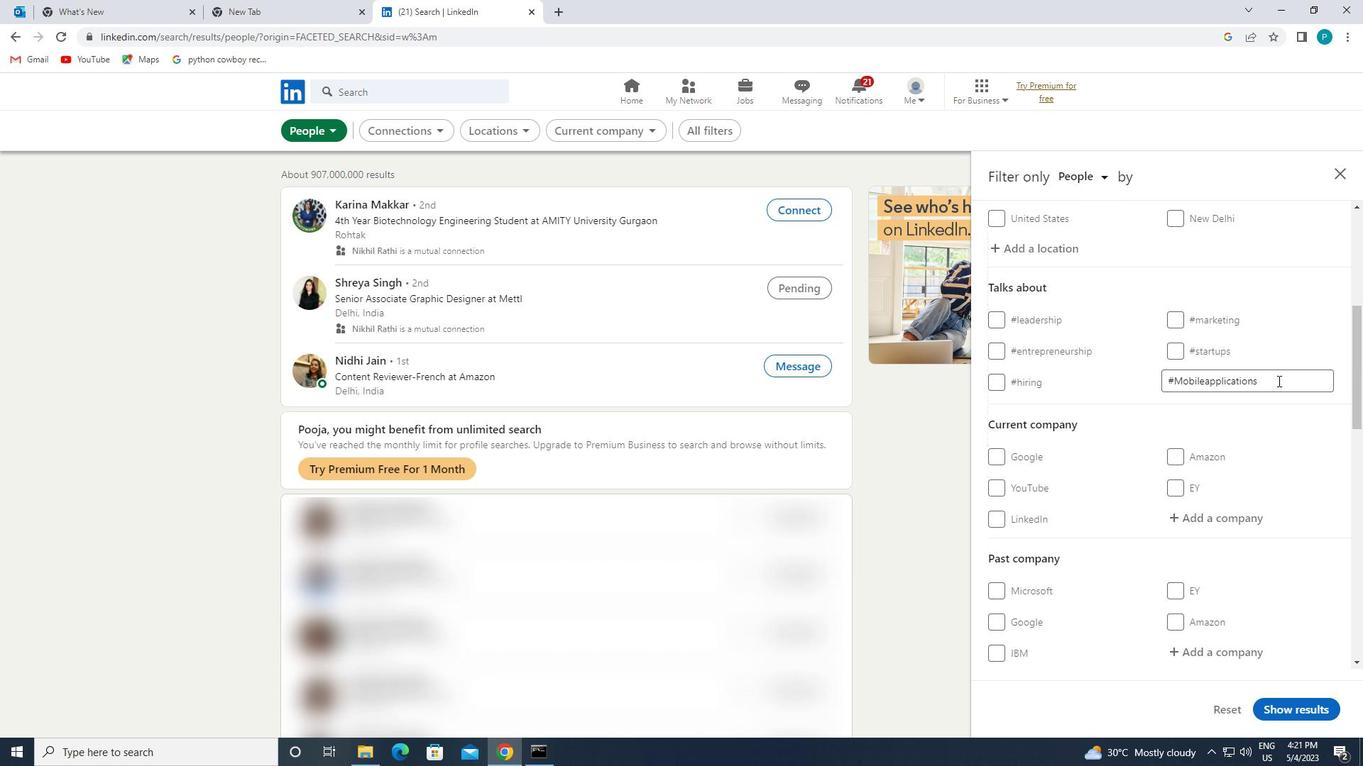 
Action: Mouse scrolled (1277, 381) with delta (0, 0)
Screenshot: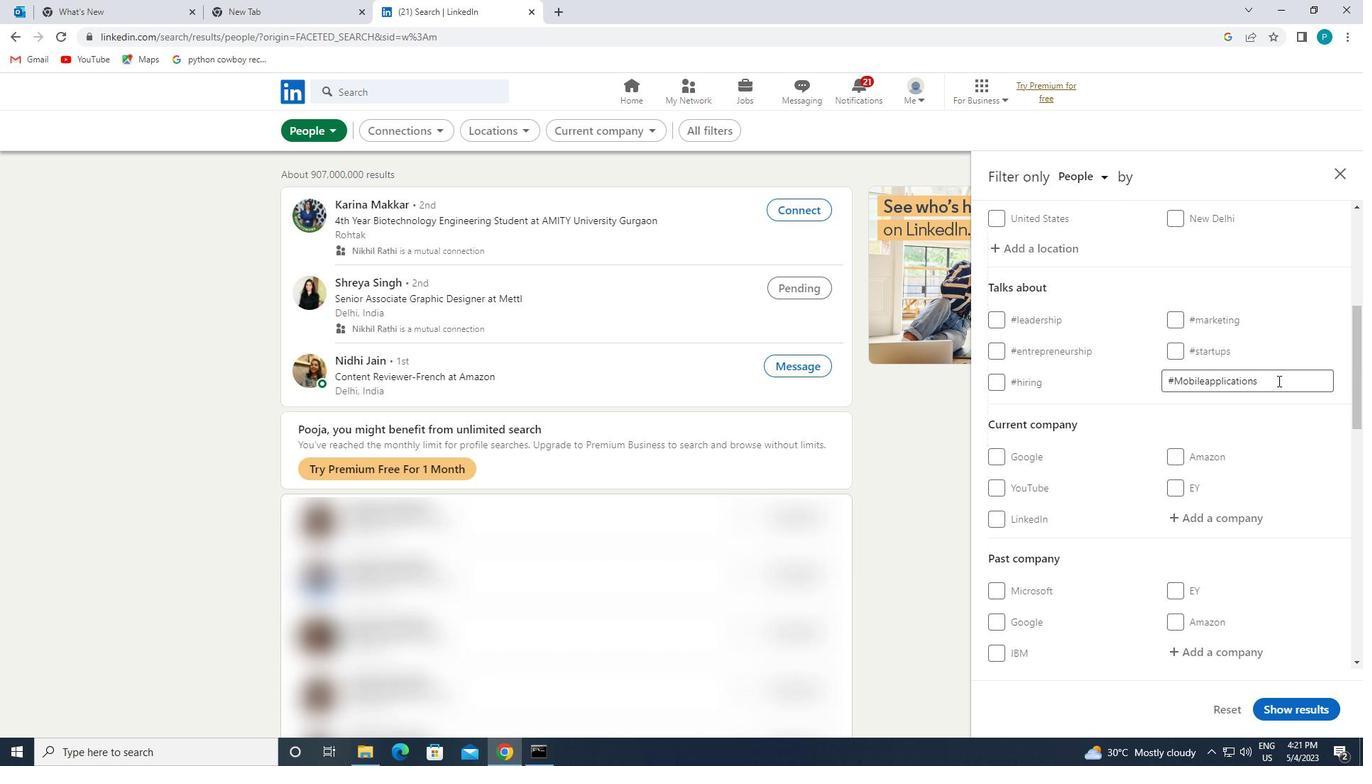 
Action: Mouse moved to (1206, 430)
Screenshot: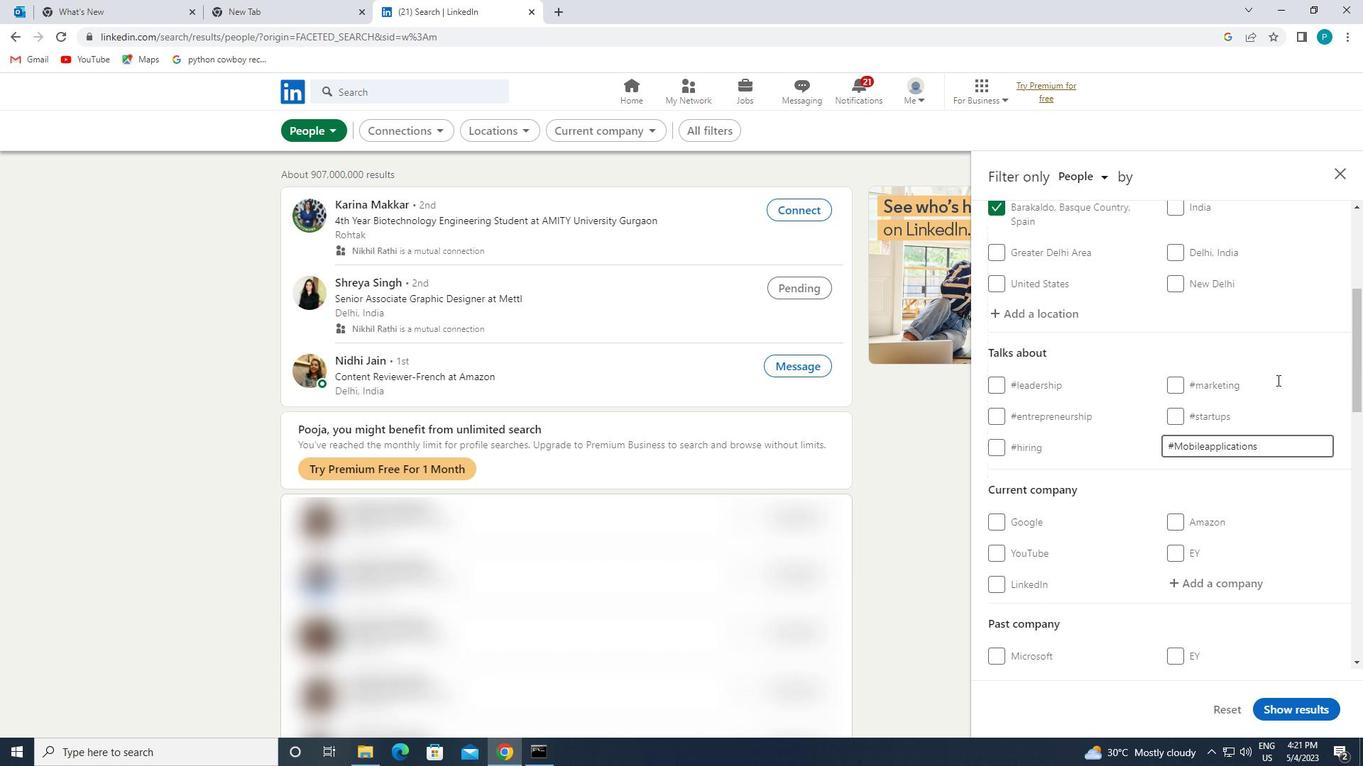 
Action: Mouse scrolled (1206, 430) with delta (0, 0)
Screenshot: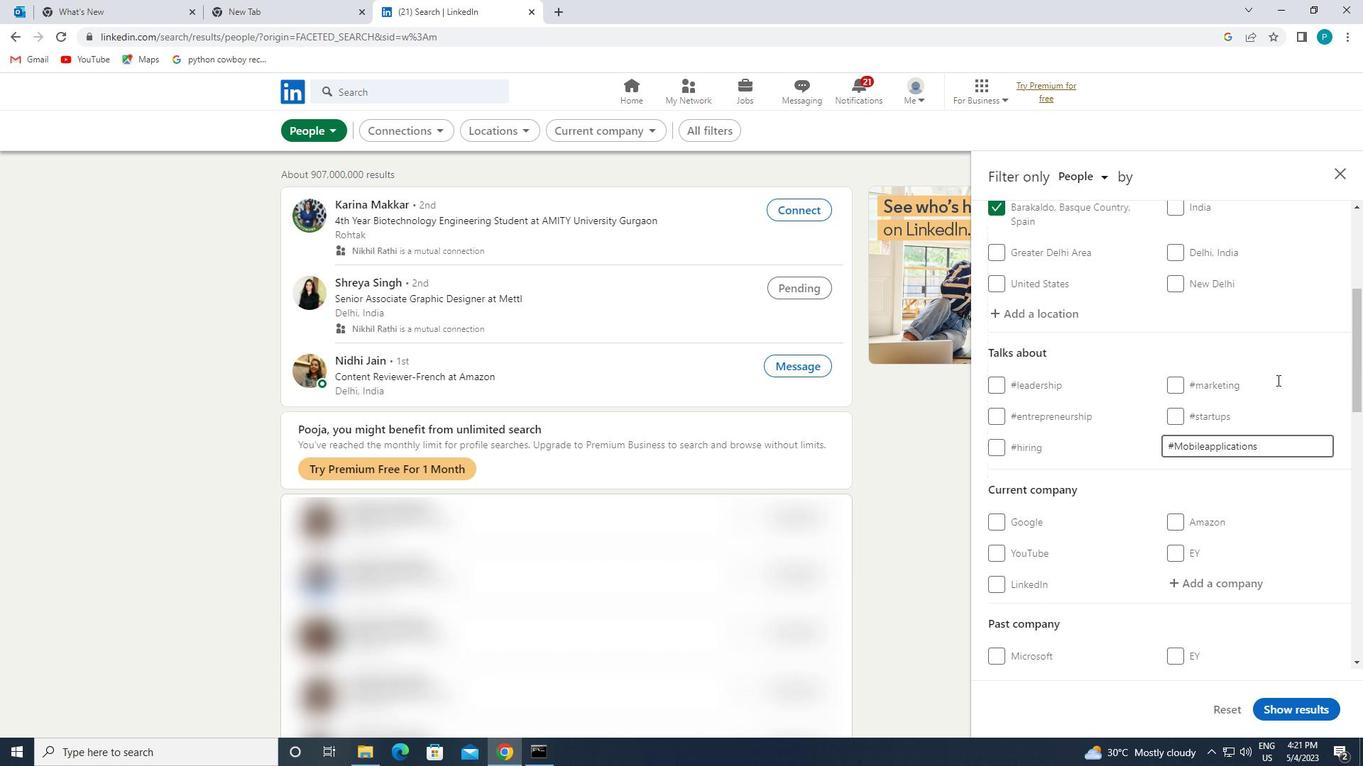 
Action: Mouse moved to (1203, 437)
Screenshot: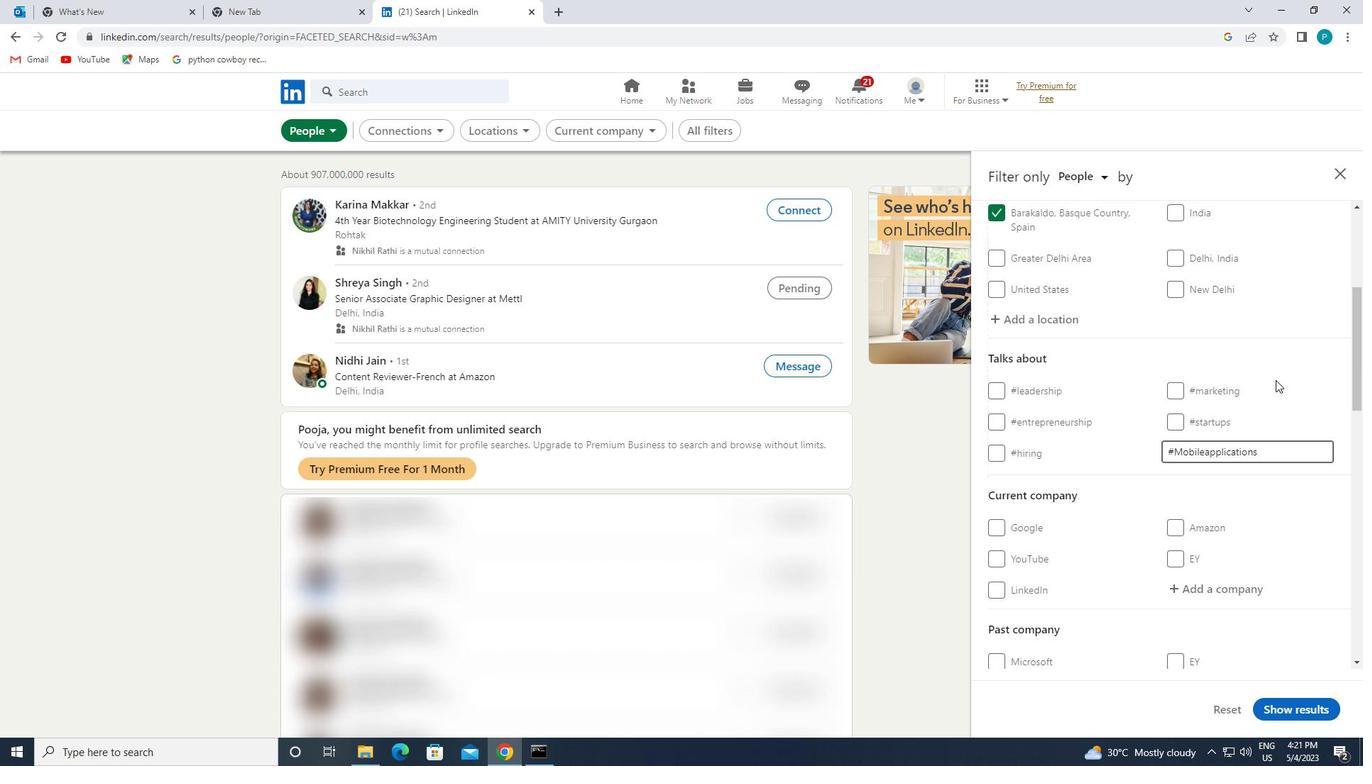
Action: Mouse scrolled (1203, 436) with delta (0, 0)
Screenshot: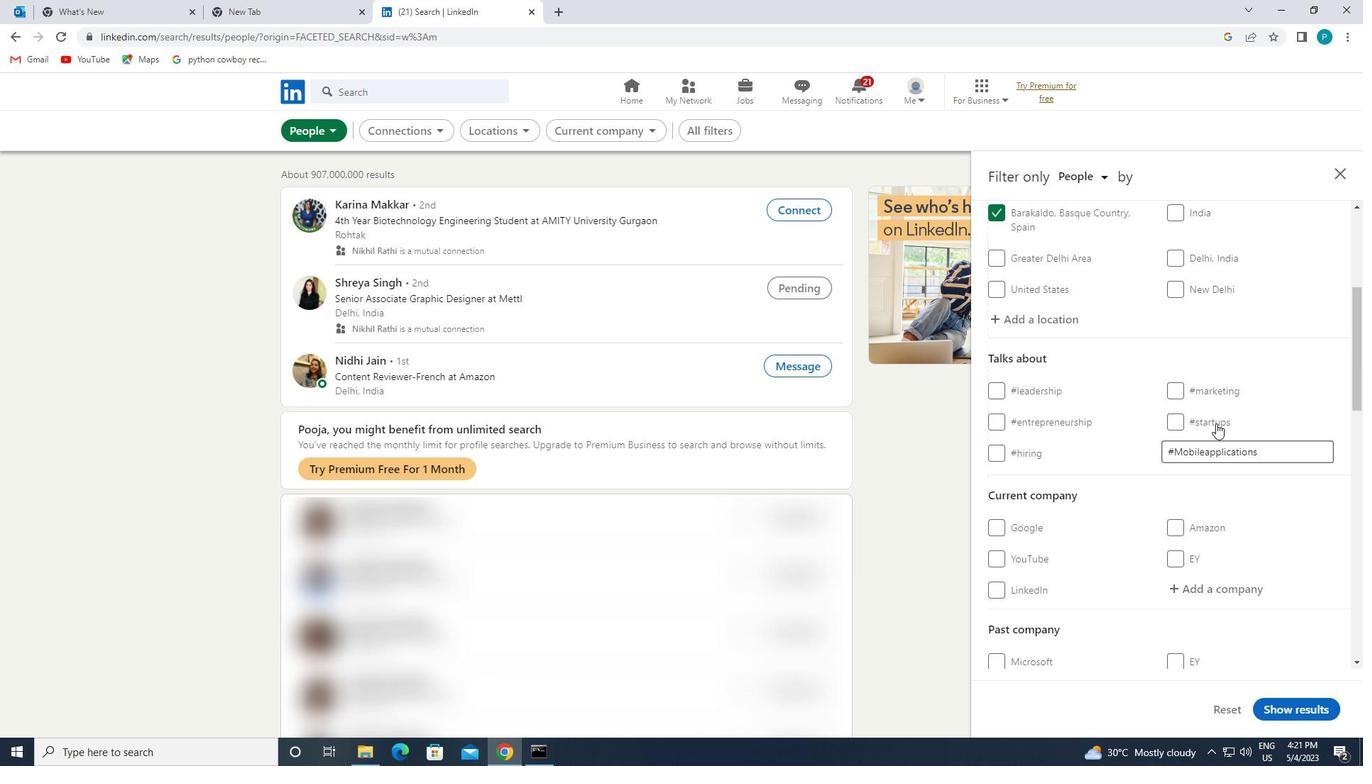 
Action: Mouse moved to (1203, 438)
Screenshot: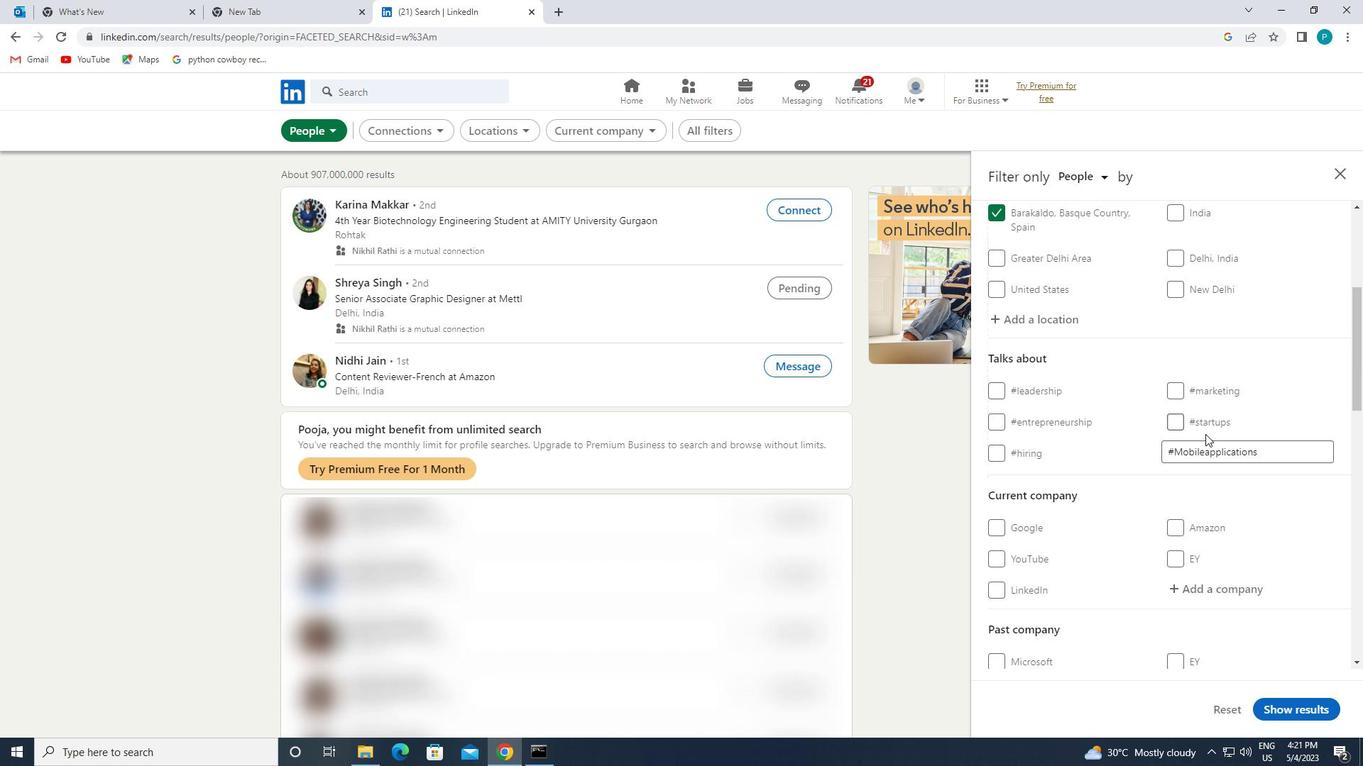 
Action: Mouse pressed left at (1203, 438)
Screenshot: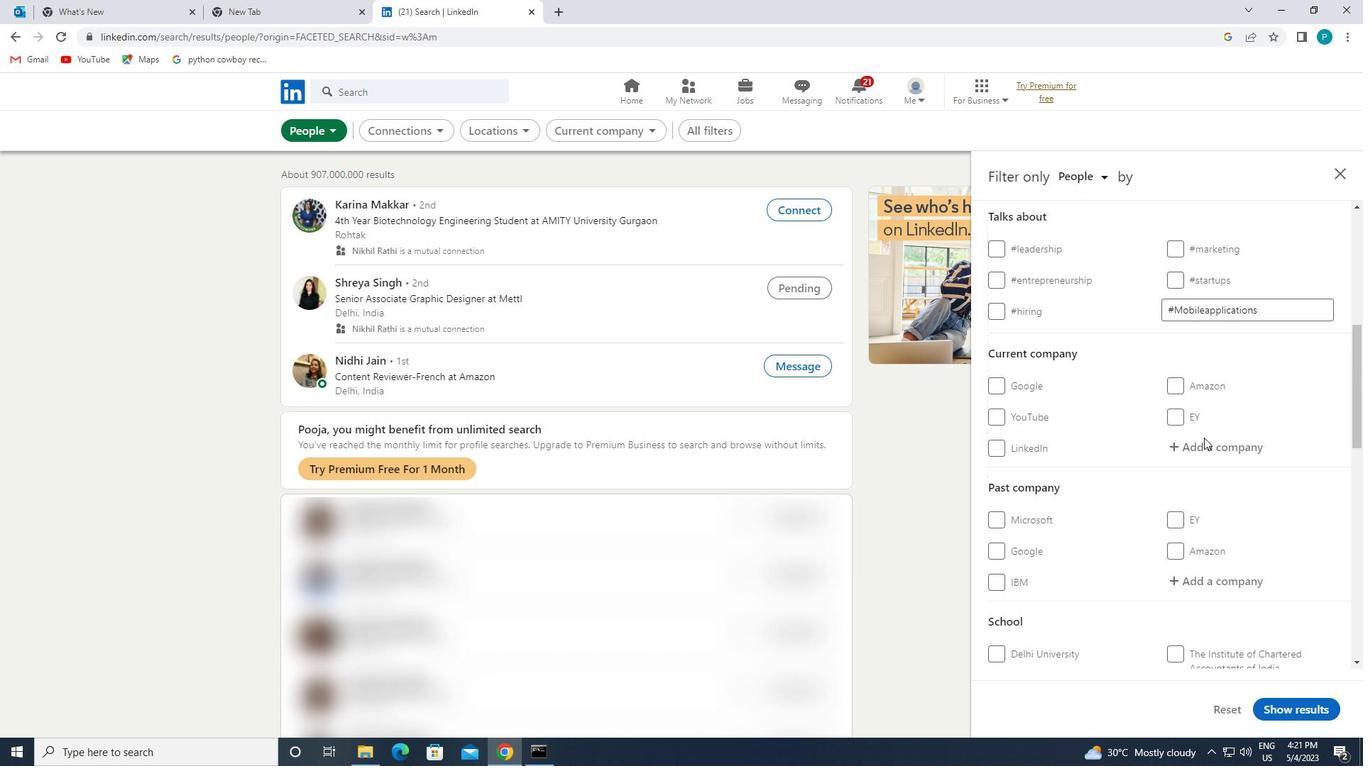 
Action: Key pressed <Key.caps_lock>NXP
Screenshot: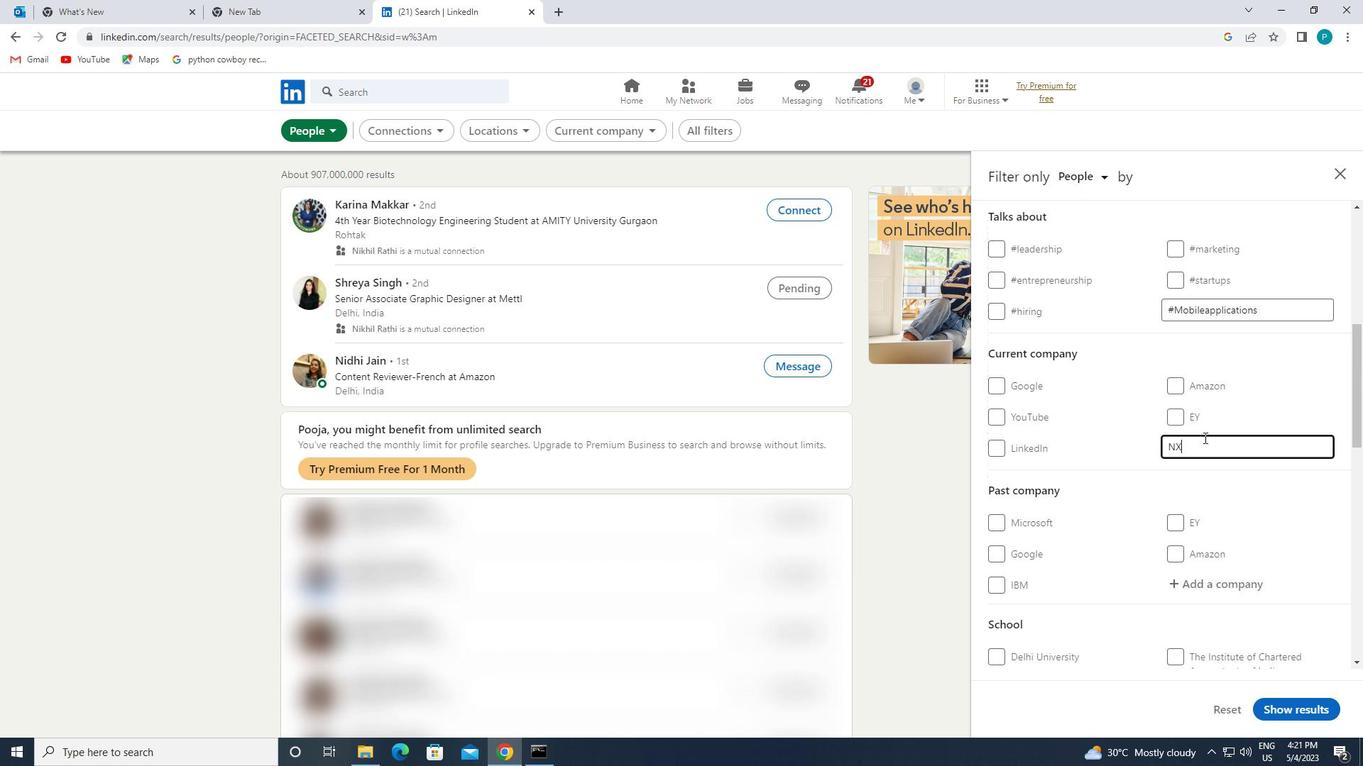 
Action: Mouse moved to (1156, 474)
Screenshot: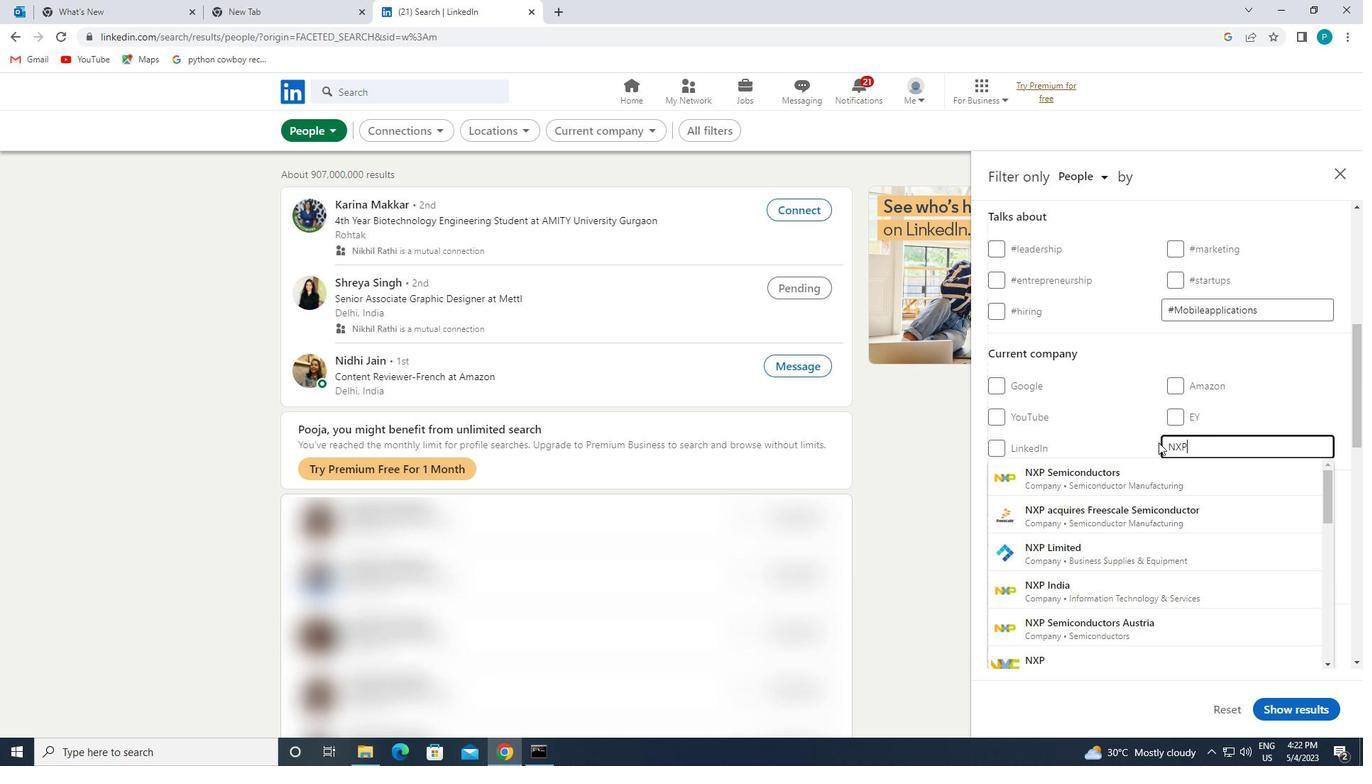 
Action: Mouse pressed left at (1156, 474)
Screenshot: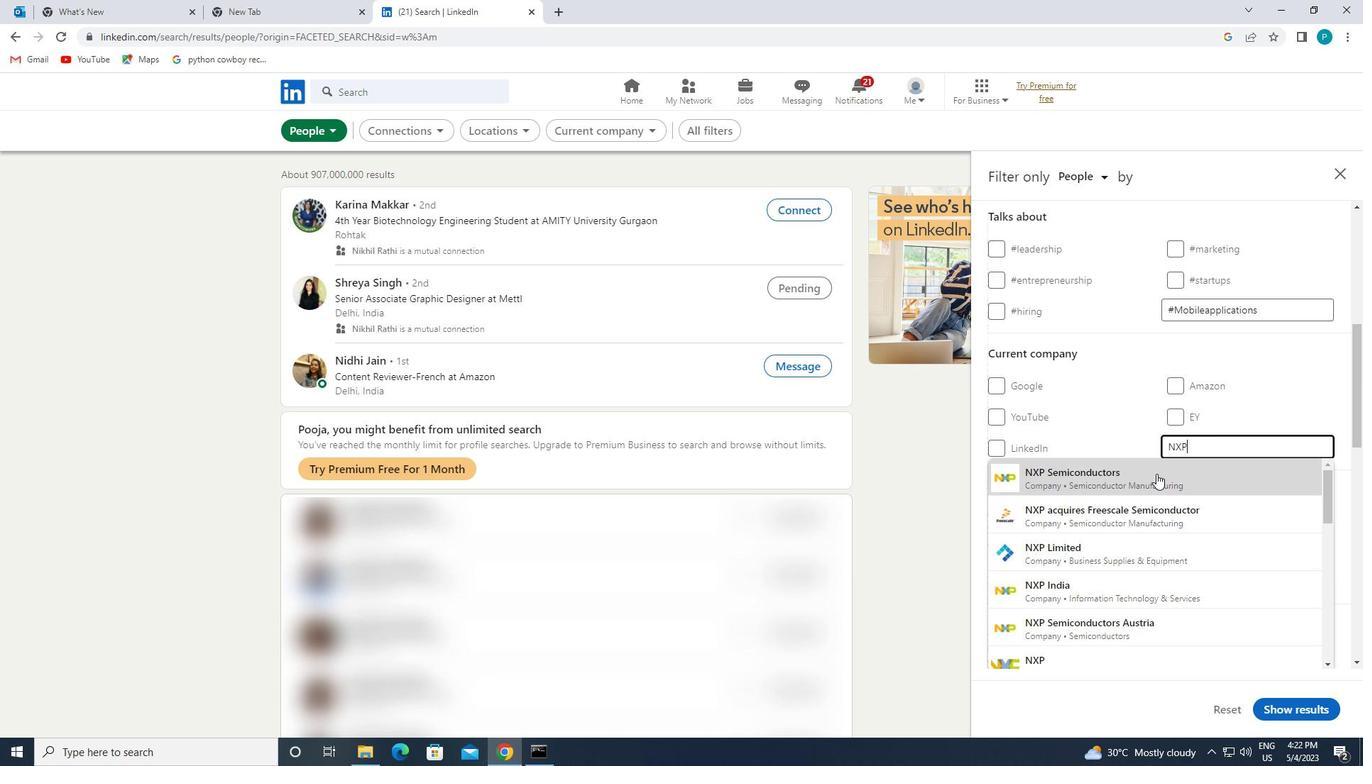 
Action: Mouse scrolled (1156, 473) with delta (0, 0)
Screenshot: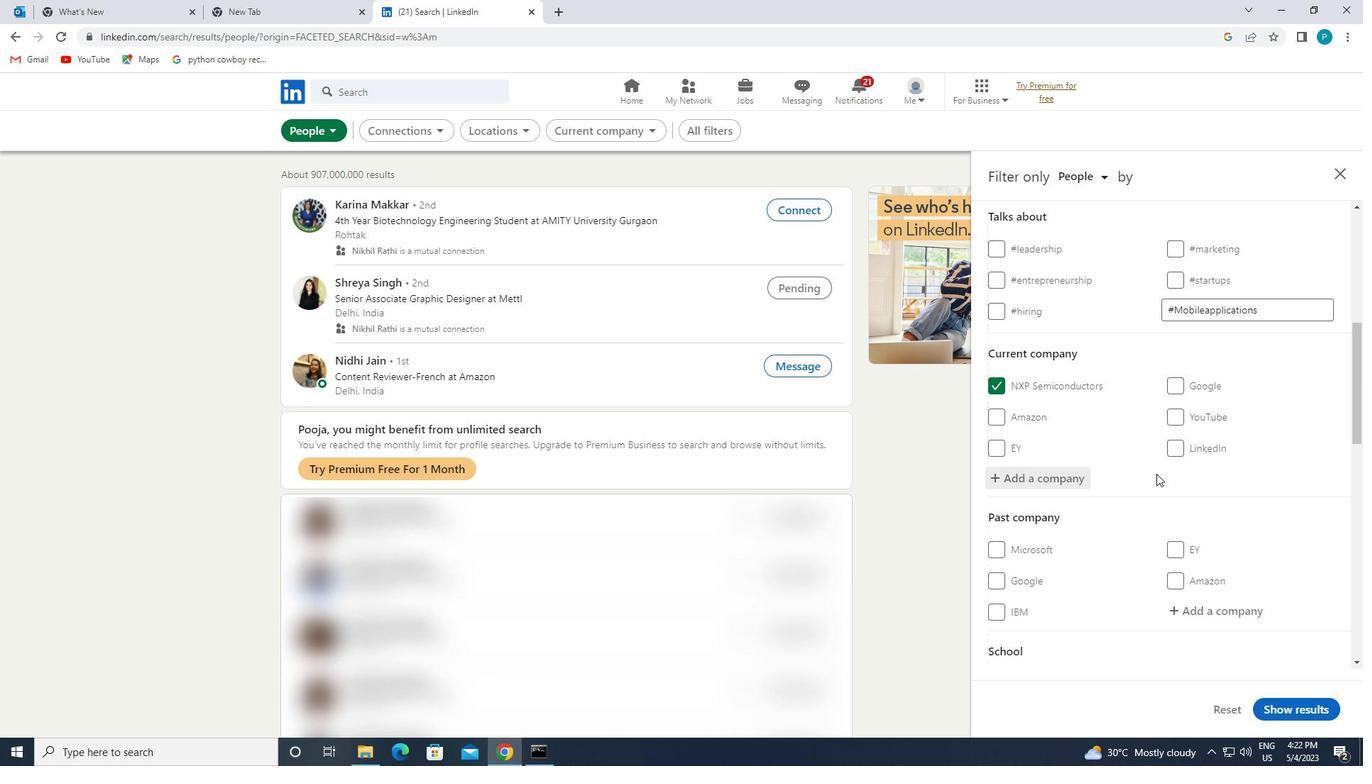 
Action: Mouse scrolled (1156, 473) with delta (0, 0)
Screenshot: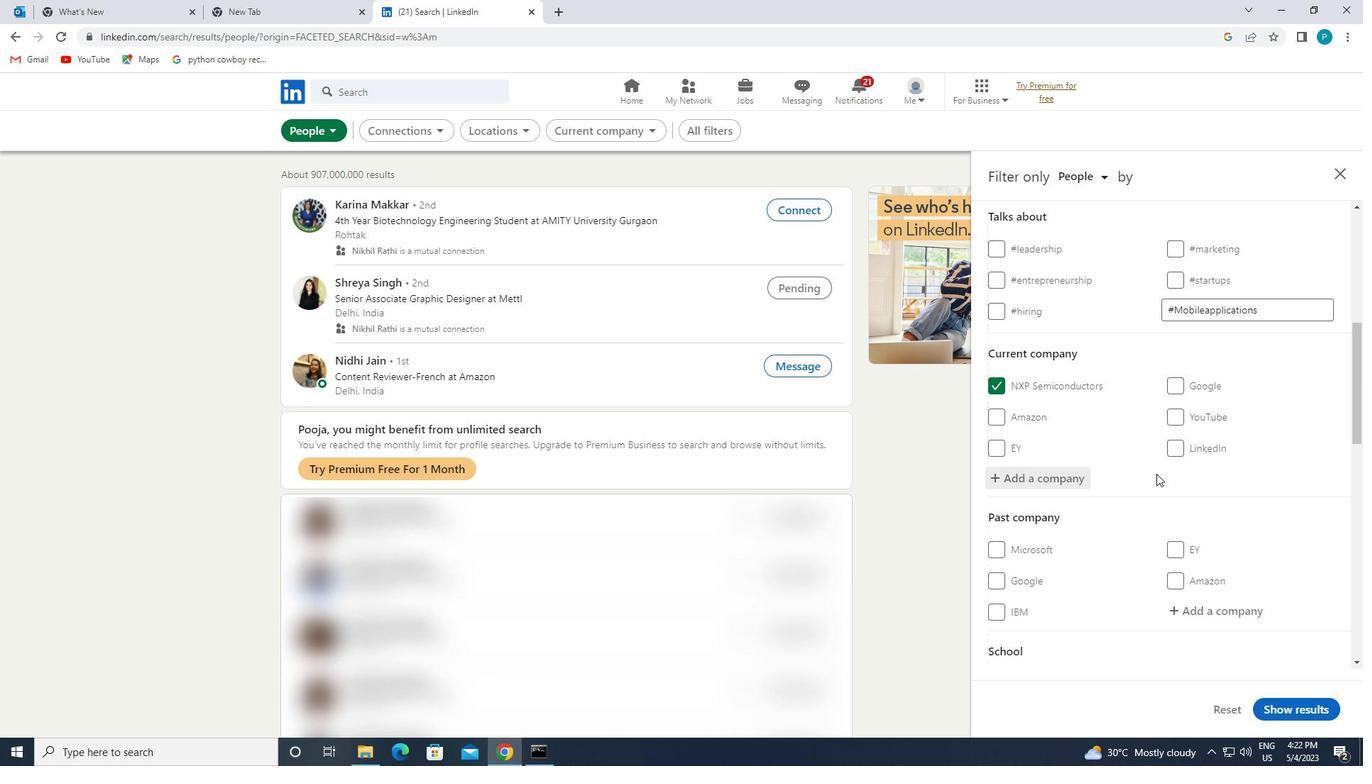 
Action: Mouse scrolled (1156, 473) with delta (0, 0)
Screenshot: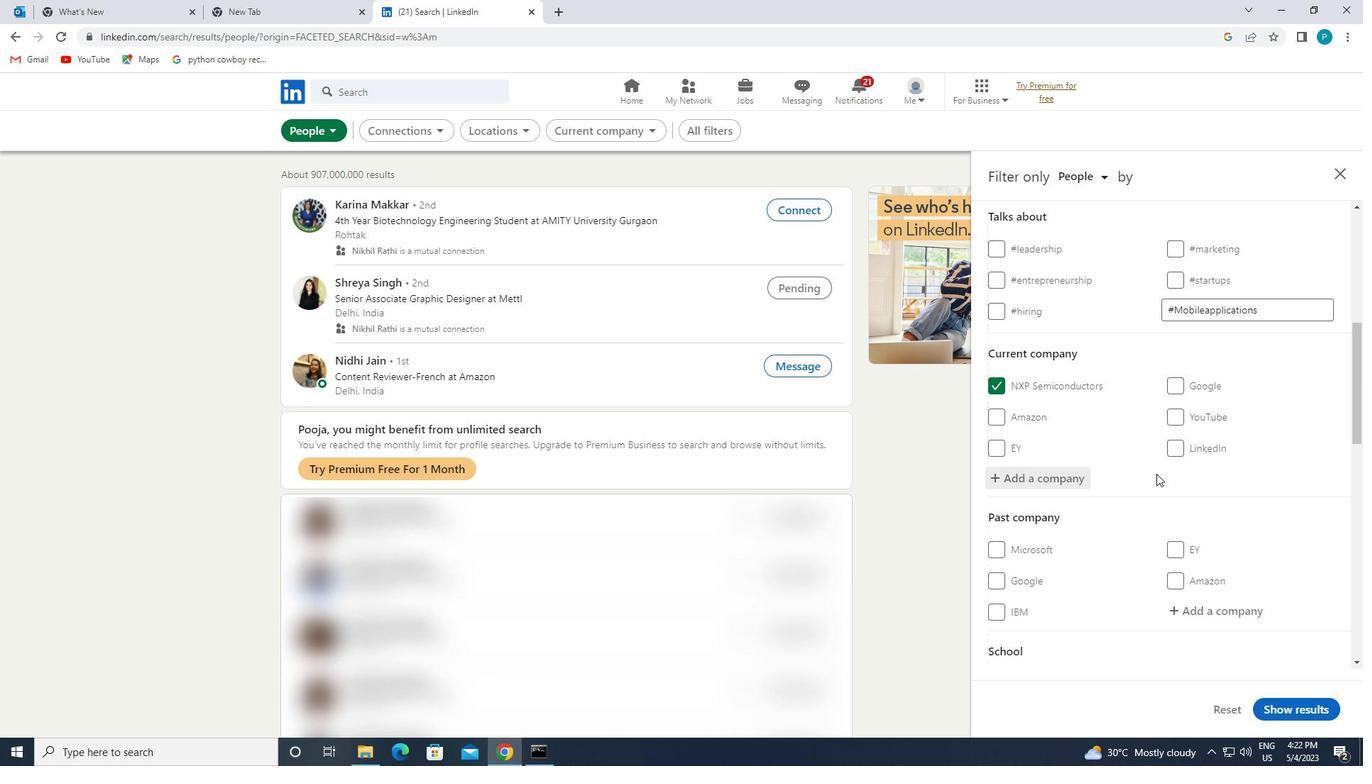 
Action: Mouse moved to (1241, 548)
Screenshot: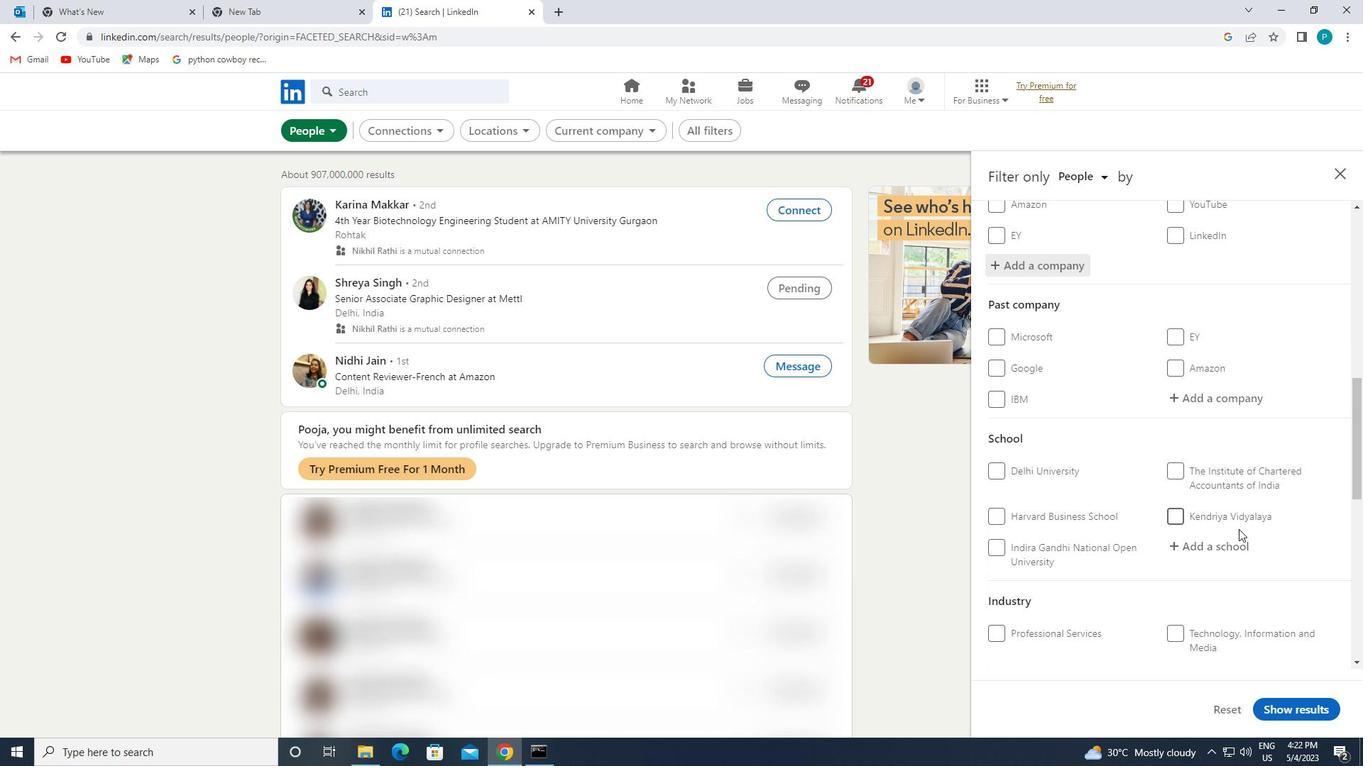 
Action: Mouse pressed left at (1241, 548)
Screenshot: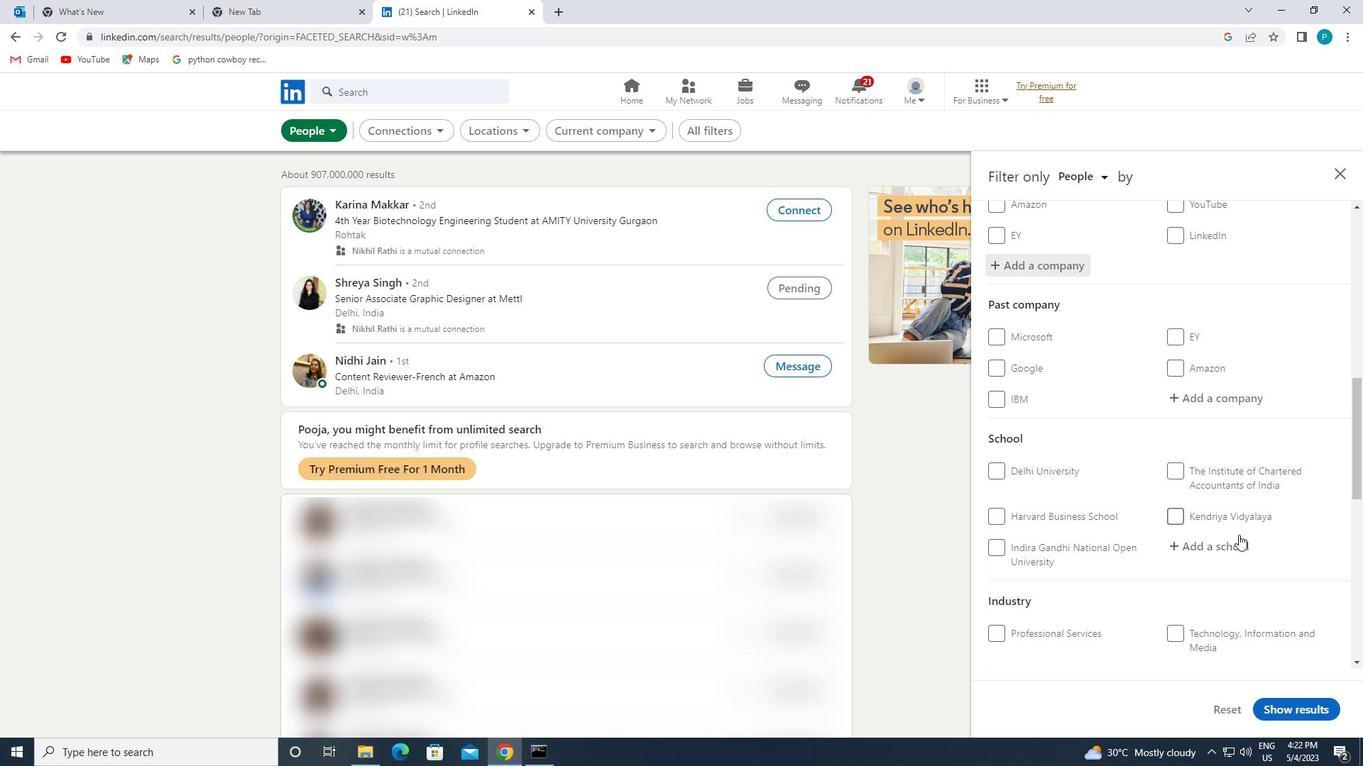 
Action: Mouse moved to (1262, 543)
Screenshot: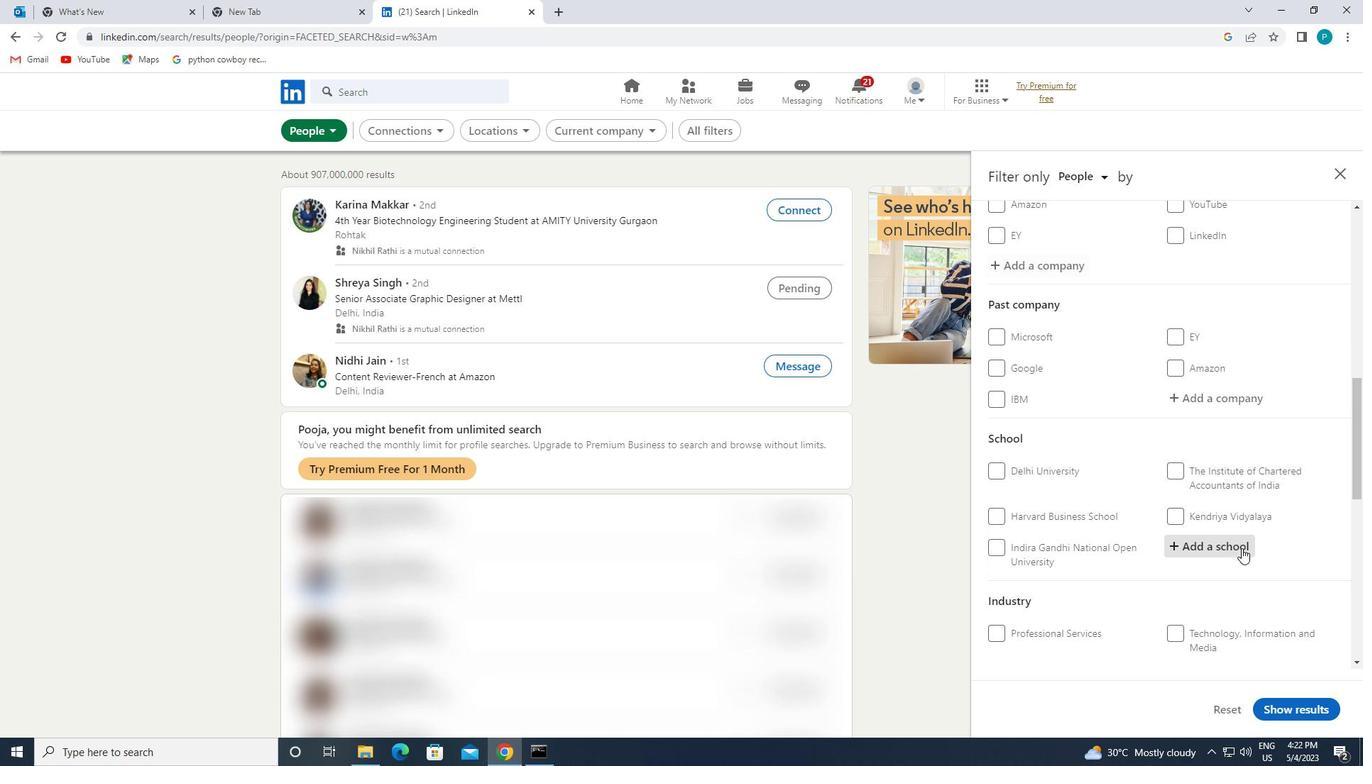 
Action: Key pressed C<Key.caps_lock>HETNA'S
Screenshot: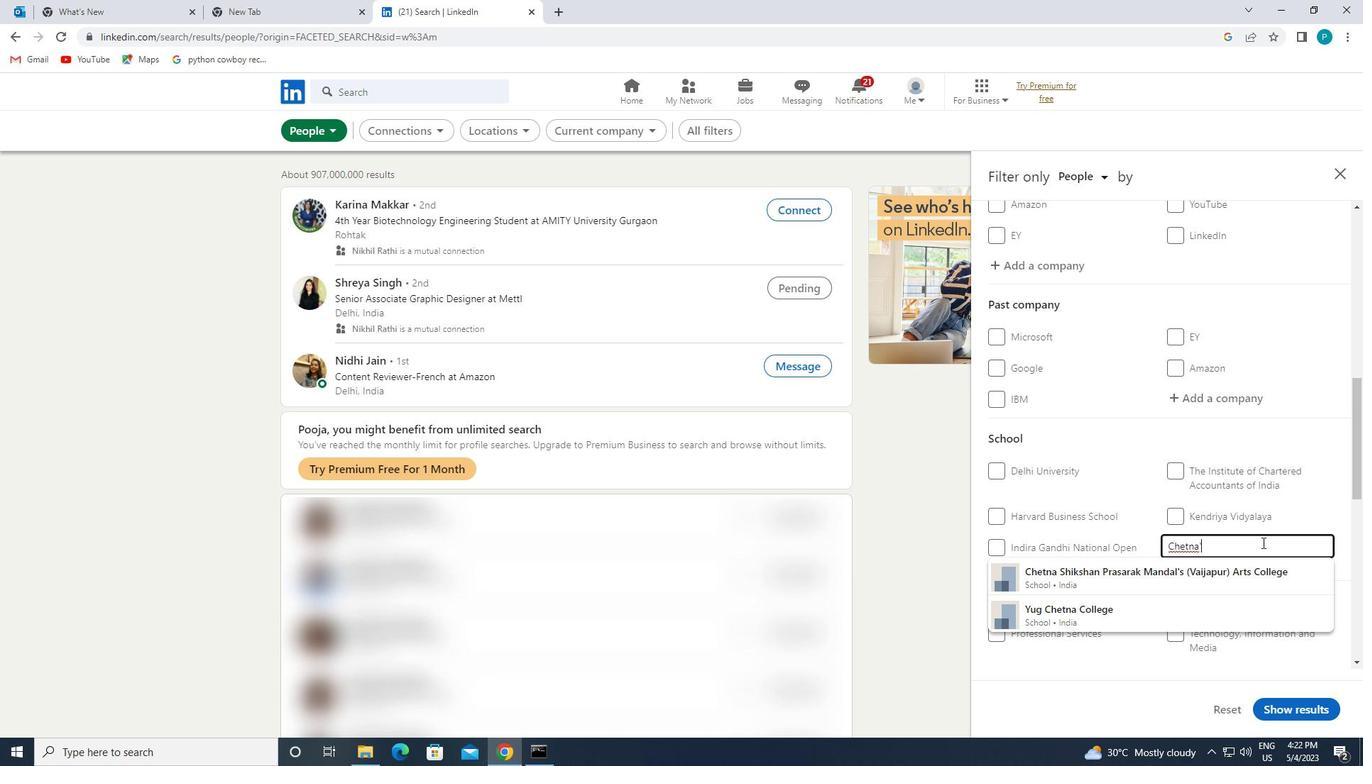 
Action: Mouse moved to (1186, 547)
Screenshot: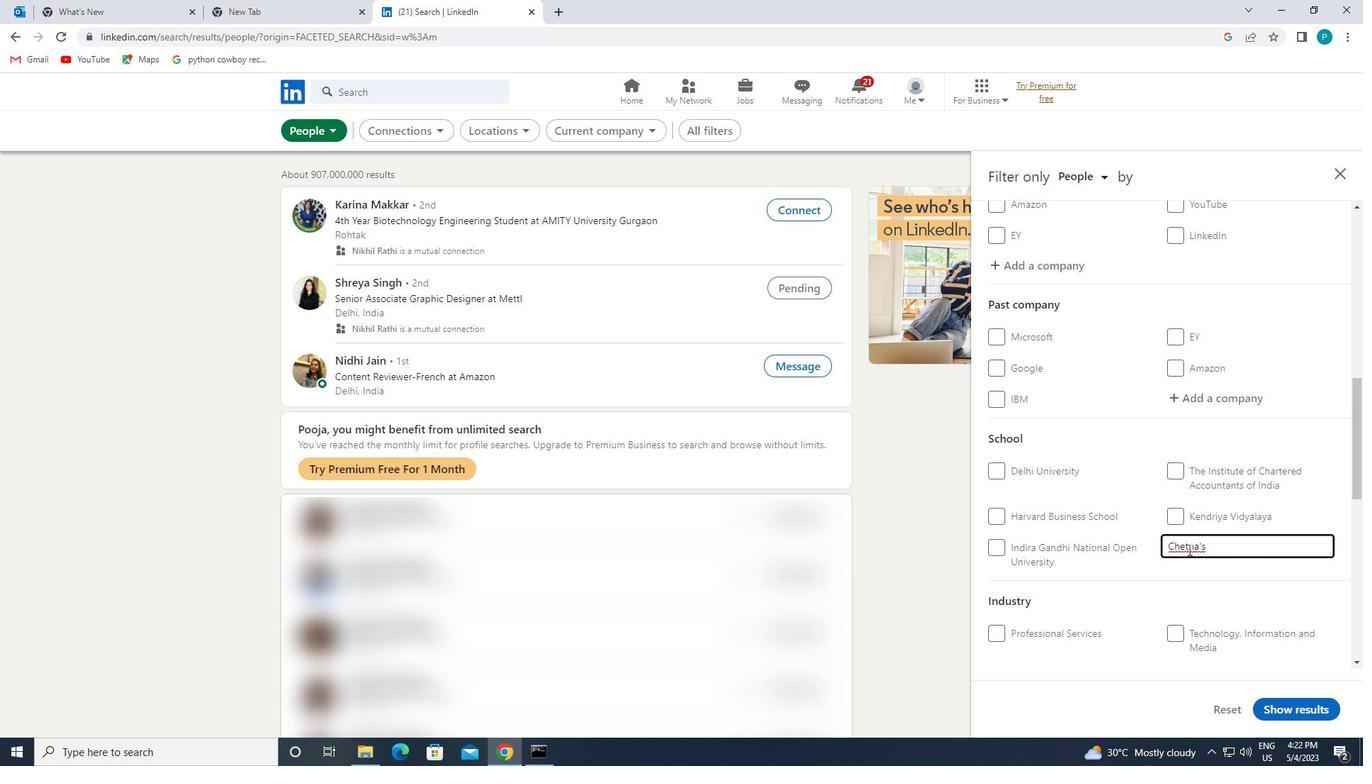 
Action: Mouse pressed left at (1186, 547)
Screenshot: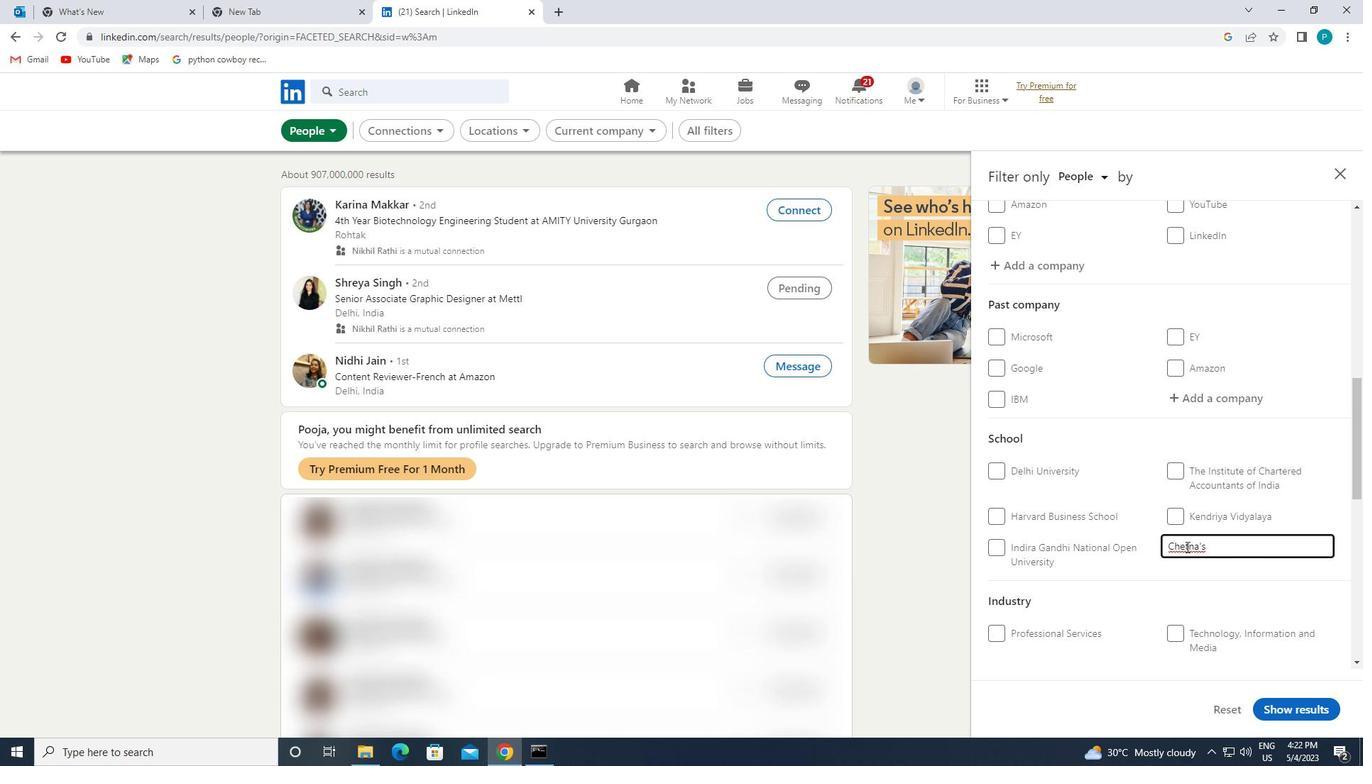 
Action: Mouse moved to (1186, 548)
Screenshot: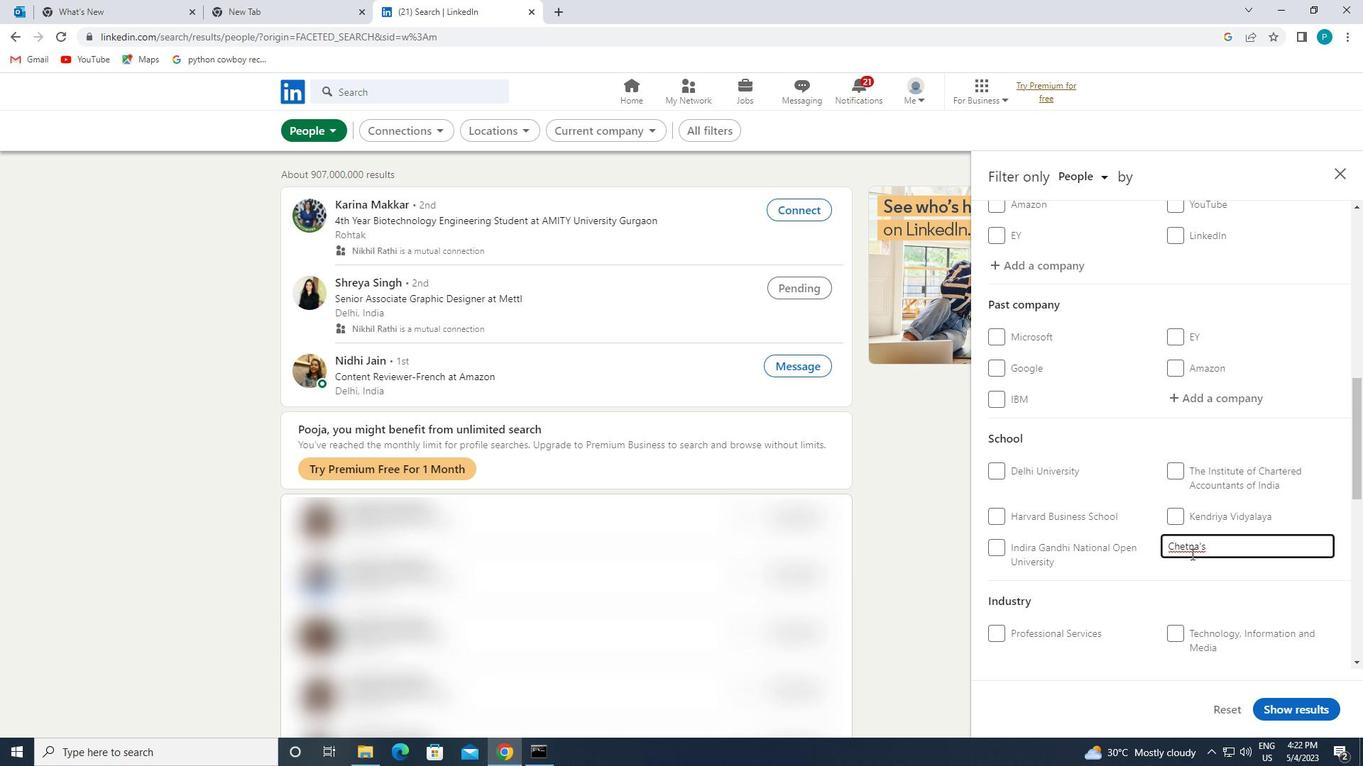 
Action: Mouse pressed left at (1186, 548)
Screenshot: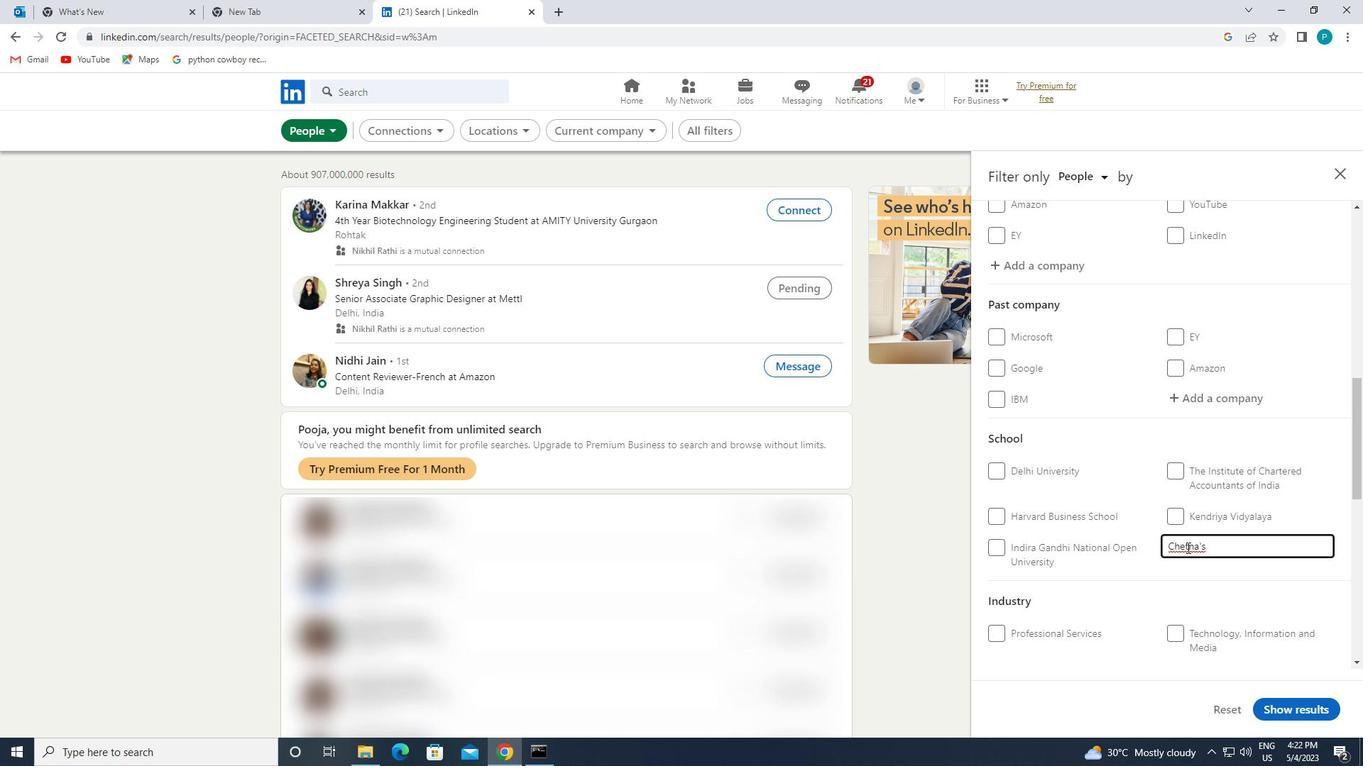 
Action: Mouse moved to (1199, 558)
Screenshot: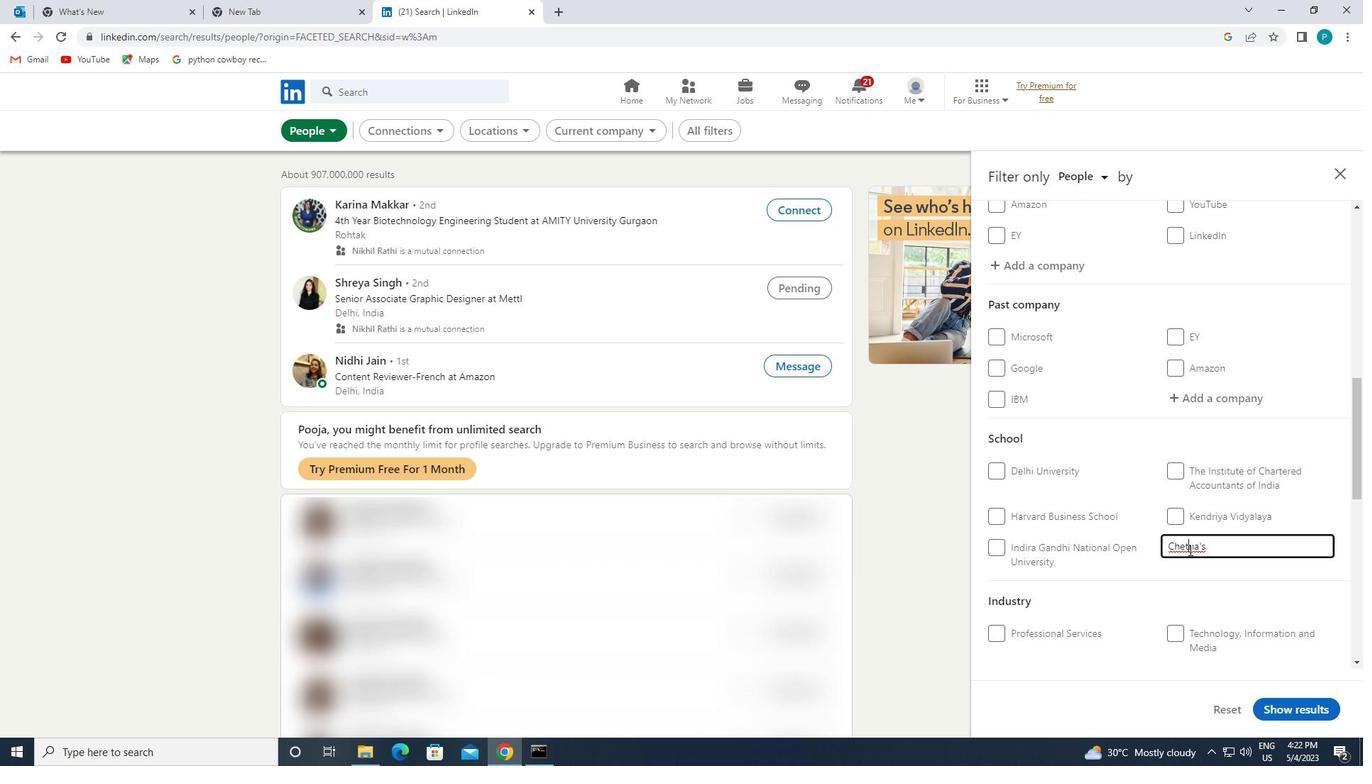 
Action: Key pressed A
Screenshot: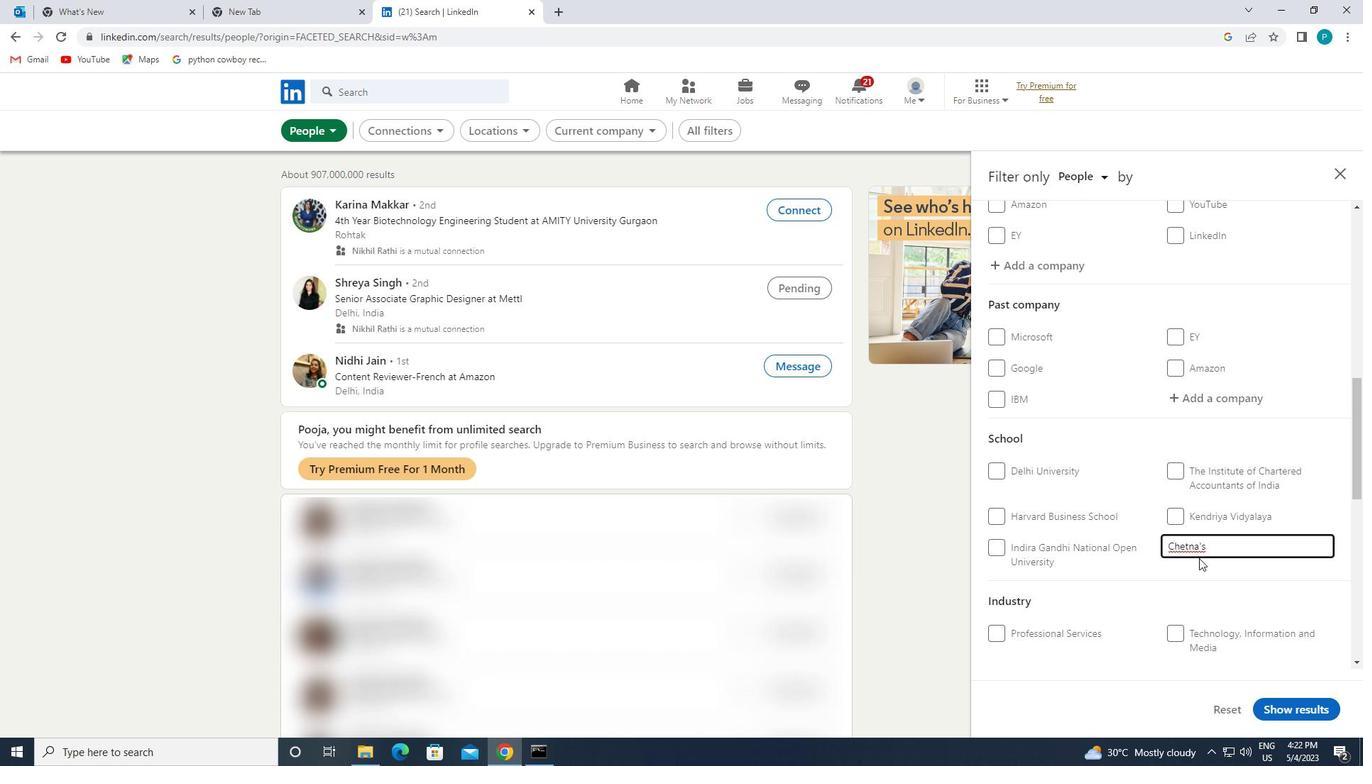 
Action: Mouse moved to (1229, 583)
Screenshot: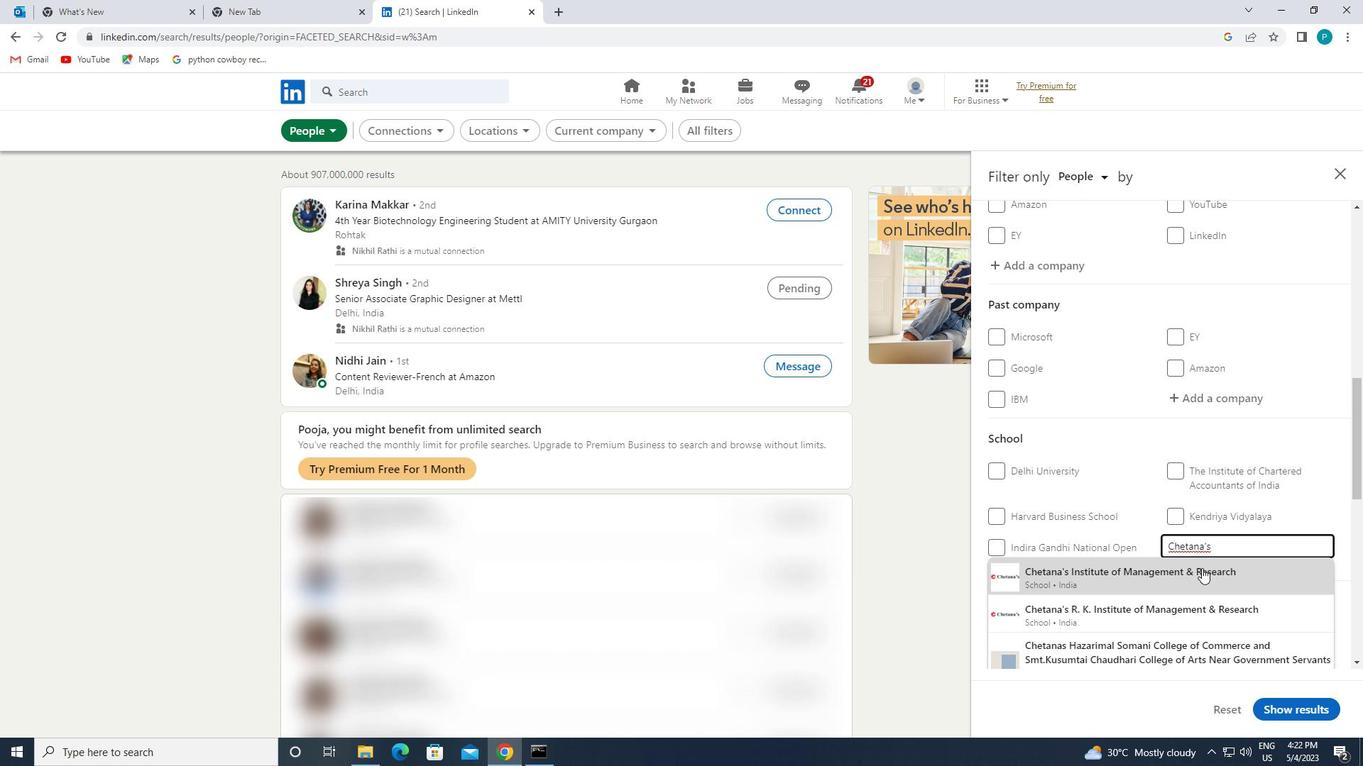 
Action: Mouse pressed left at (1229, 583)
Screenshot: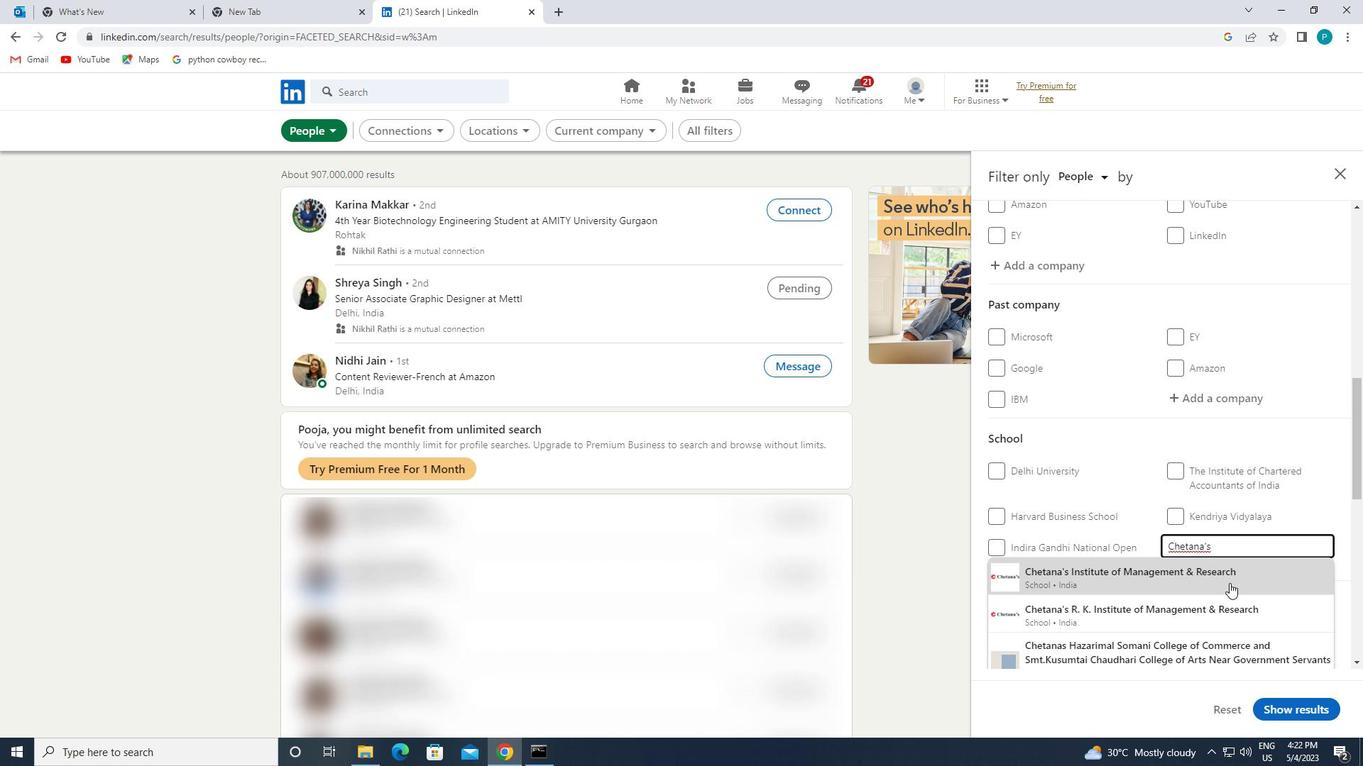 
Action: Mouse scrolled (1229, 582) with delta (0, 0)
Screenshot: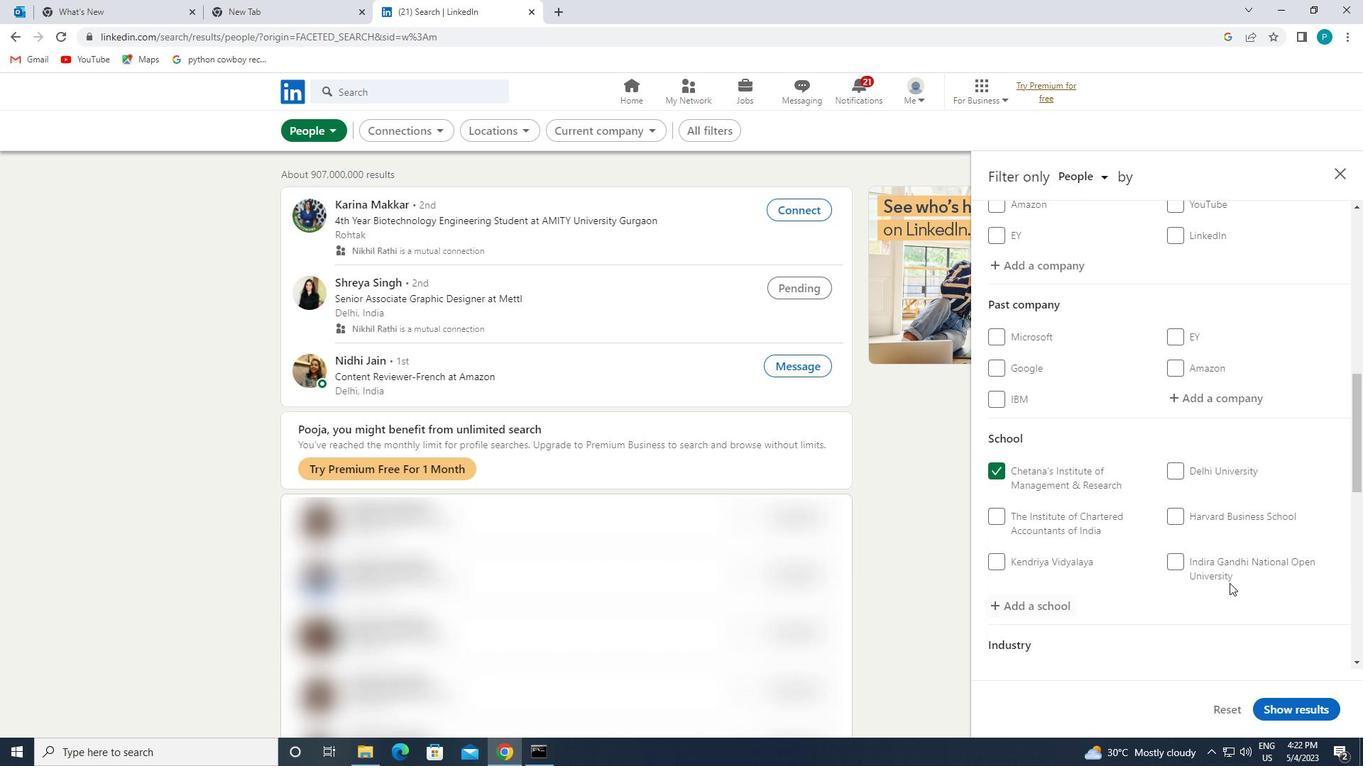 
Action: Mouse scrolled (1229, 582) with delta (0, 0)
Screenshot: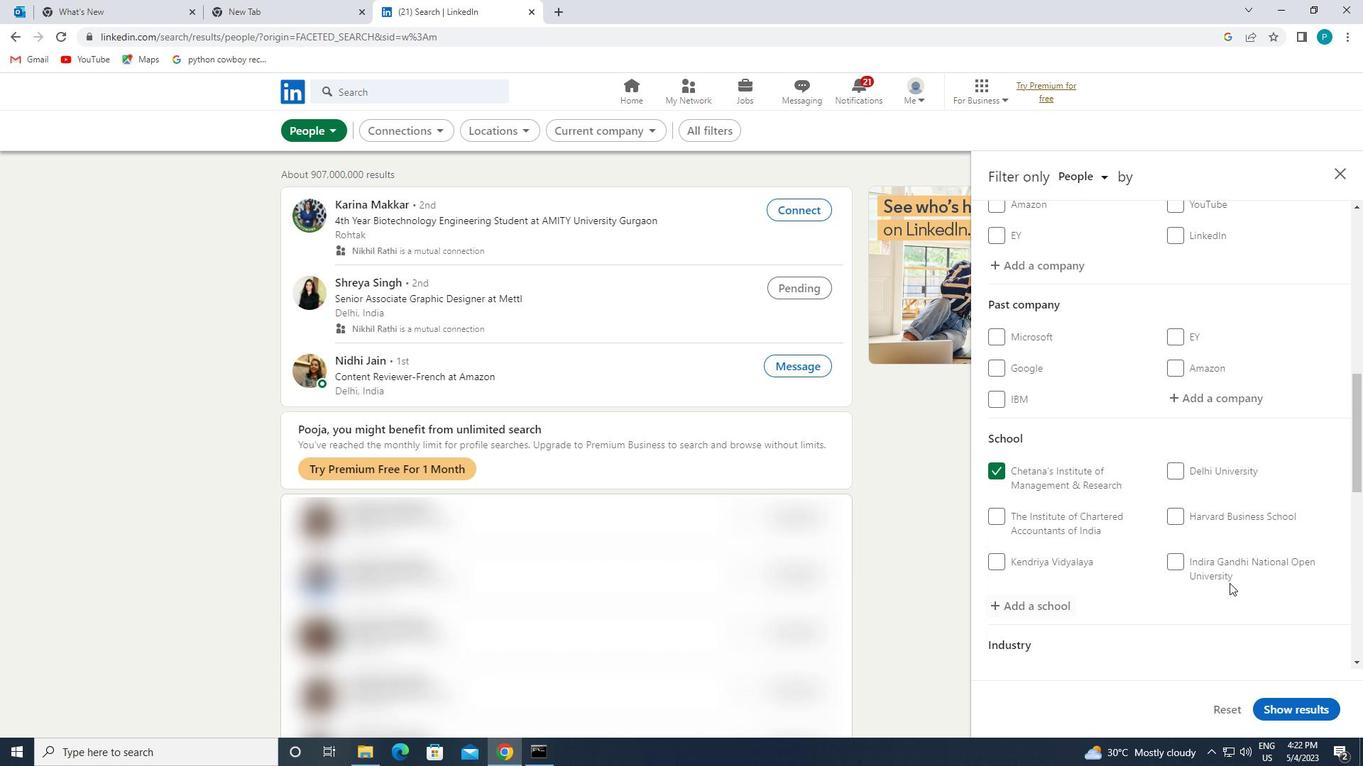 
Action: Mouse scrolled (1229, 582) with delta (0, 0)
Screenshot: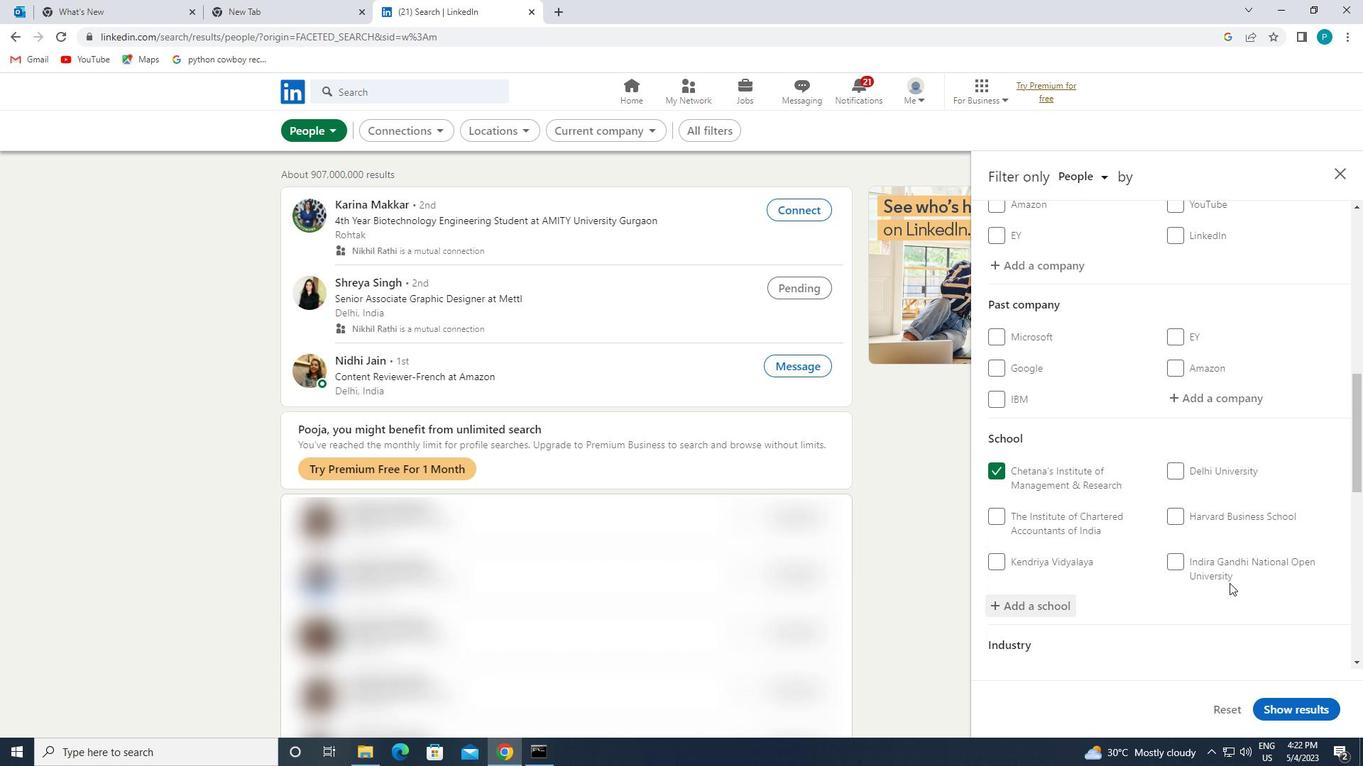 
Action: Mouse moved to (1215, 556)
Screenshot: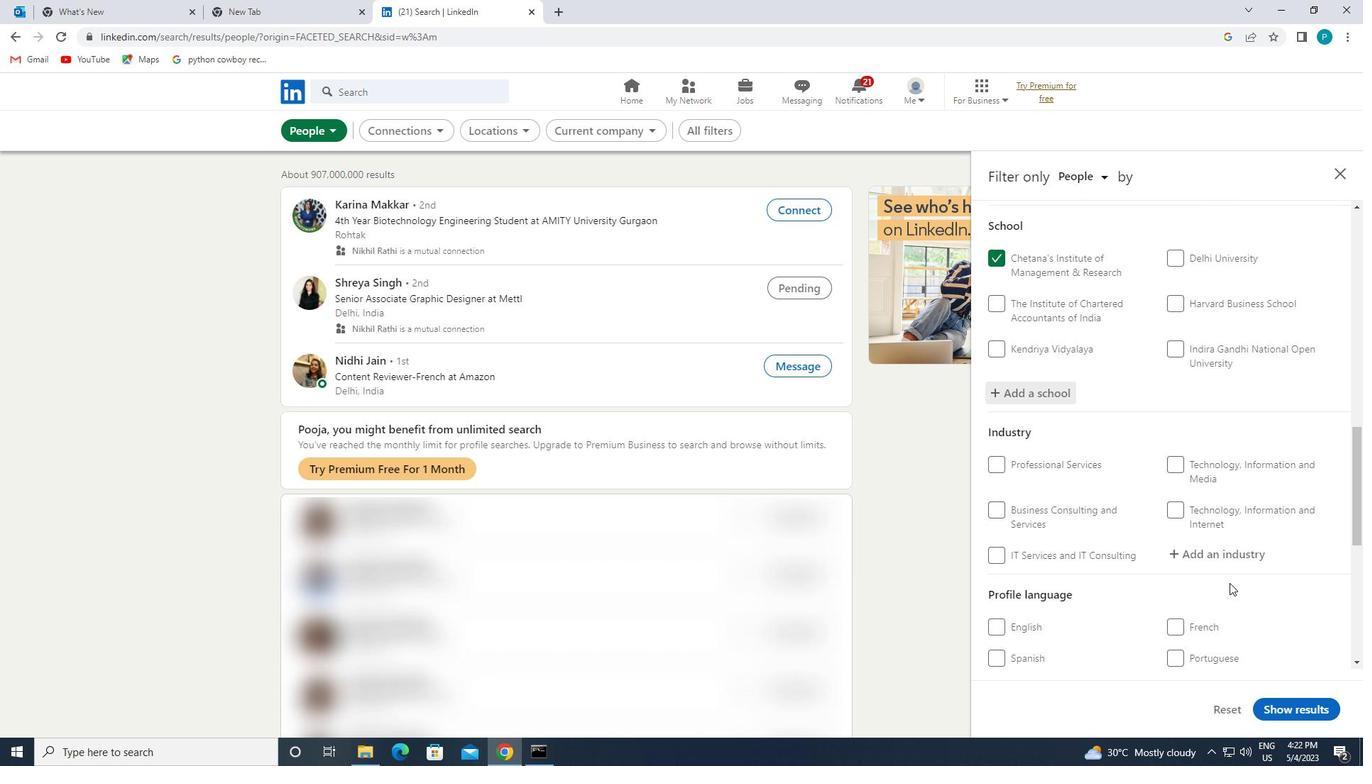 
Action: Mouse pressed left at (1215, 556)
Screenshot: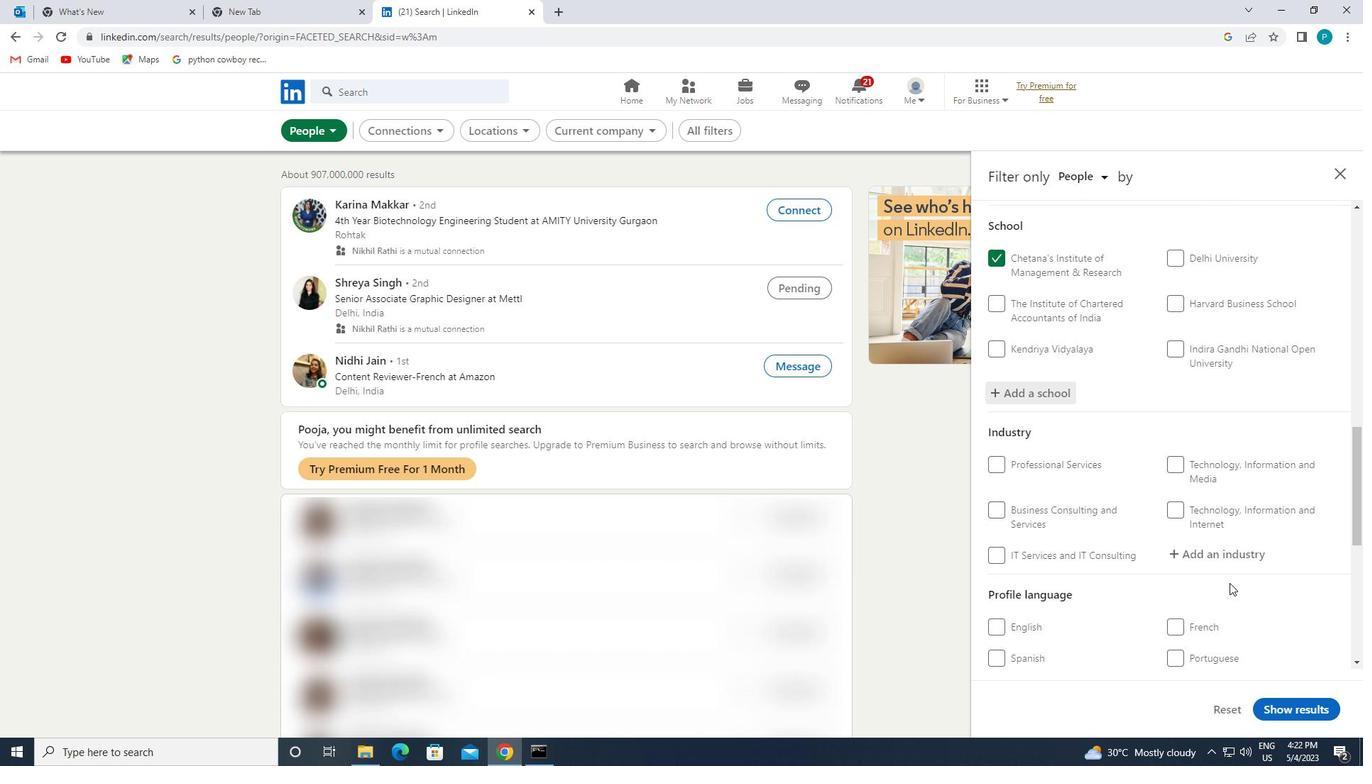 
Action: Key pressed <Key.caps_lock>A<Key.caps_lock>BRASIVES
Screenshot: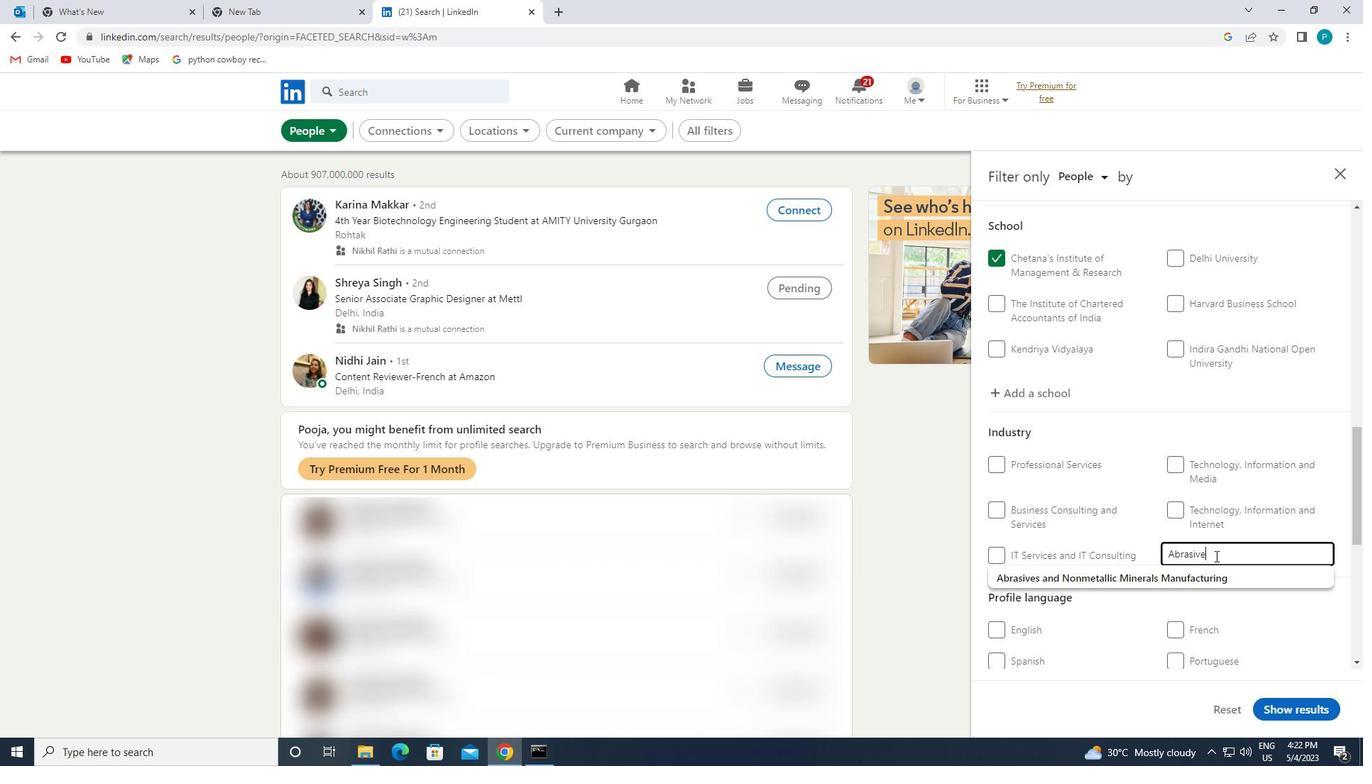 
Action: Mouse moved to (1216, 571)
Screenshot: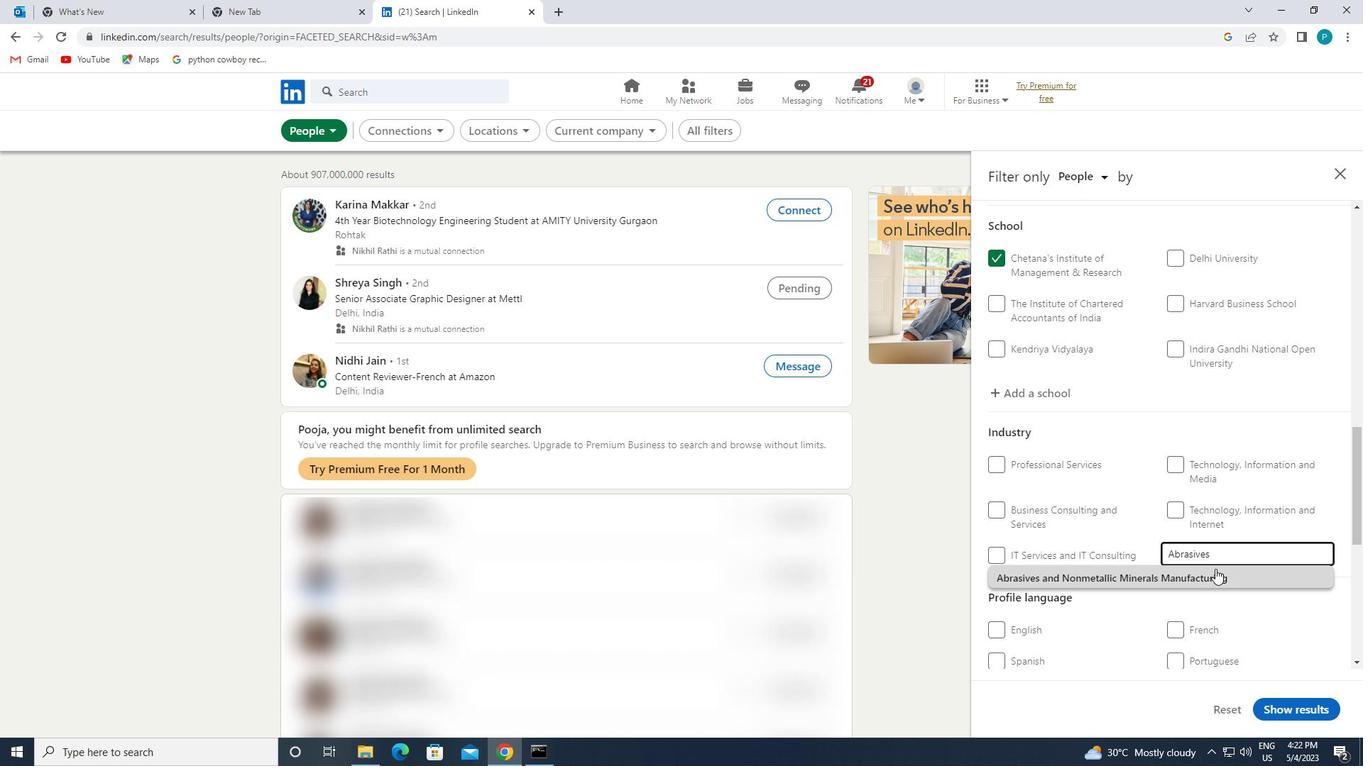 
Action: Mouse pressed left at (1216, 571)
Screenshot: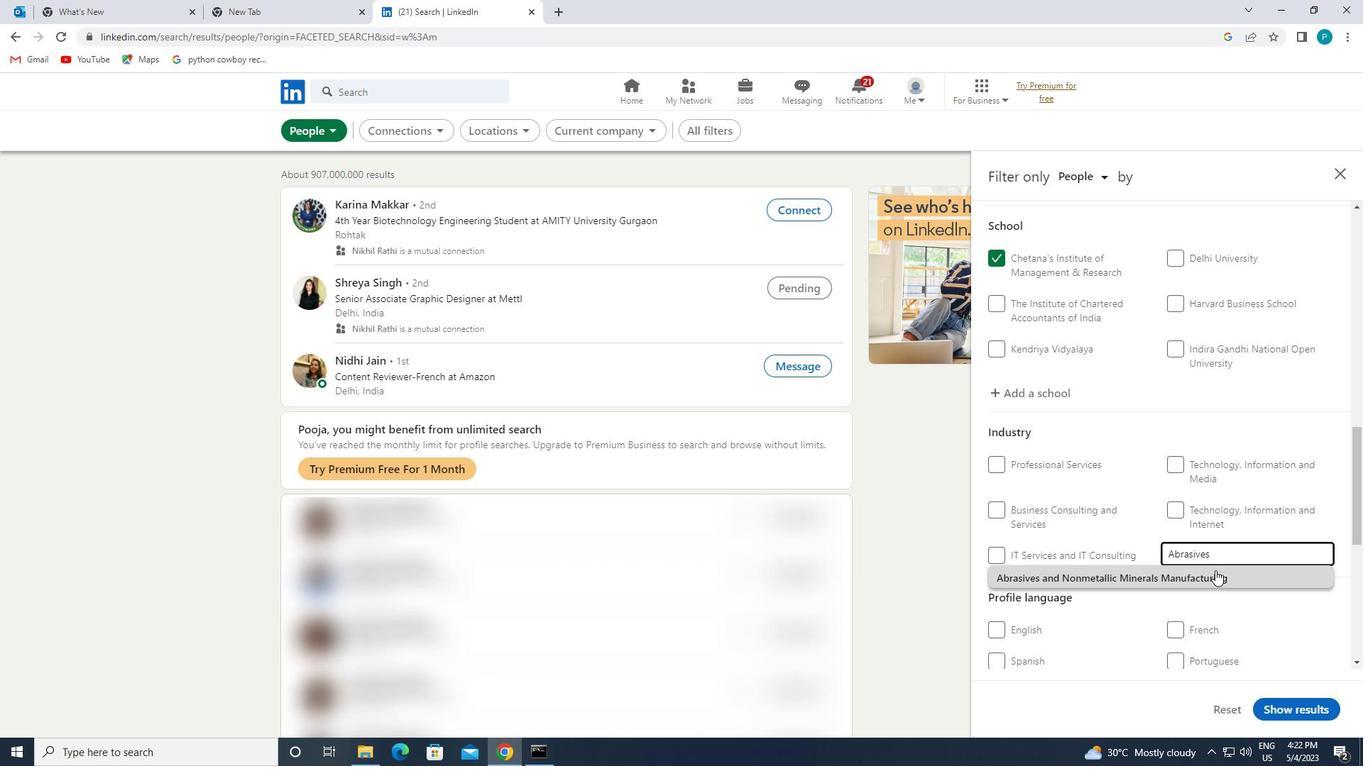 
Action: Mouse scrolled (1216, 570) with delta (0, 0)
Screenshot: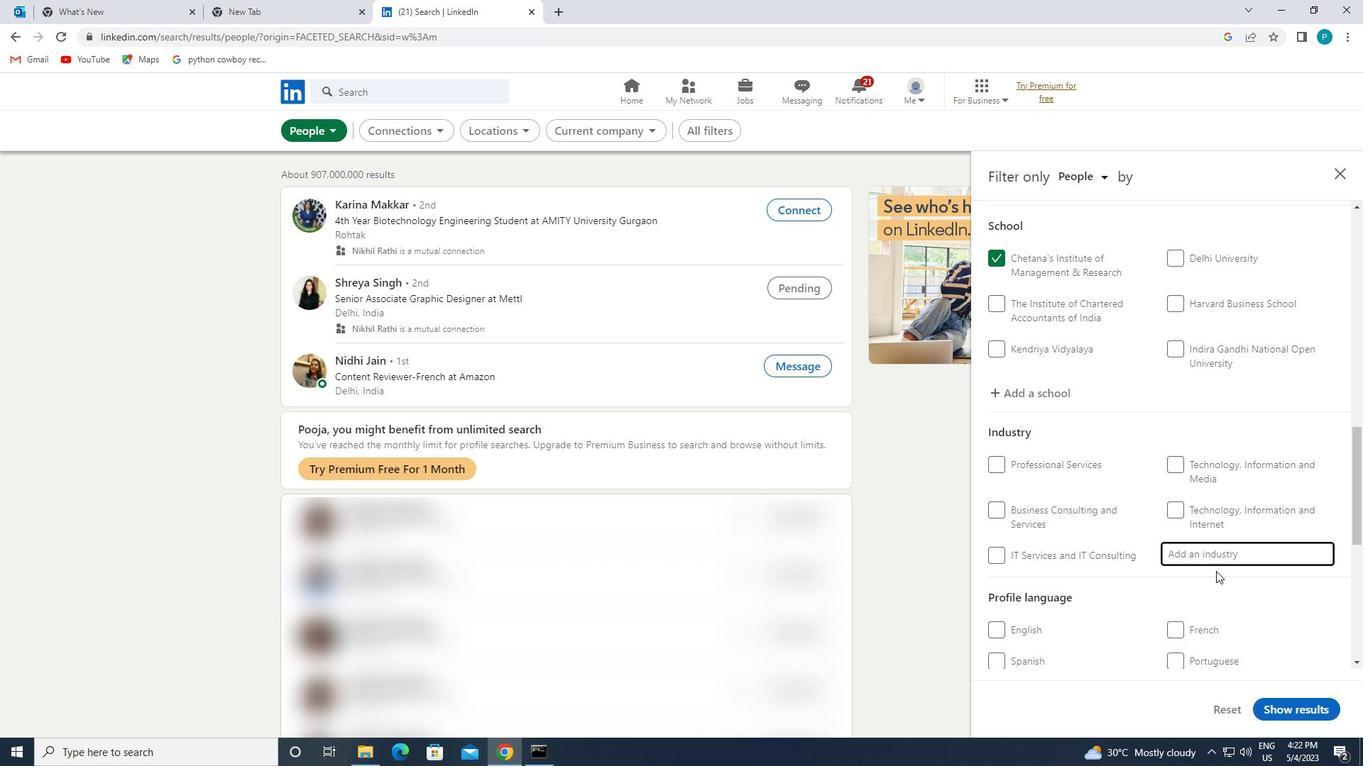 
Action: Mouse scrolled (1216, 570) with delta (0, 0)
Screenshot: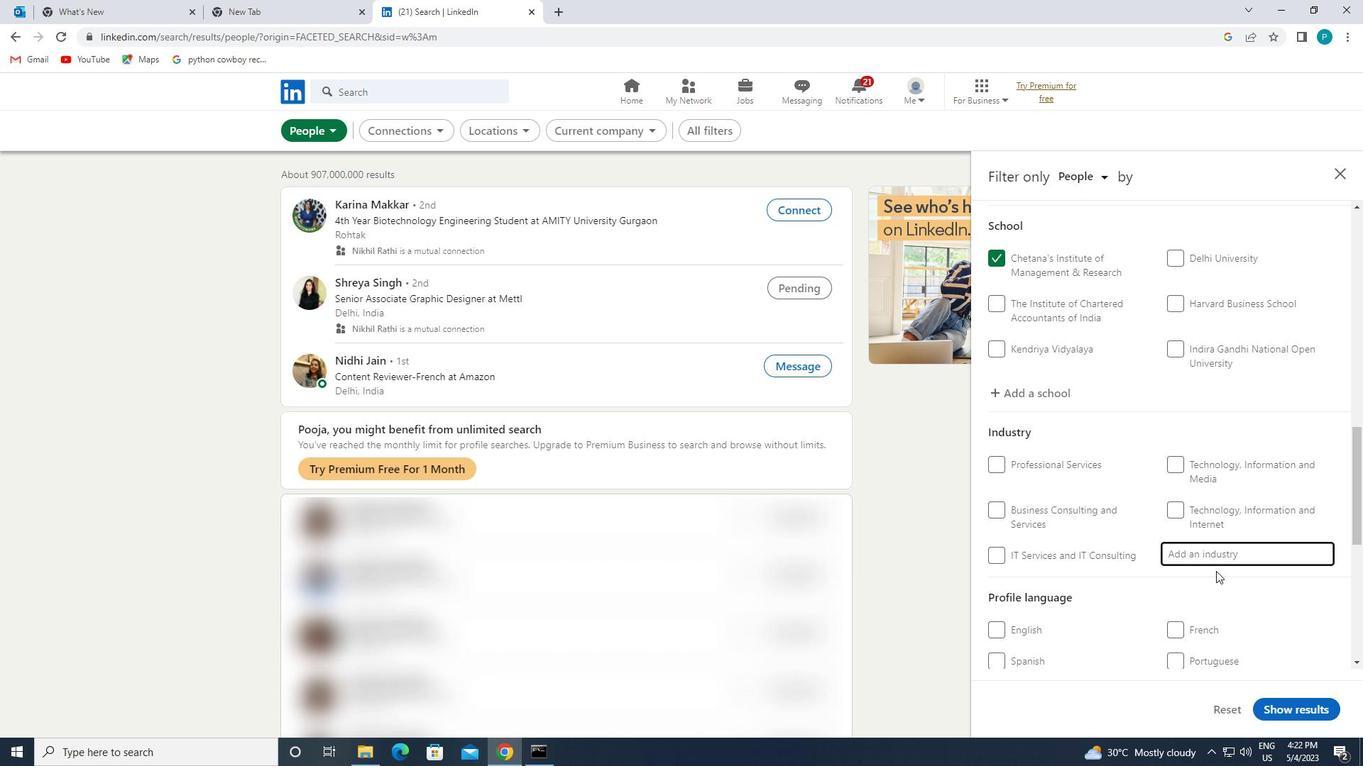 
Action: Mouse scrolled (1216, 570) with delta (0, 0)
Screenshot: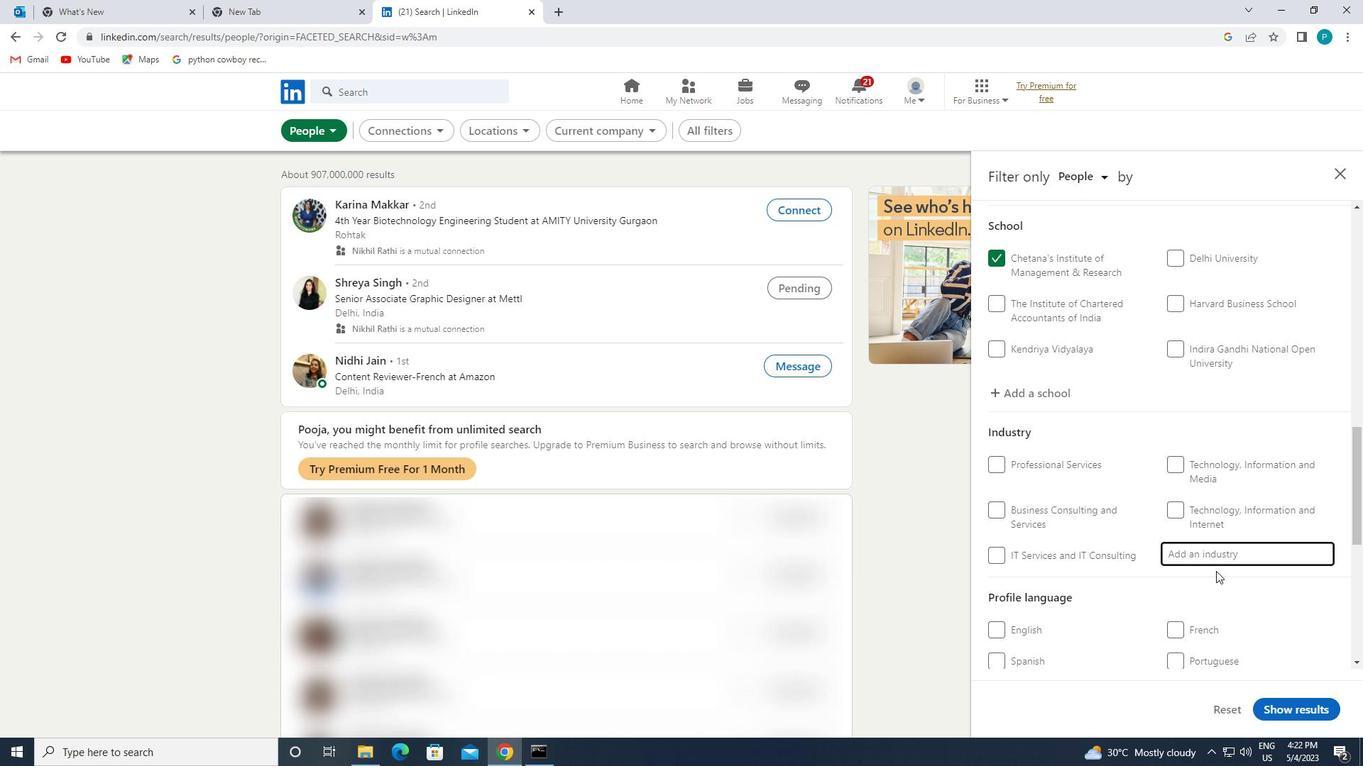 
Action: Mouse scrolled (1216, 570) with delta (0, 0)
Screenshot: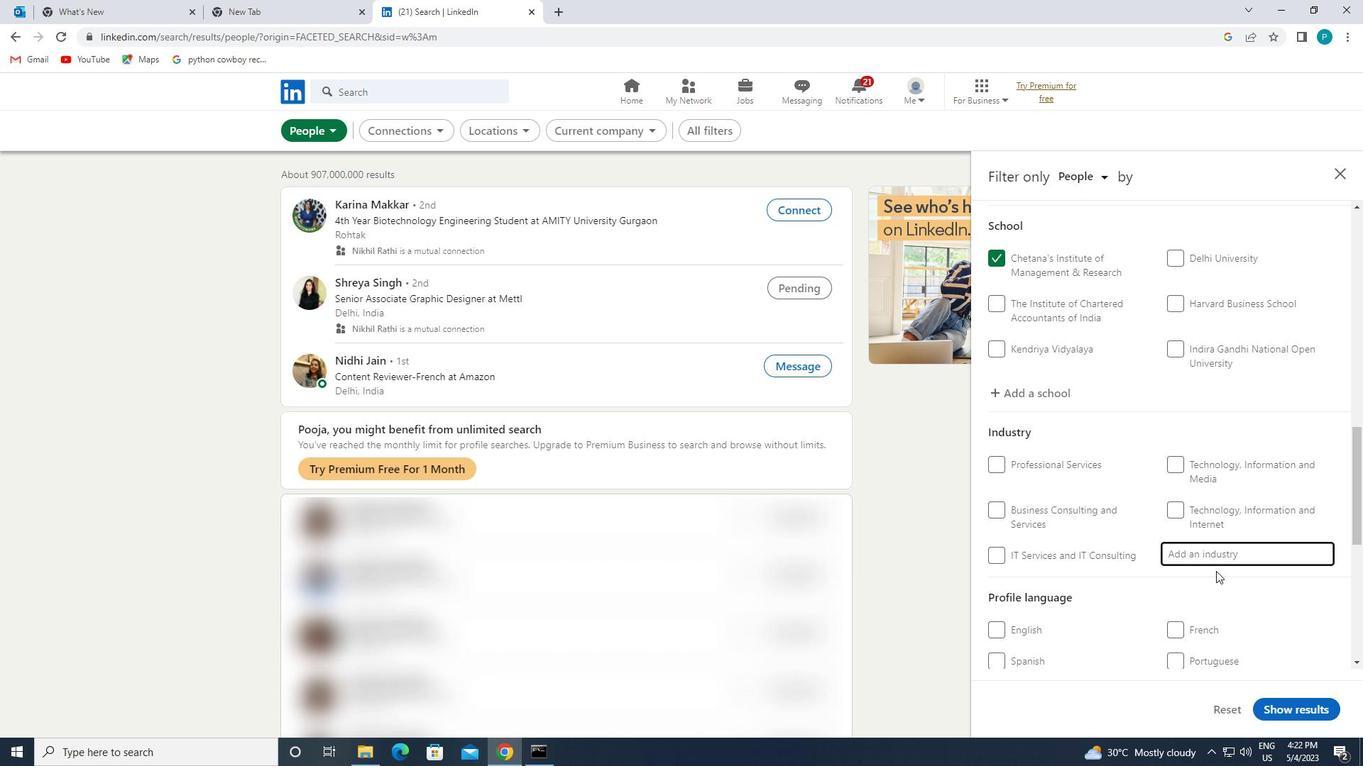 
Action: Mouse scrolled (1216, 570) with delta (0, 0)
Screenshot: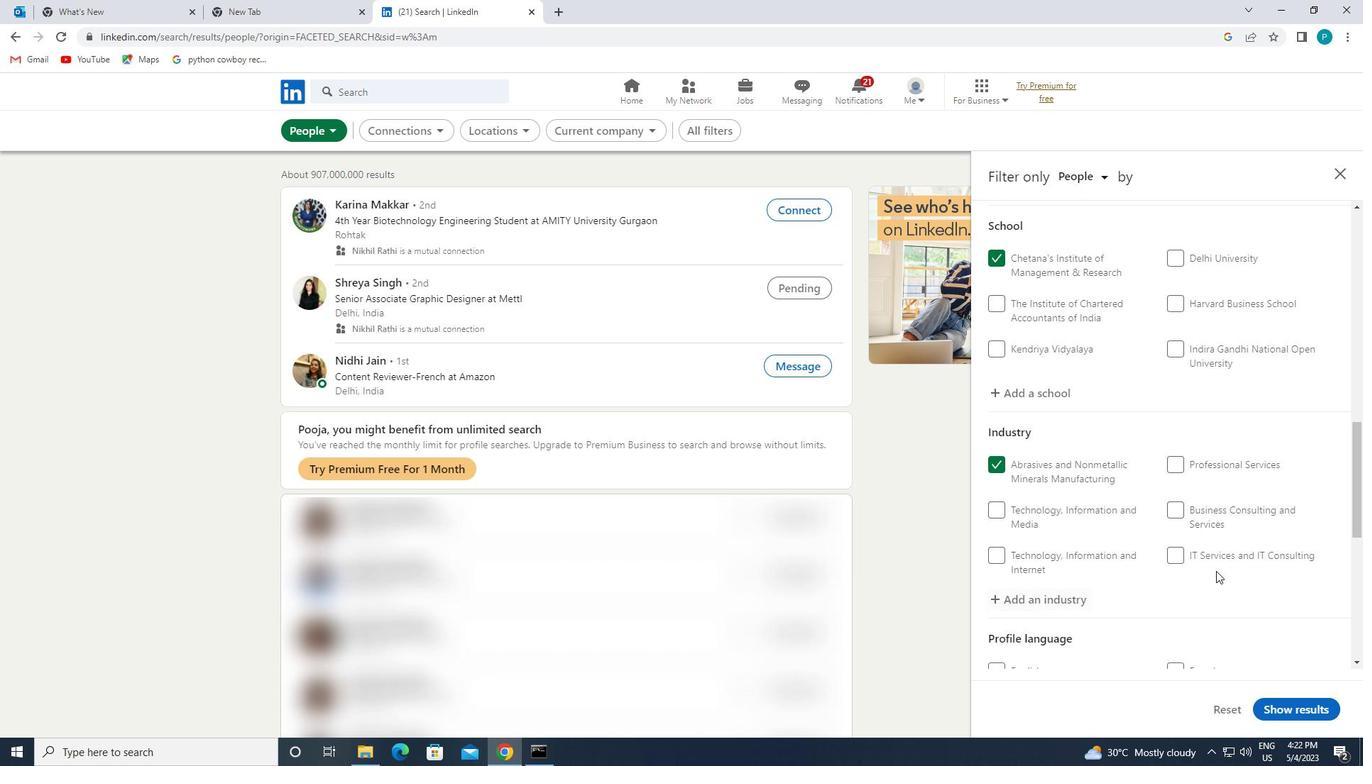 
Action: Mouse scrolled (1216, 570) with delta (0, 0)
Screenshot: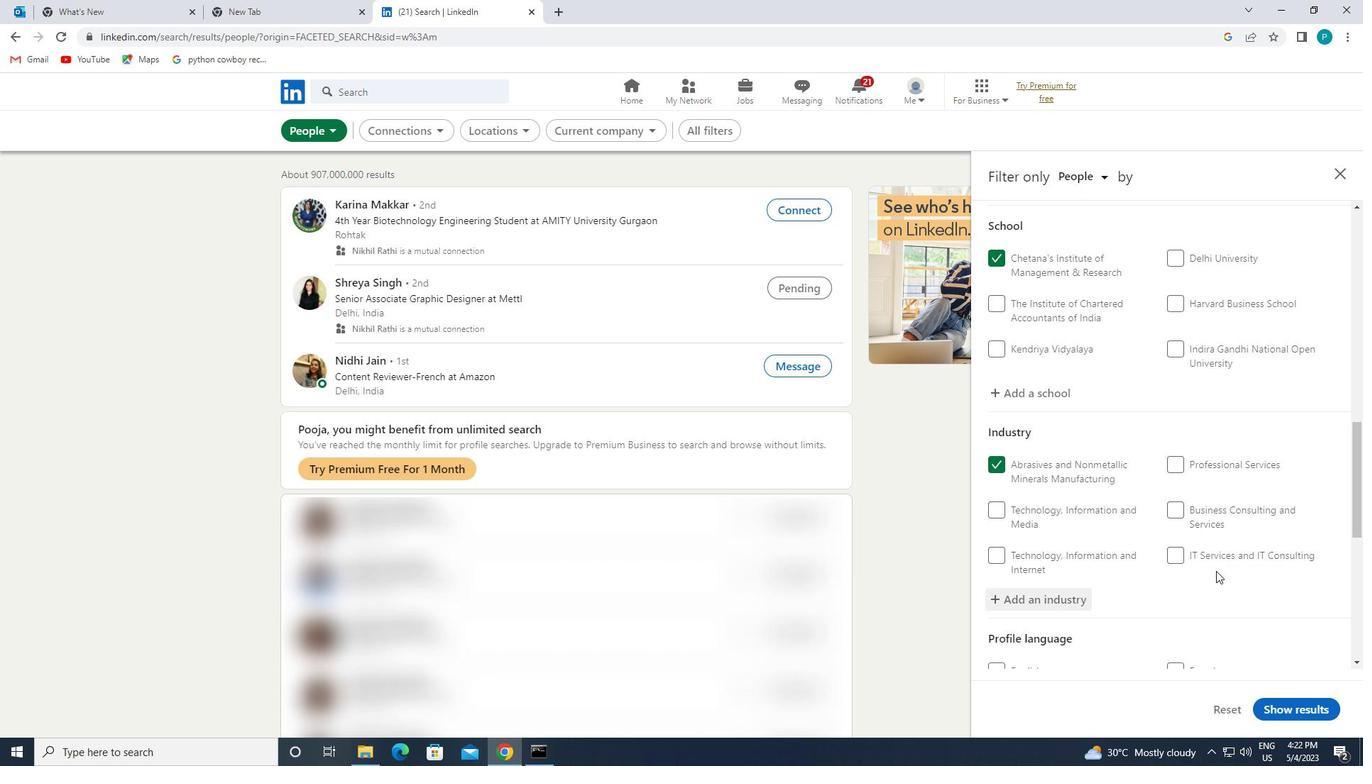 
Action: Mouse moved to (1193, 531)
Screenshot: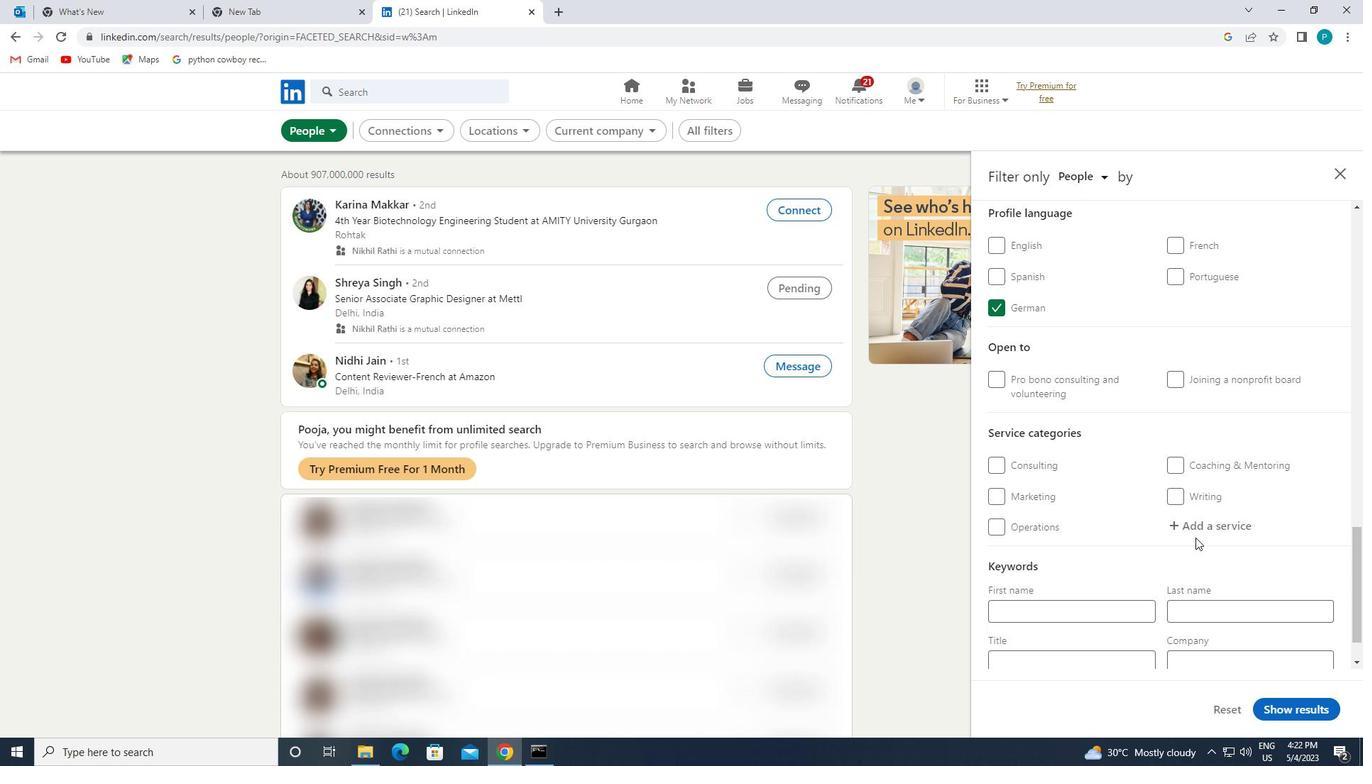 
Action: Mouse pressed left at (1193, 531)
Screenshot: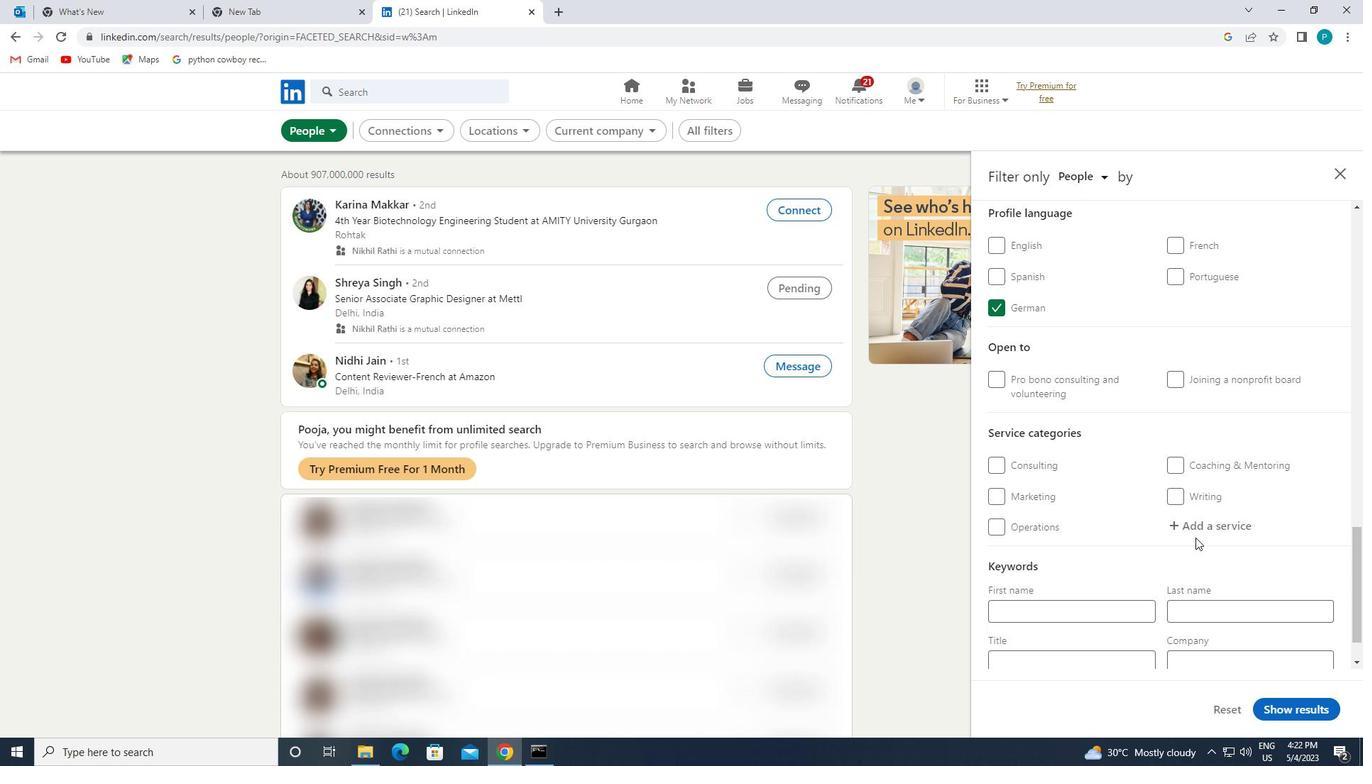 
Action: Mouse moved to (1193, 531)
Screenshot: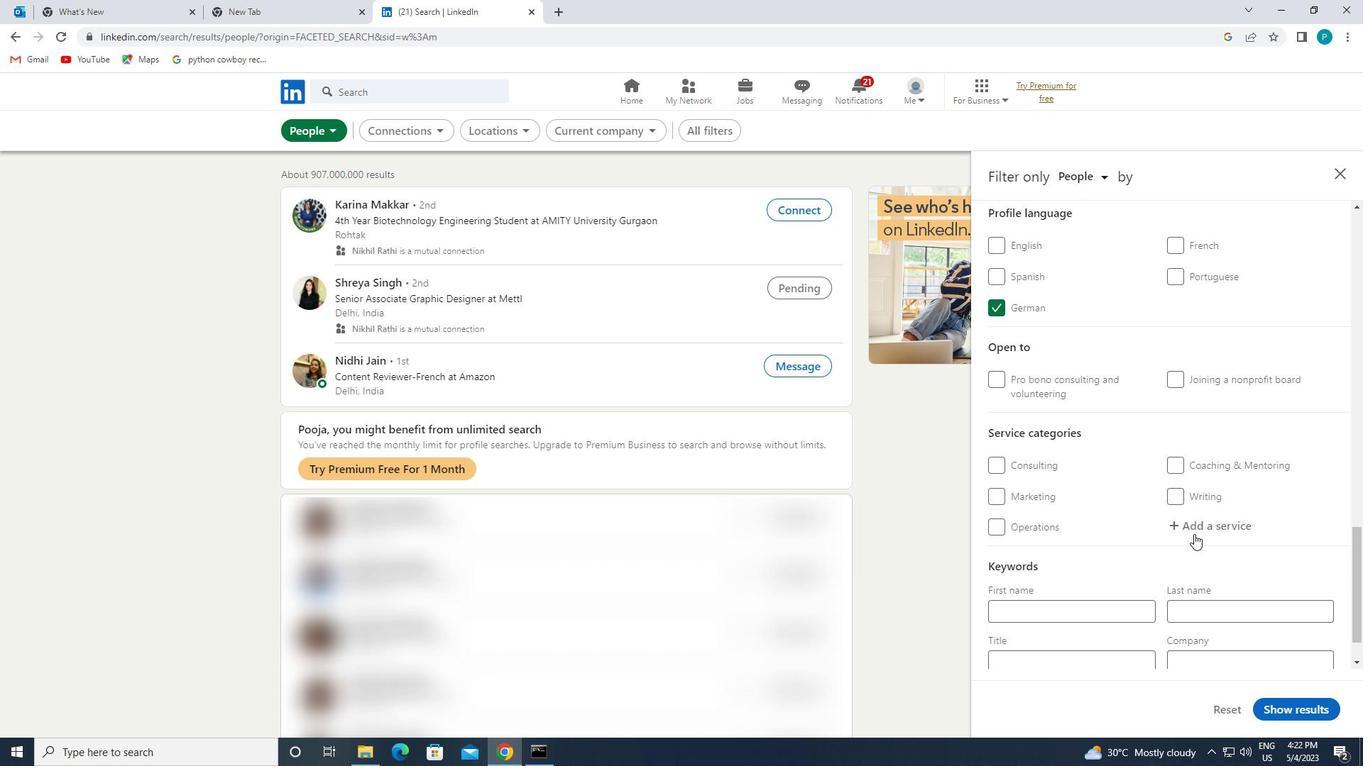 
Action: Key pressed <Key.caps_lock>V<Key.caps_lock>IDEO
Screenshot: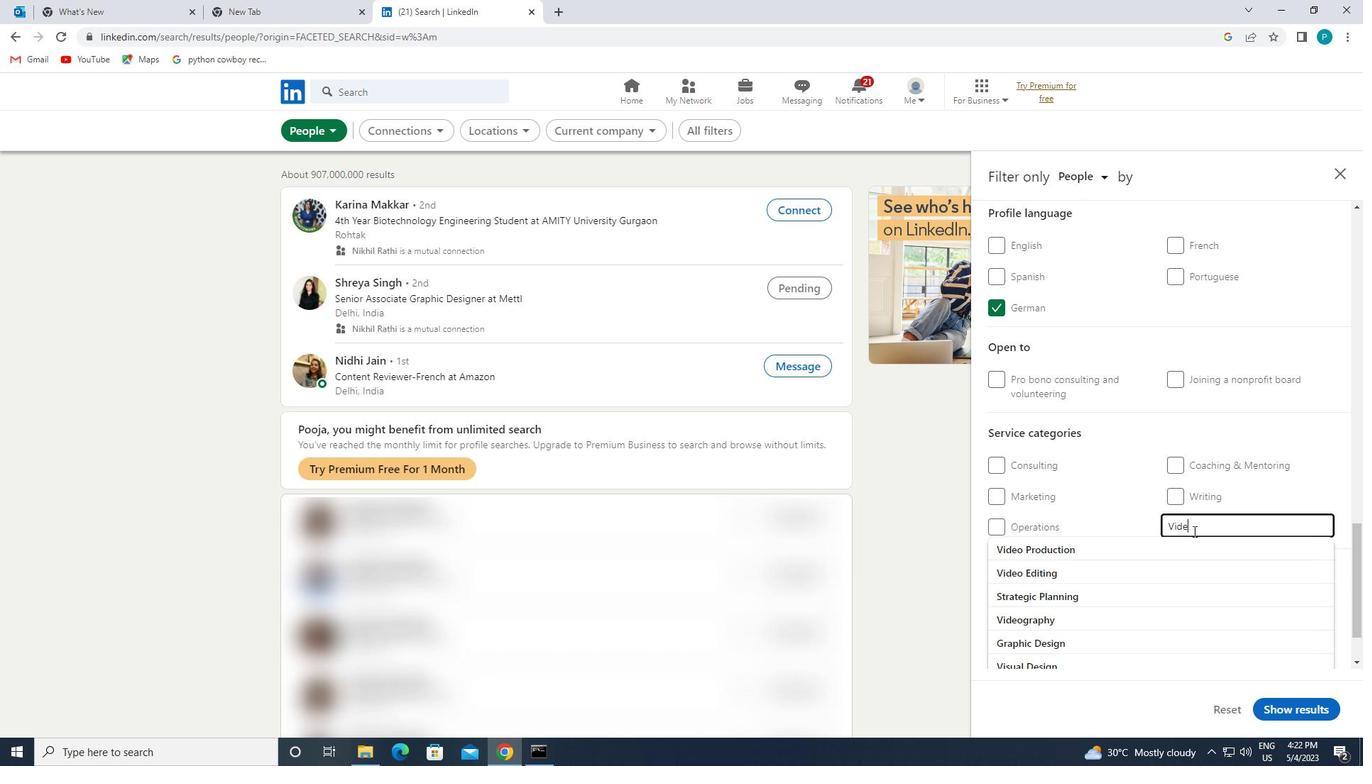 
Action: Mouse moved to (1101, 575)
Screenshot: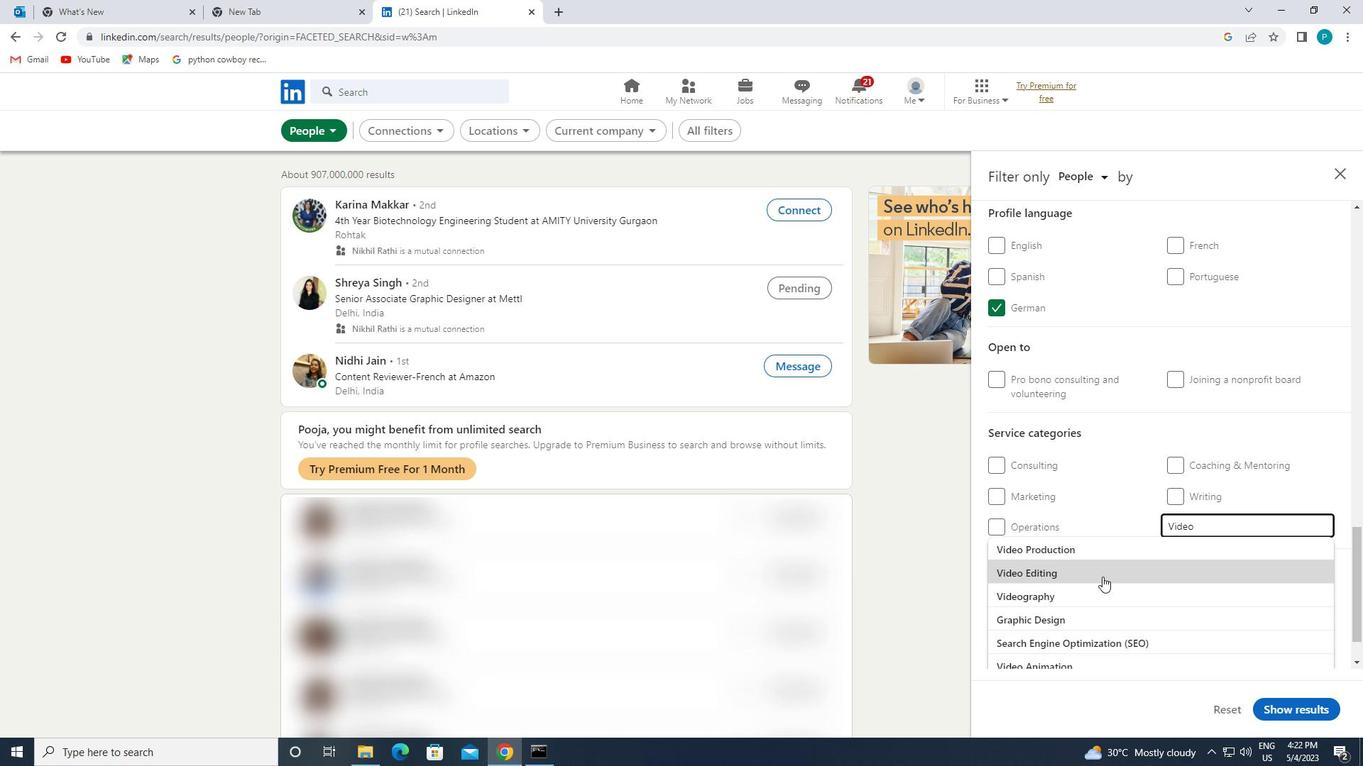 
Action: Mouse pressed left at (1101, 575)
Screenshot: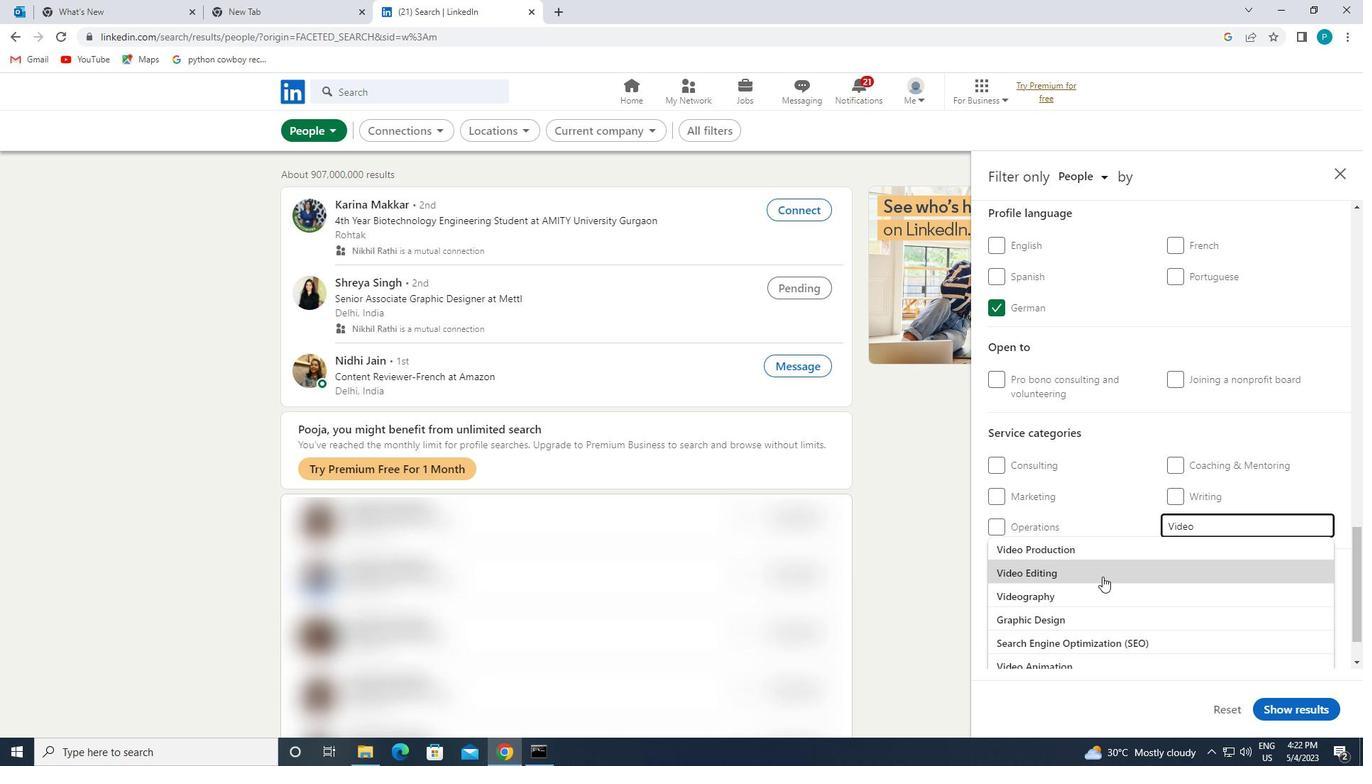 
Action: Mouse moved to (1101, 575)
Screenshot: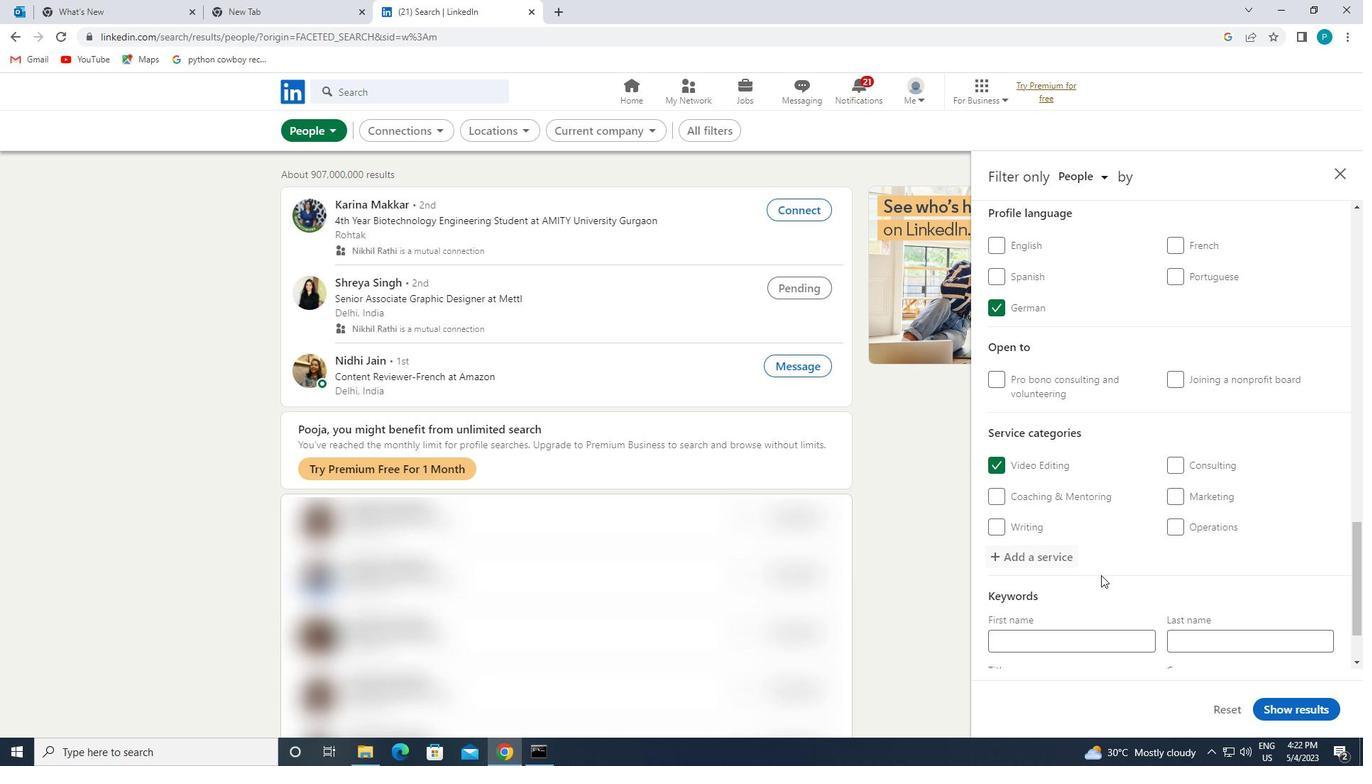 
Action: Mouse scrolled (1101, 575) with delta (0, 0)
Screenshot: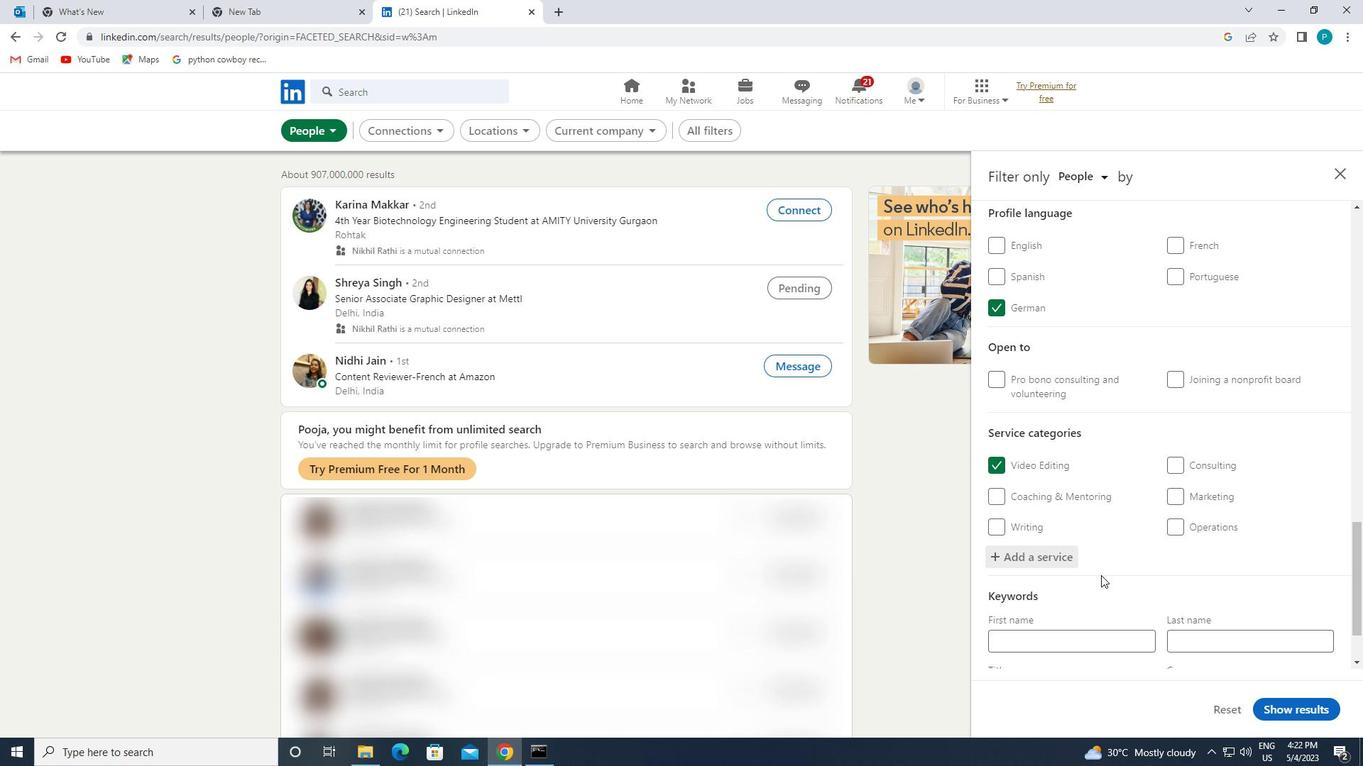 
Action: Mouse scrolled (1101, 575) with delta (0, 0)
Screenshot: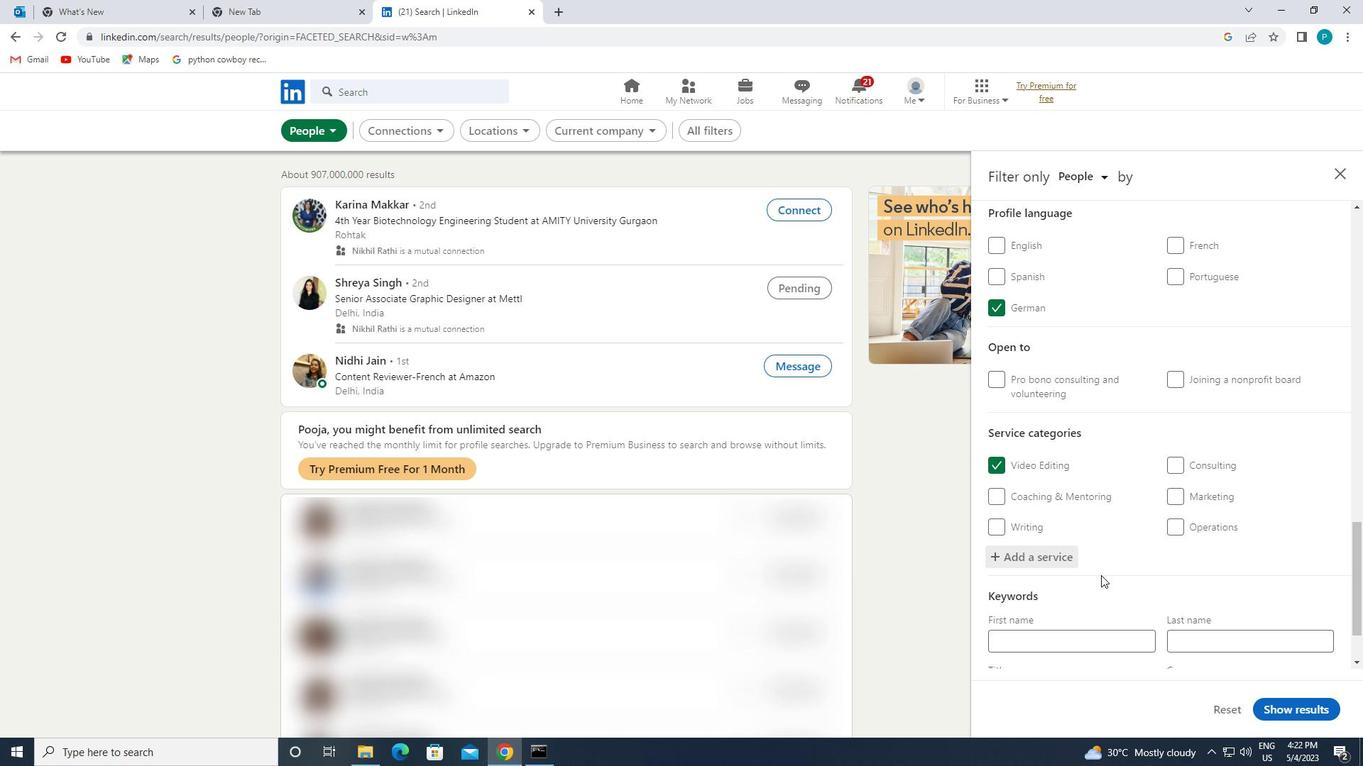 
Action: Mouse scrolled (1101, 575) with delta (0, 0)
Screenshot: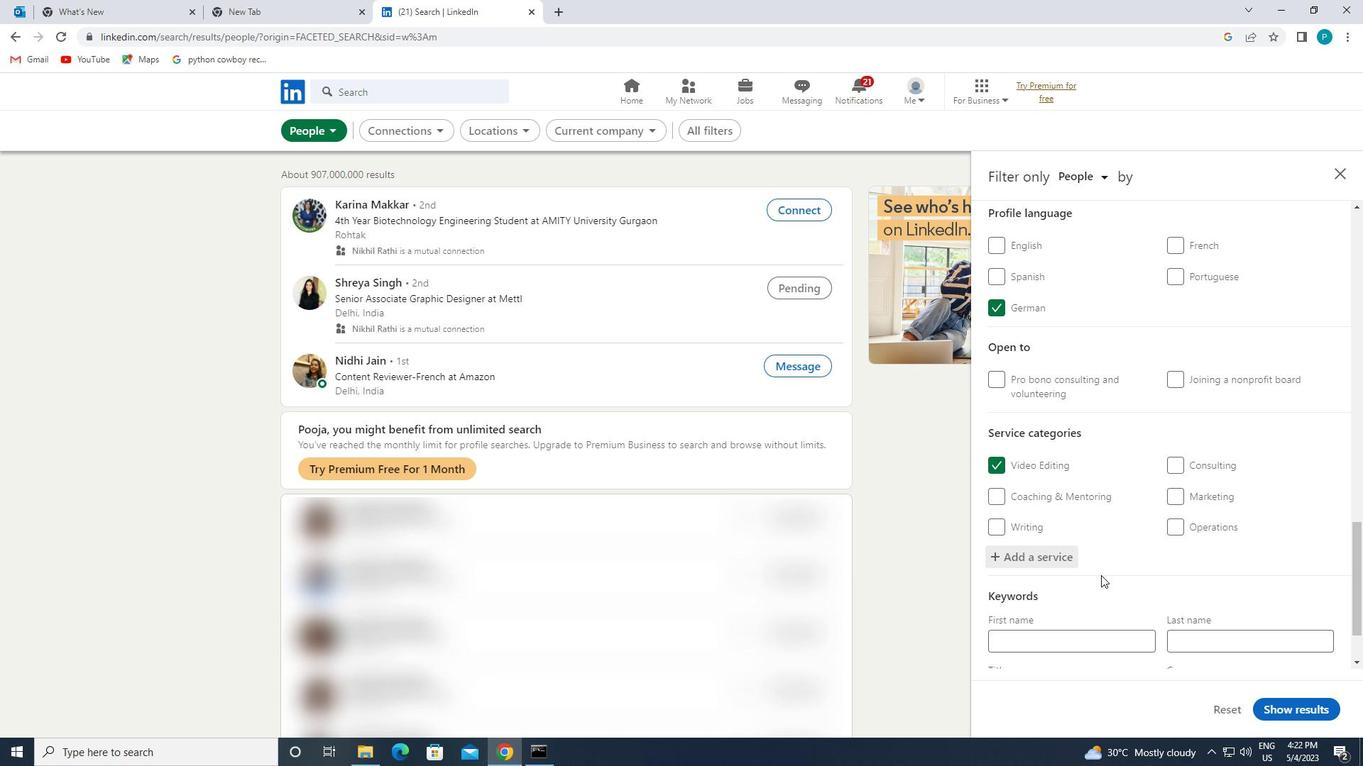 
Action: Mouse moved to (1104, 605)
Screenshot: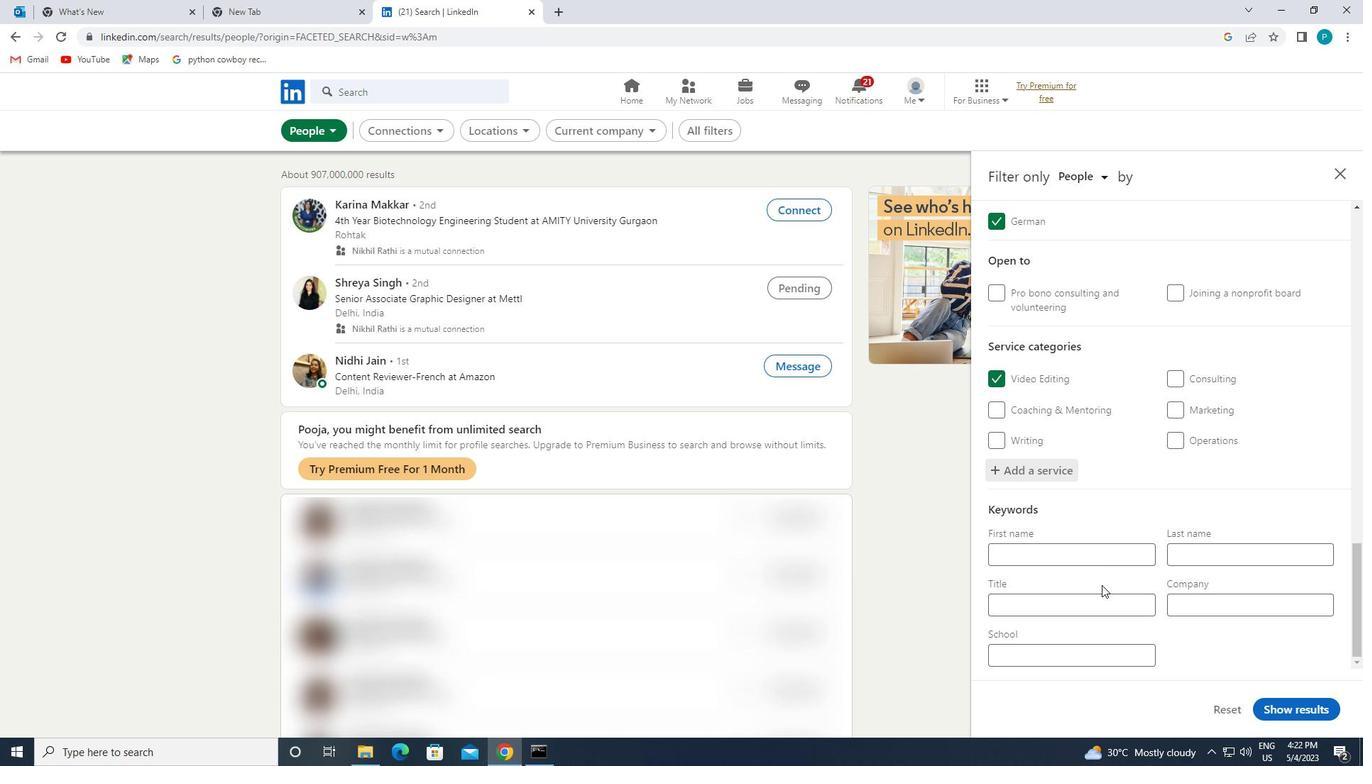 
Action: Mouse pressed left at (1104, 605)
Screenshot: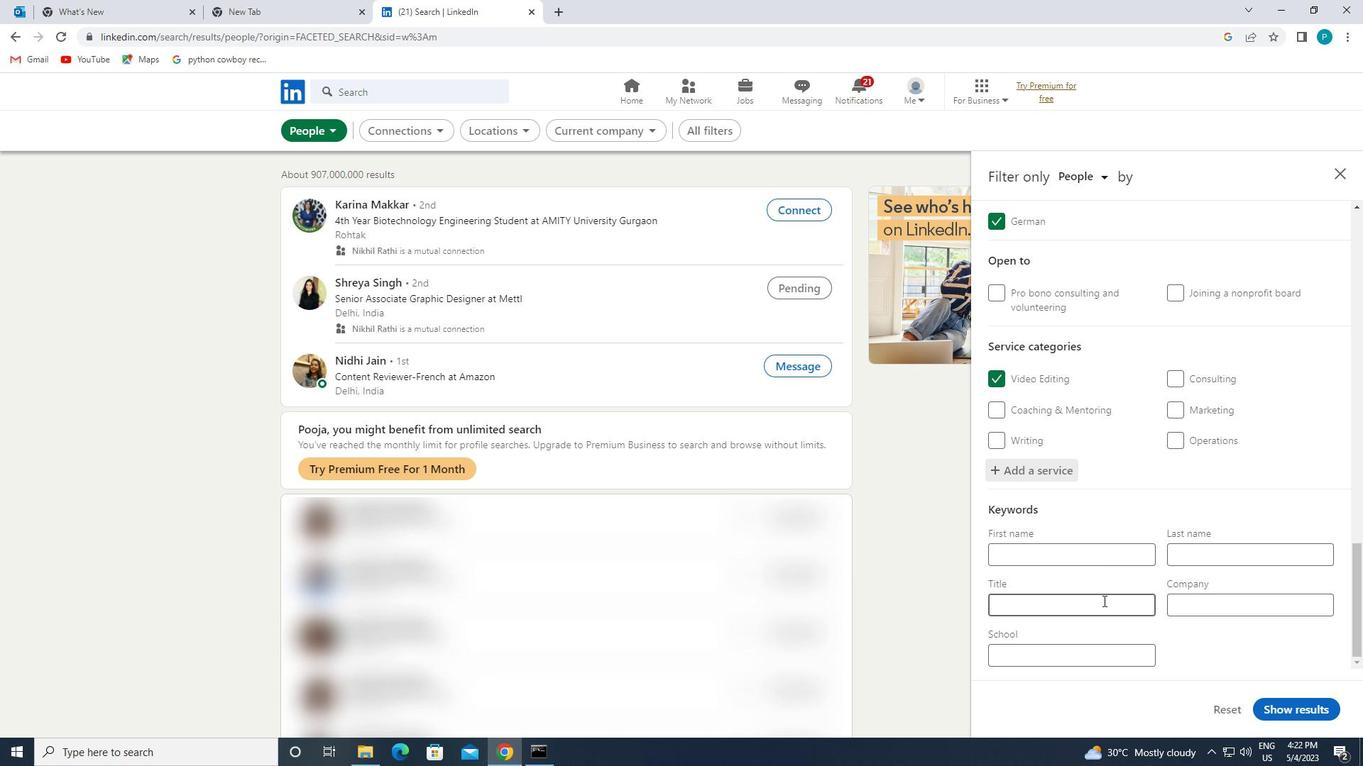
Action: Key pressed <Key.caps_lock>P<Key.caps_lock>AINTER
Screenshot: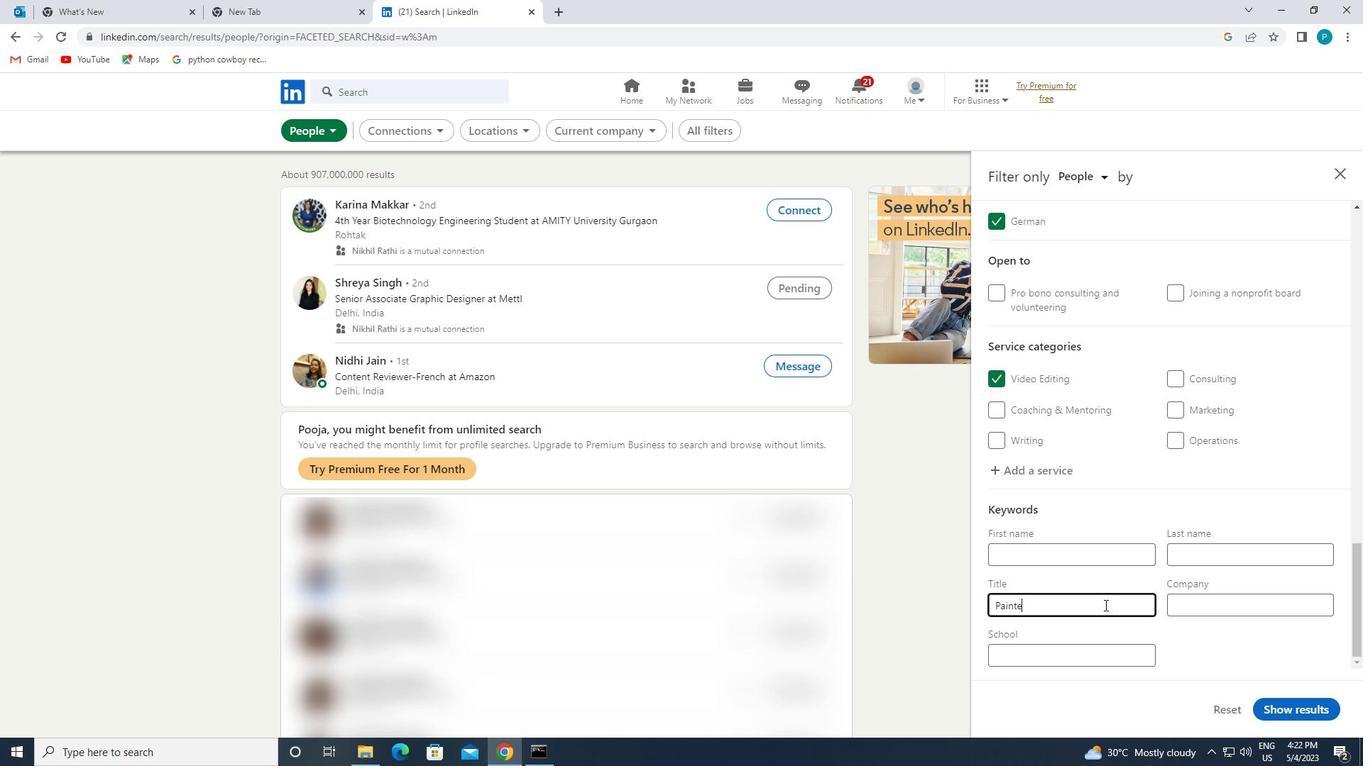 
Action: Mouse moved to (1275, 702)
Screenshot: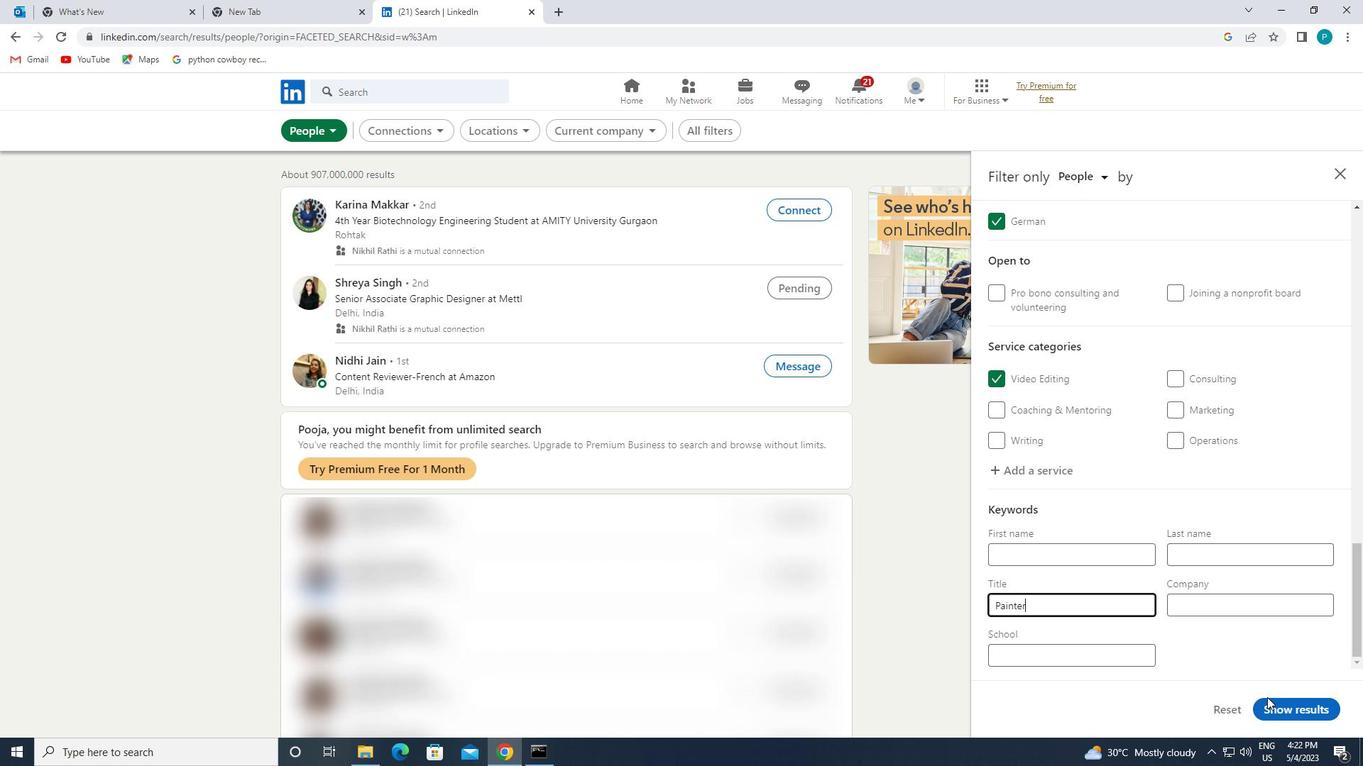 
Action: Mouse pressed left at (1275, 702)
Screenshot: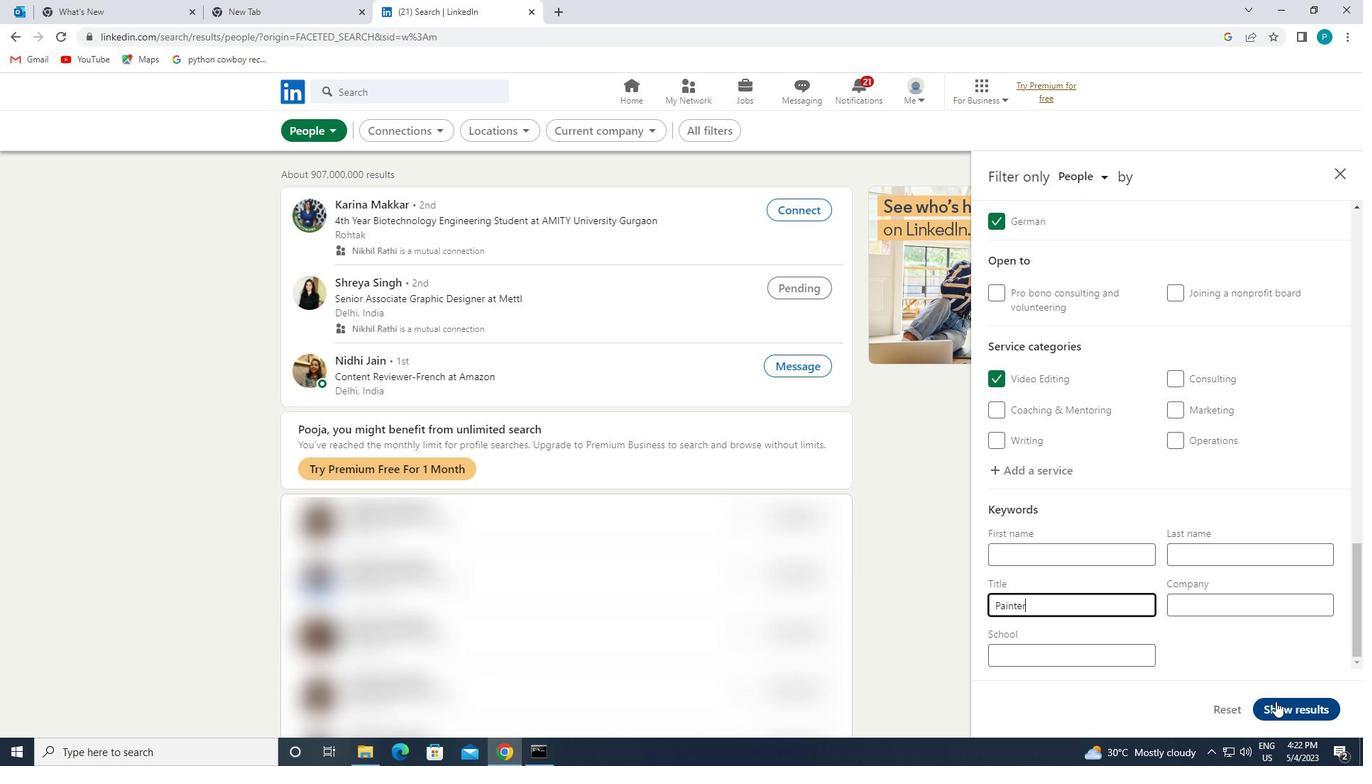 
